 Task: Add an event  with title  Casual Team Building Activity: Outdoor Adventure and Team Bonding Experience, date '2024/04/04' to 2024/04/05  & Select Event type as  Group. Add location for the event as  Valletta, Malta and add a description: Key stakeholders, including shareholders, will have the opportunity to participate actively in the AGM. Questions, comments, and suggestions from the floor will be encouraged, providing a platform for open dialogue and the exchange of ideas. The leadership team and relevant personnel will address these queries, ensuring that stakeholders have a clear understanding of the organization's direction and decision-making processes.Create an event link  http-casualteambuildingactivity:outdooradventureandteambondingexperiencecom & Select the event color as  Electric Lime. , logged in from the account softage.4@softage.netand send the event invitation to softage.2@softage.net and softage.3@softage.net
Action: Mouse pressed left at (656, 127)
Screenshot: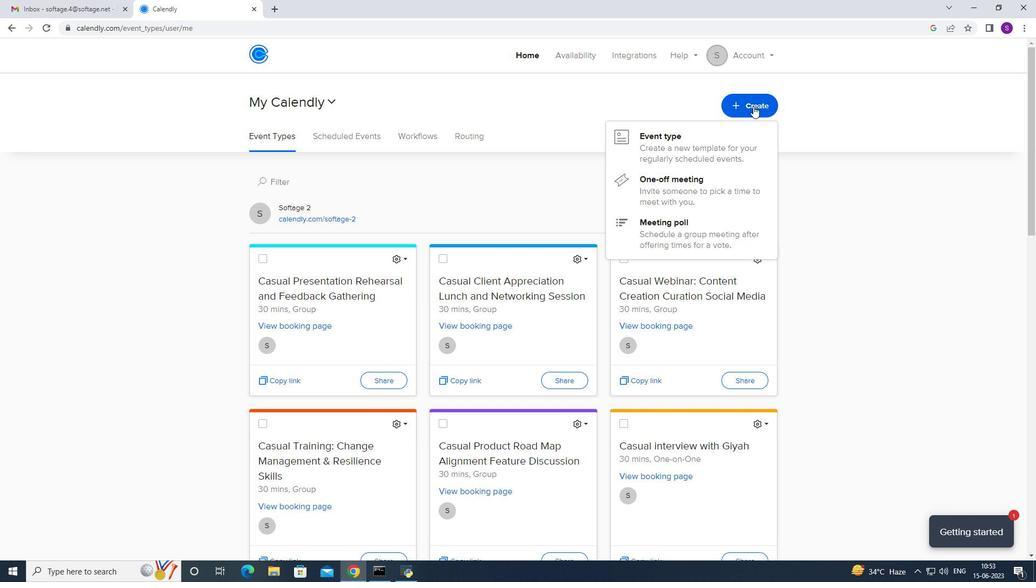 
Action: Mouse moved to (610, 166)
Screenshot: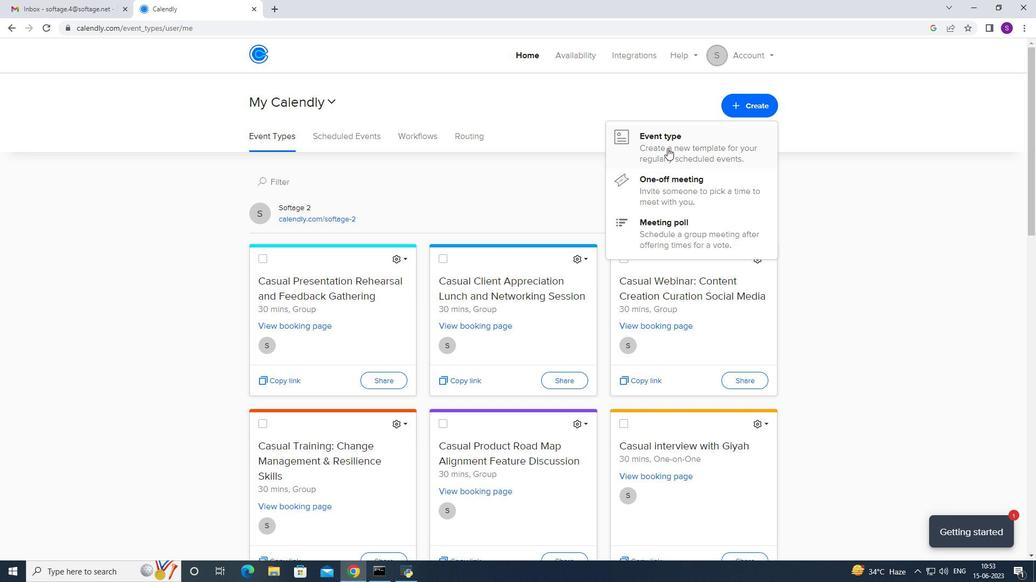 
Action: Mouse pressed left at (610, 166)
Screenshot: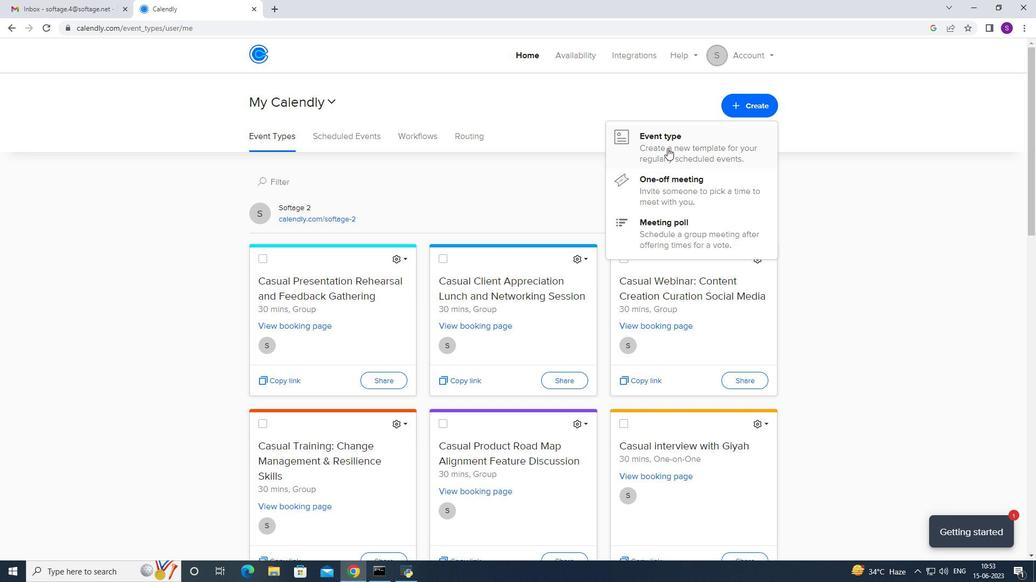 
Action: Mouse moved to (502, 263)
Screenshot: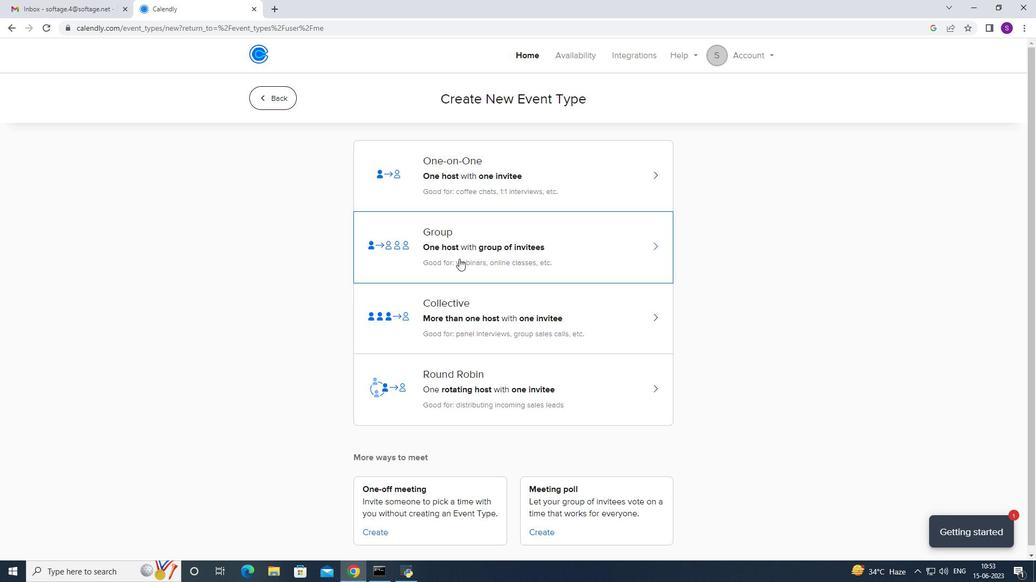 
Action: Mouse pressed left at (502, 263)
Screenshot: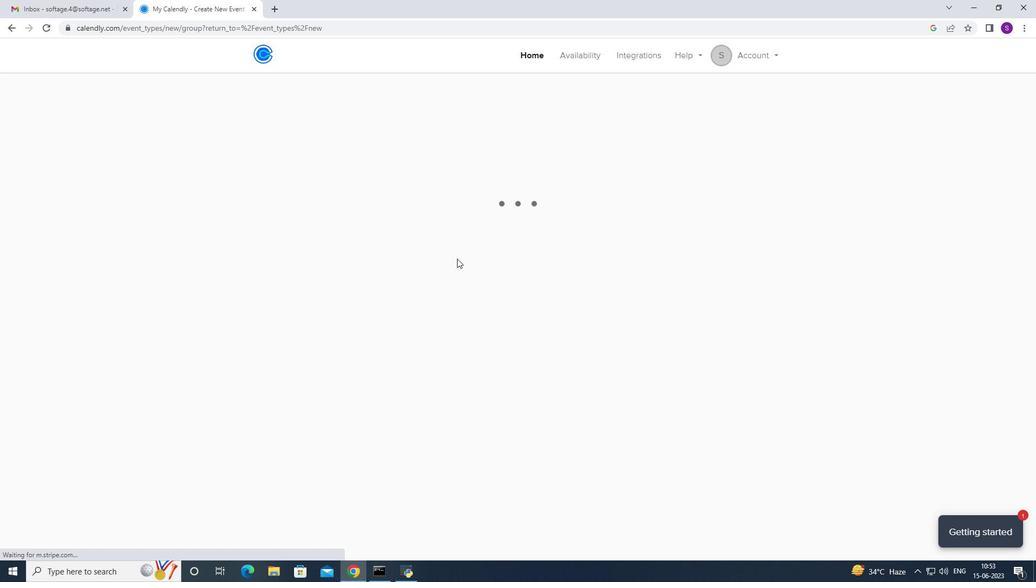 
Action: Mouse moved to (436, 252)
Screenshot: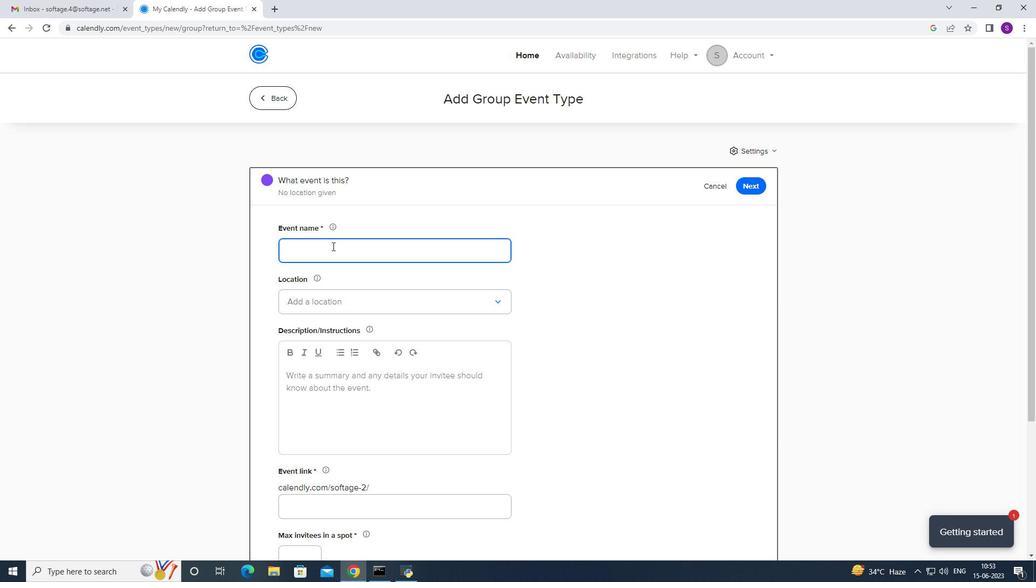
Action: Mouse pressed left at (436, 252)
Screenshot: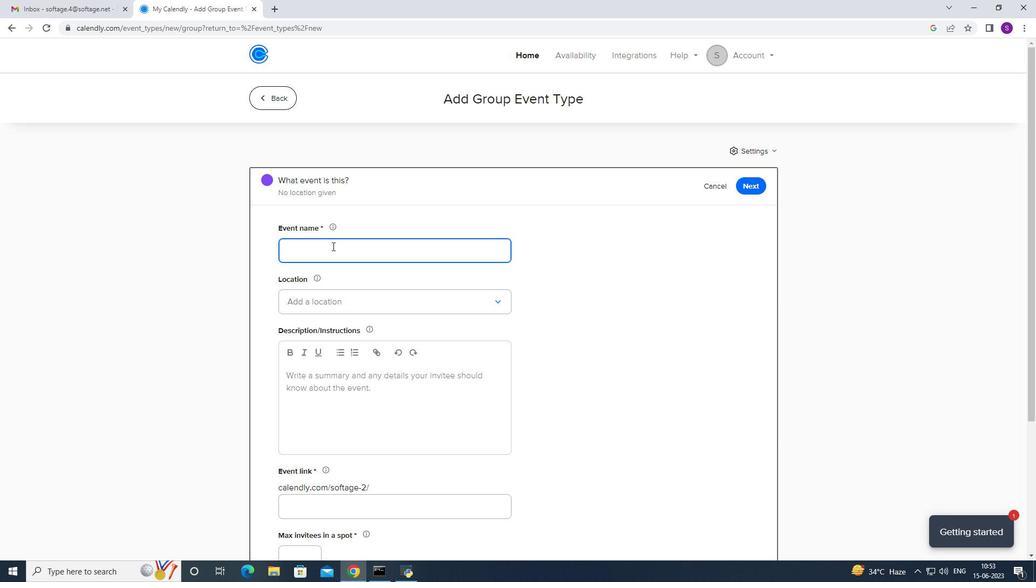 
Action: Mouse moved to (437, 254)
Screenshot: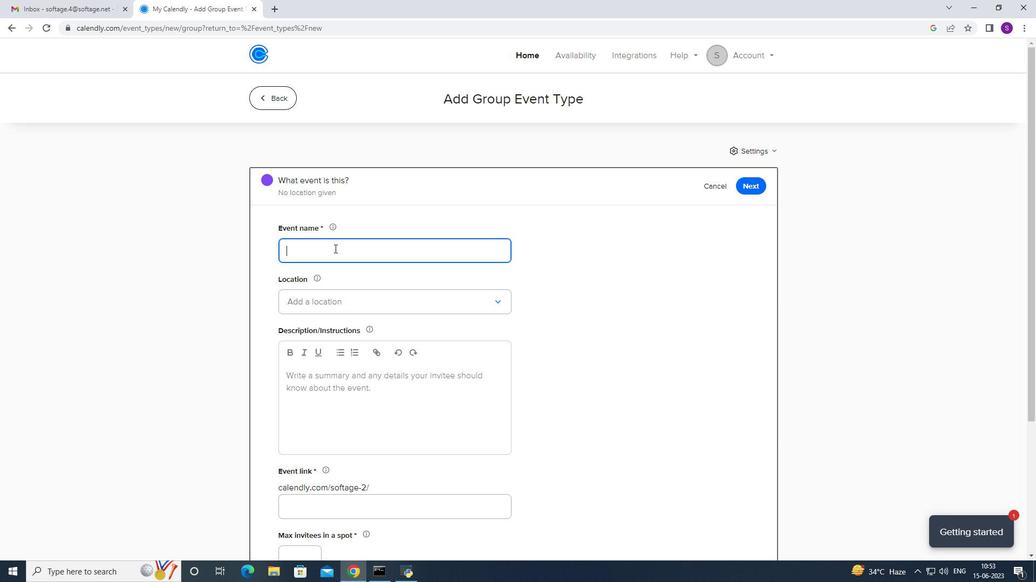 
Action: Key pressed <Key.caps_lock>C<Key.caps_lock>asuaol<Key.space><Key.caps_lock>TEAMN<Key.backspace><Key.backspace><Key.backspace><Key.backspace><Key.backspace><Key.backspace><Key.backspace><Key.backspace><Key.caps_lock>l<Key.space><Key.caps_lock><Key.caps_lock>t<Key.caps_lock>T<Key.caps_lock>=<Key.backspace><Key.backspace><Key.backspace><Key.caps_lock>T<Key.caps_lock>eam<Key.space><Key.caps_lock>B<Key.caps_lock>uilding<Key.shift_r>:<Key.space>
Screenshot: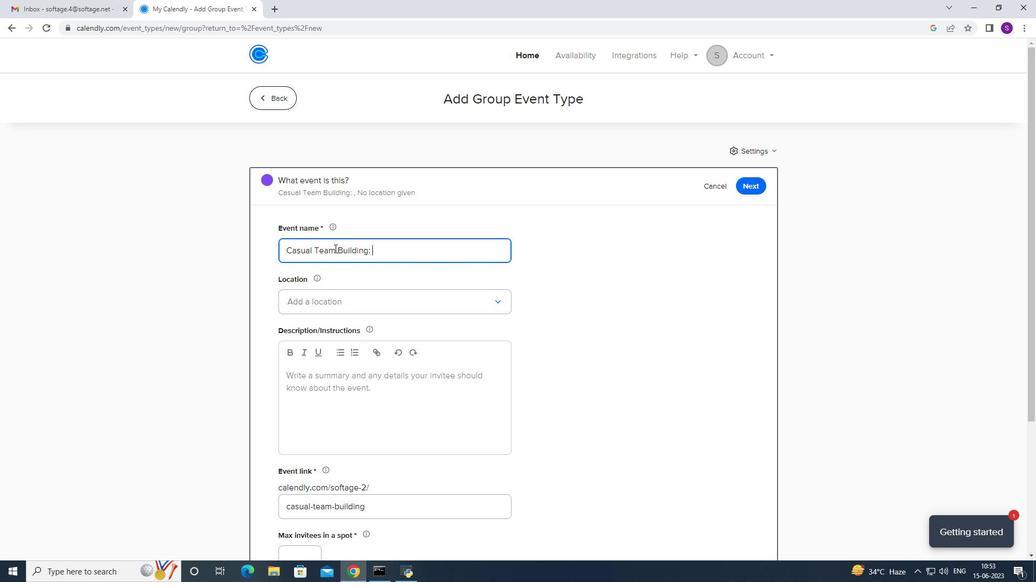 
Action: Mouse moved to (607, 243)
Screenshot: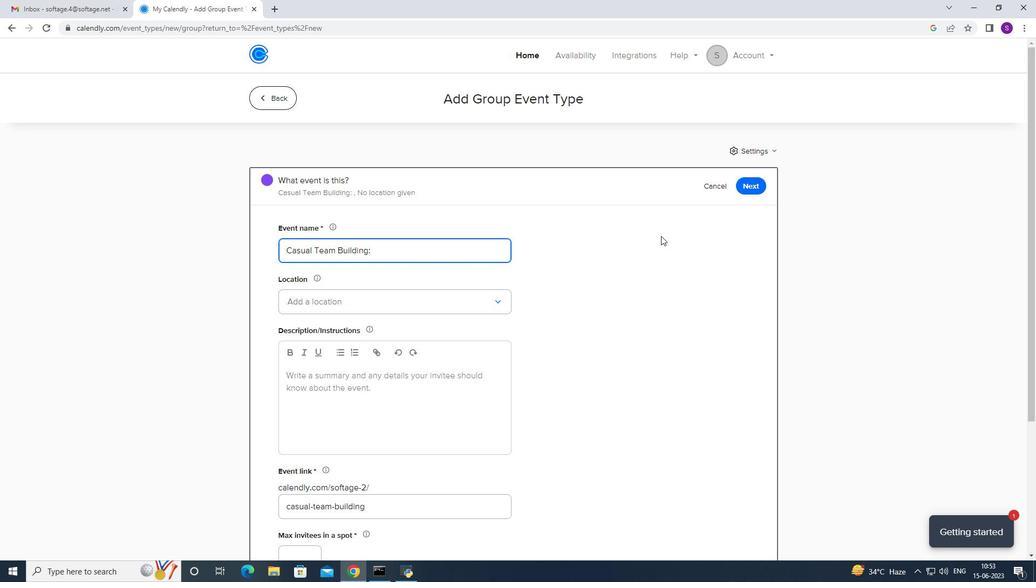 
Action: Key pressed <Key.caps_lock>O<Key.caps_lock>utdsoor<Key.space><Key.caps_lock>A<Key.caps_lock>xcrtivity<Key.space>
Screenshot: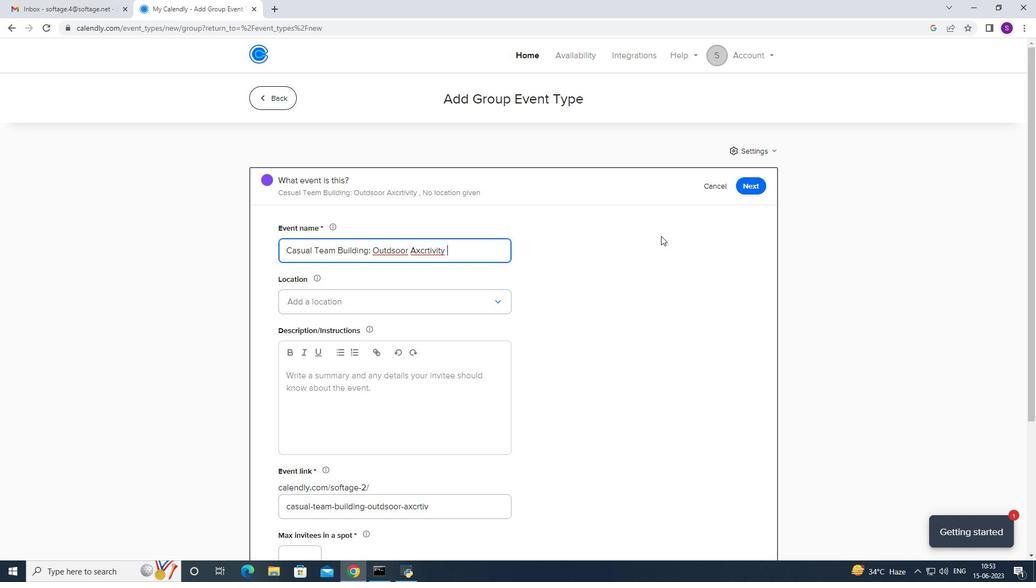 
Action: Mouse moved to (468, 253)
Screenshot: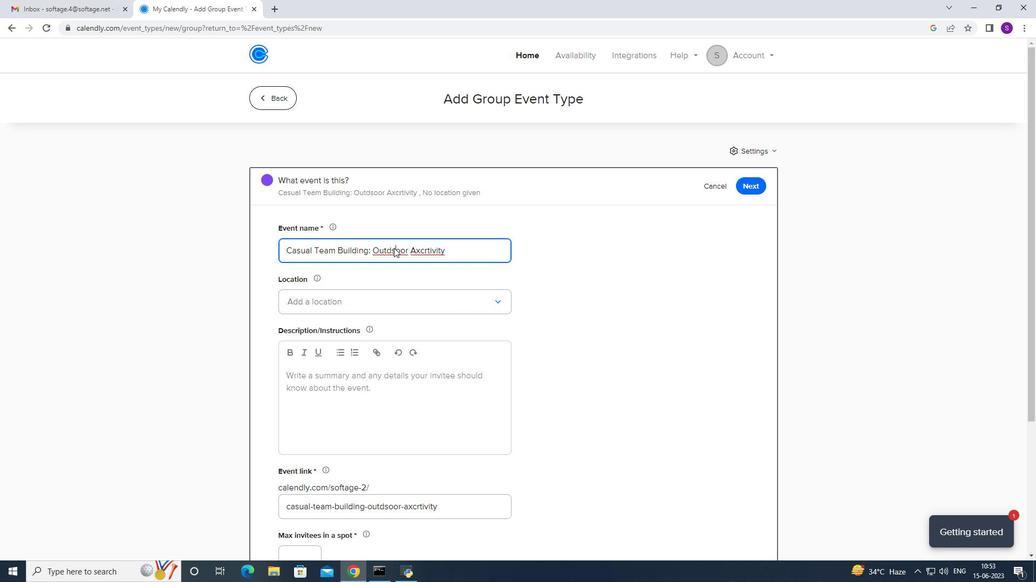 
Action: Mouse pressed right at (468, 253)
Screenshot: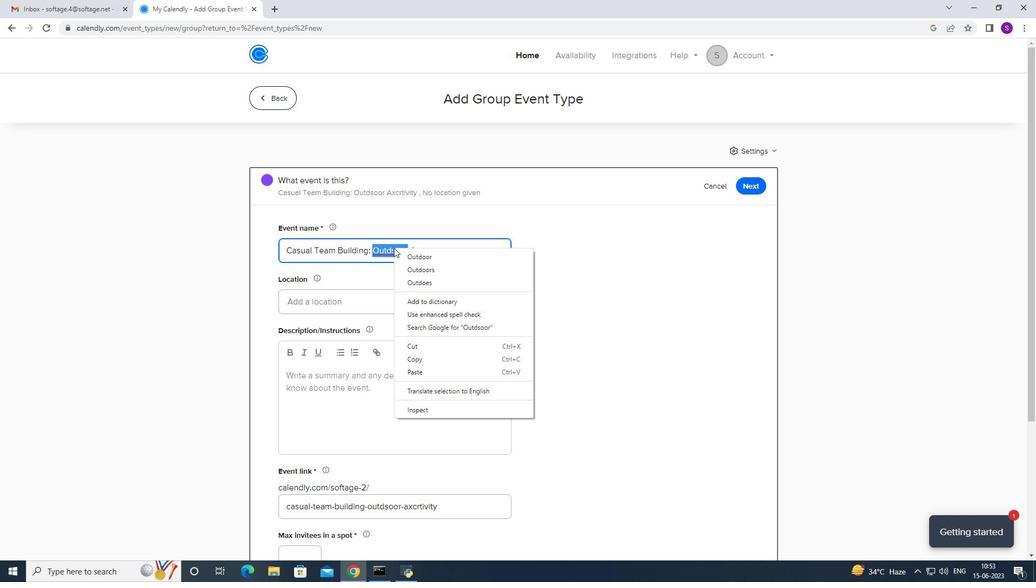 
Action: Mouse moved to (471, 263)
Screenshot: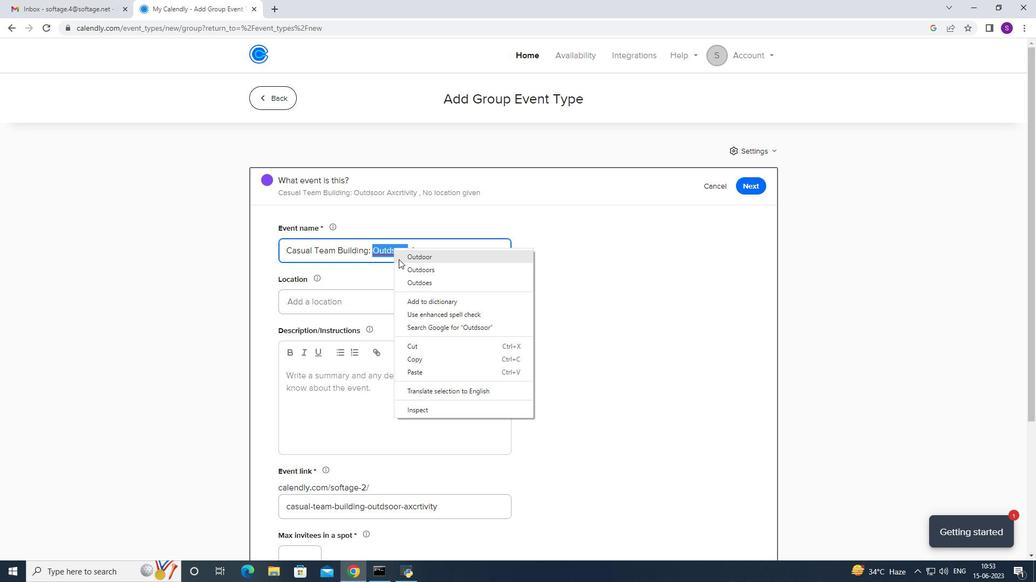
Action: Mouse pressed left at (471, 263)
Screenshot: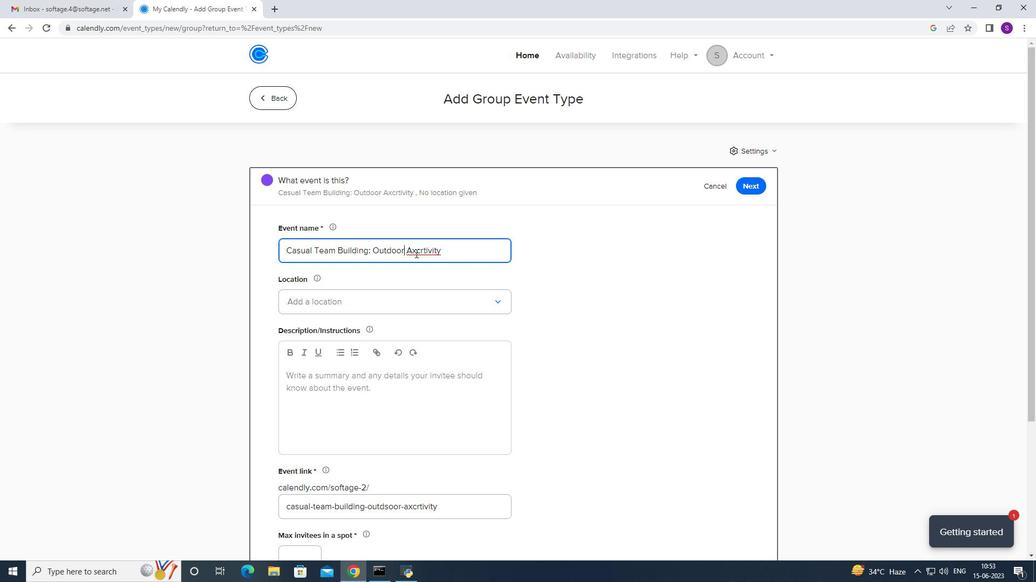 
Action: Mouse moved to (486, 254)
Screenshot: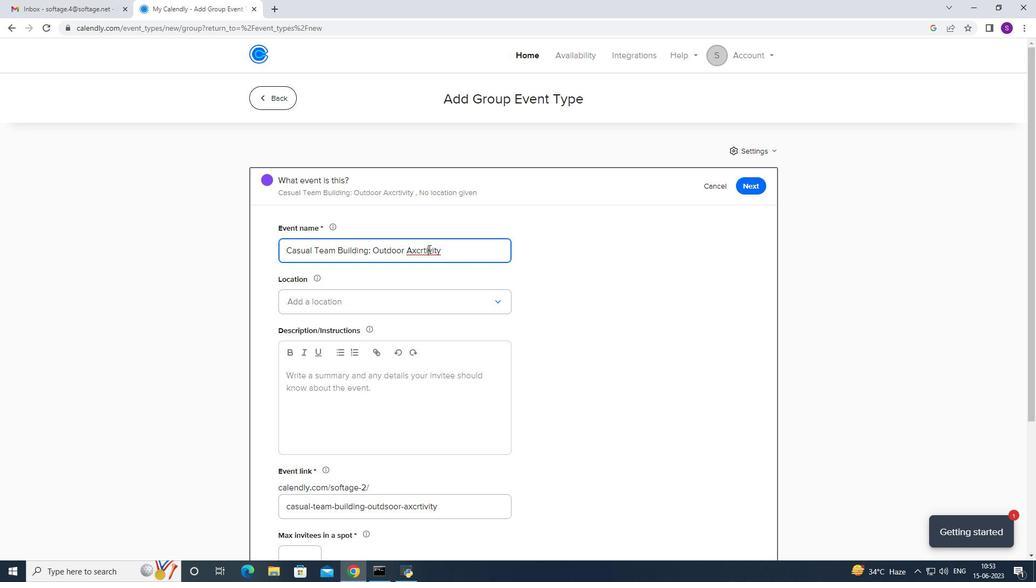 
Action: Mouse pressed right at (486, 254)
Screenshot: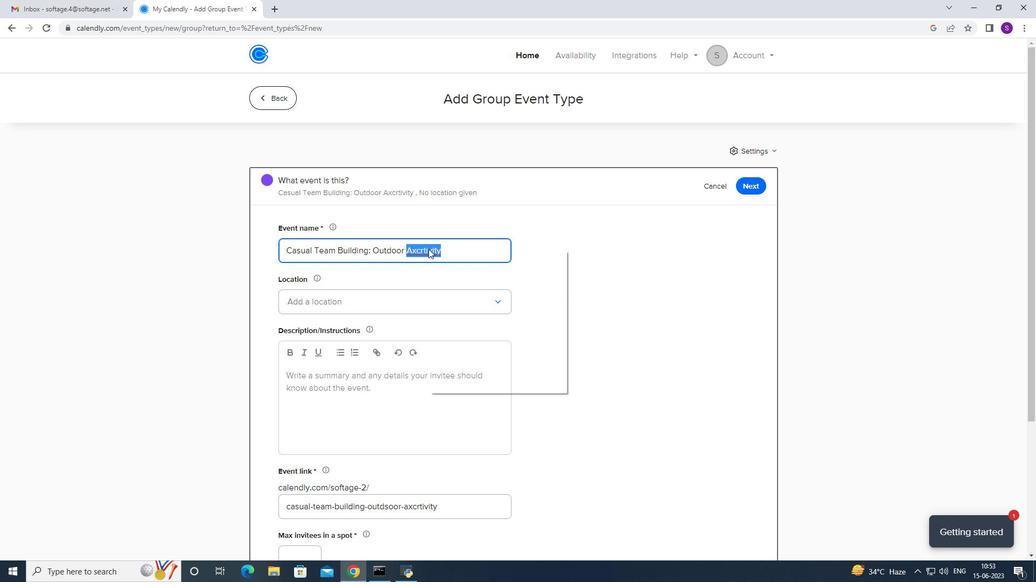 
Action: Mouse moved to (488, 261)
Screenshot: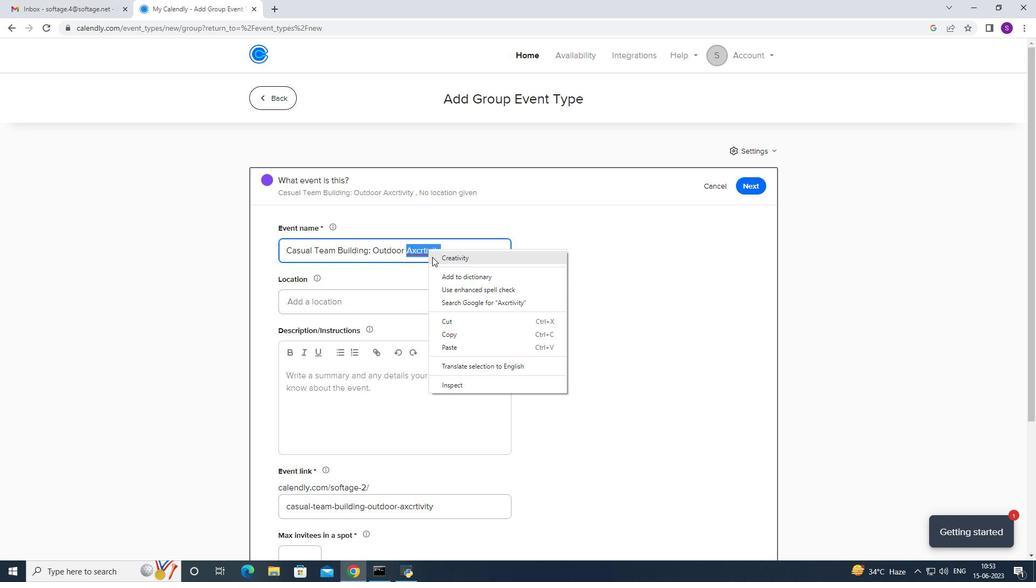 
Action: Mouse pressed left at (488, 261)
Screenshot: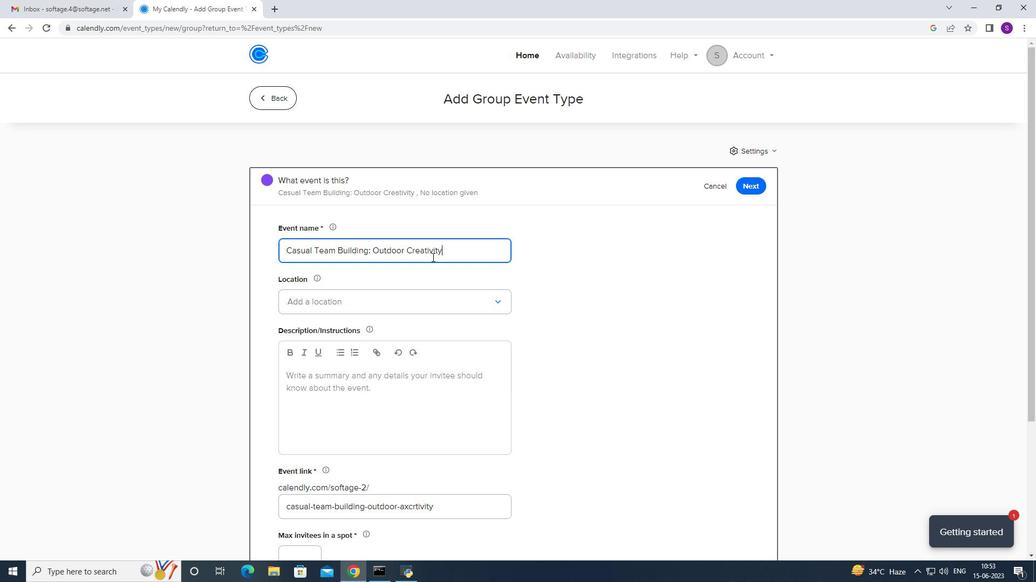 
Action: Mouse moved to (493, 254)
Screenshot: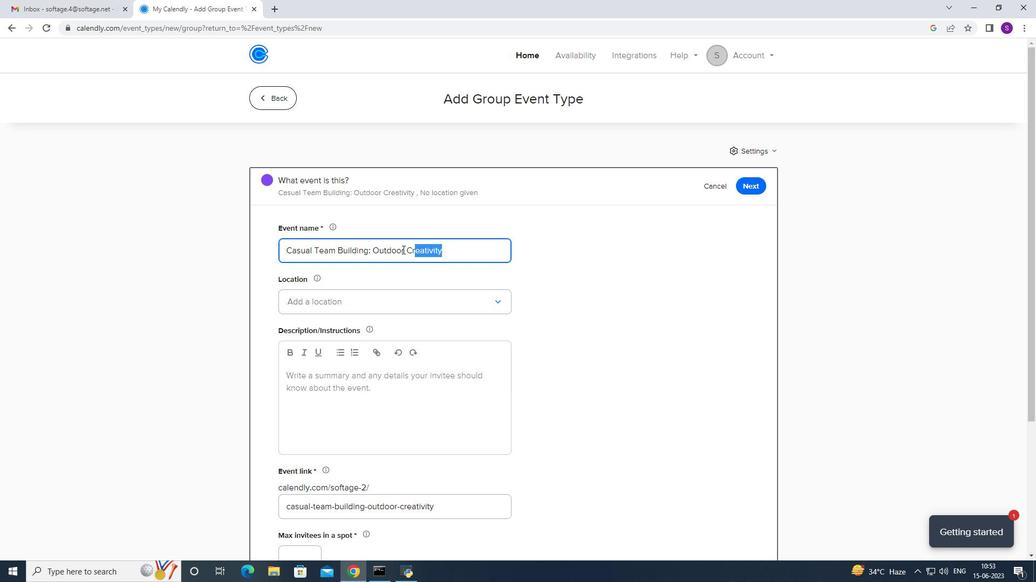 
Action: Mouse pressed left at (493, 254)
Screenshot: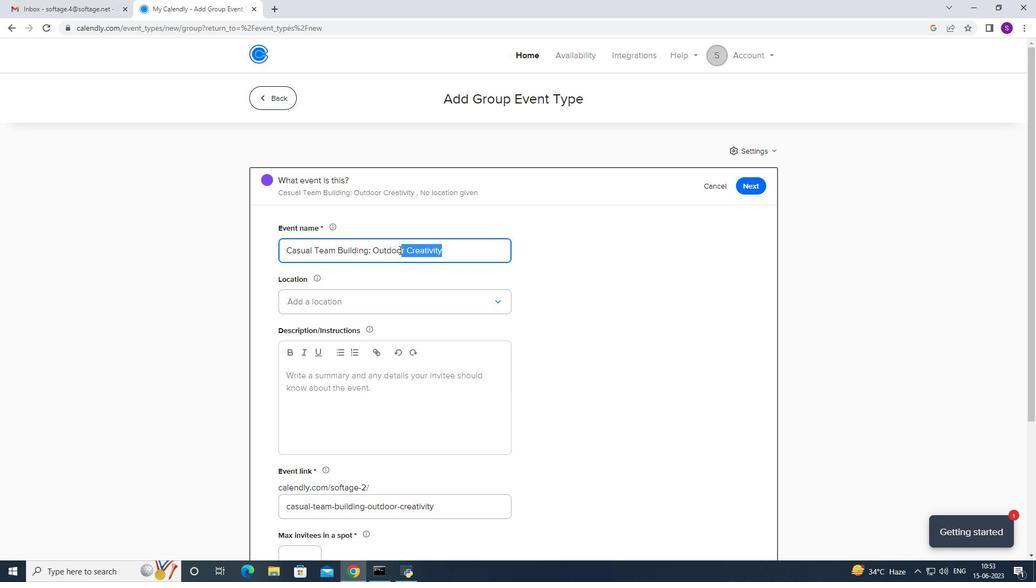
Action: Mouse moved to (499, 260)
Screenshot: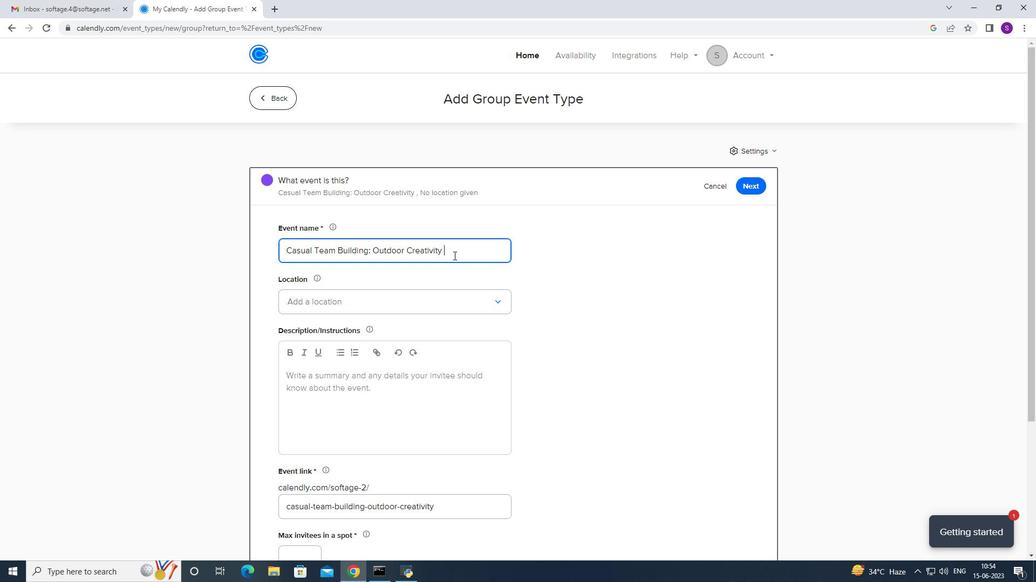 
Action: Mouse pressed left at (499, 260)
Screenshot: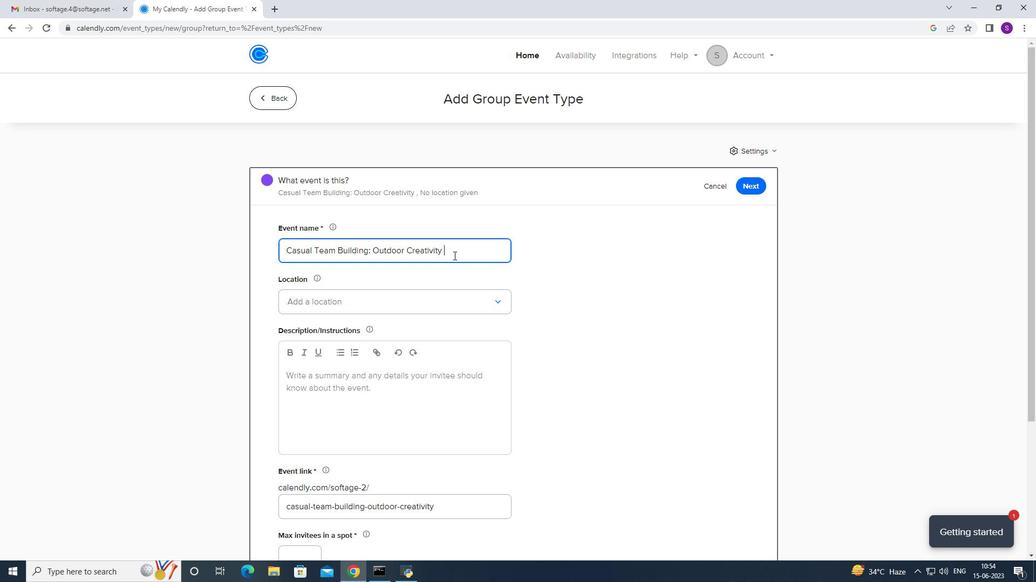 
Action: Mouse pressed left at (499, 260)
Screenshot: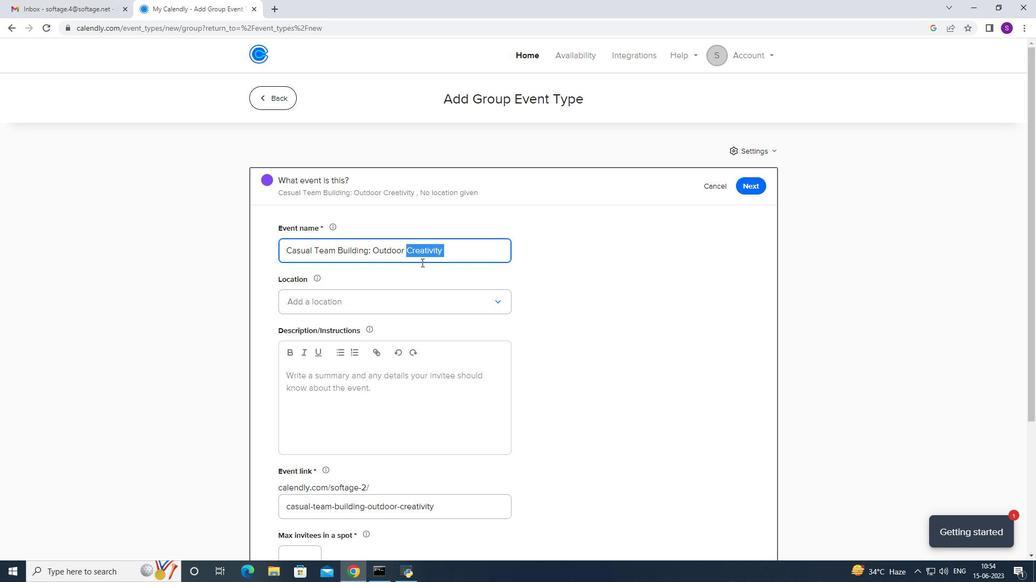 
Action: Mouse moved to (480, 265)
Screenshot: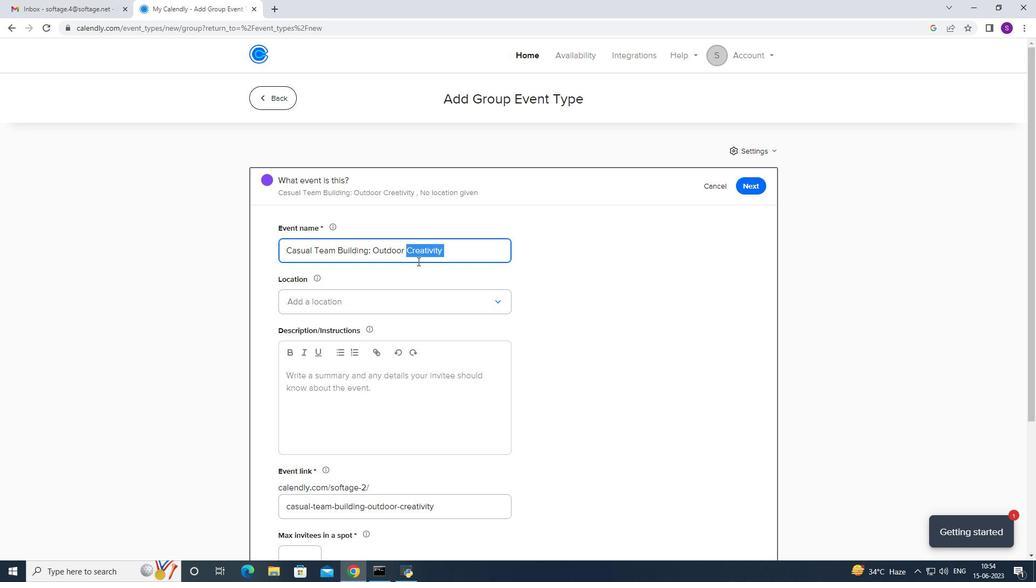 
Action: Key pressed <Key.backspace><Key.caps_lock>A<Key.caps_lock>ctivcity<Key.space>
Screenshot: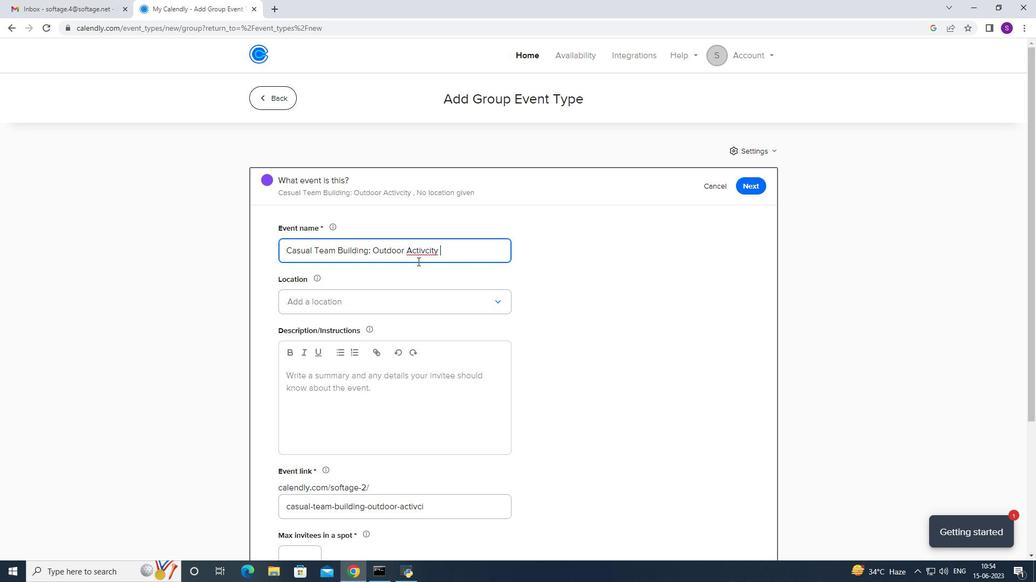 
Action: Mouse moved to (484, 256)
Screenshot: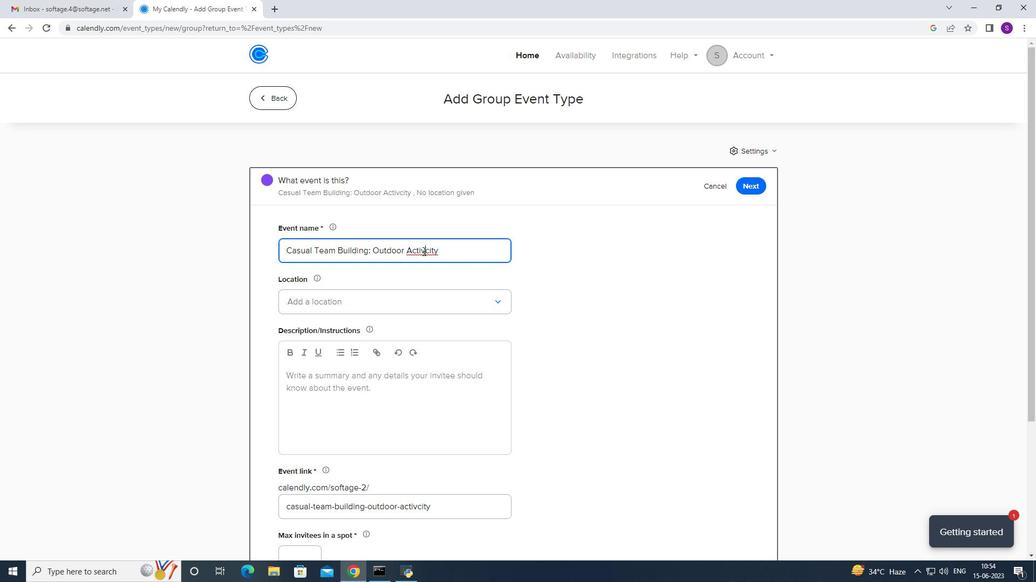 
Action: Mouse pressed right at (484, 256)
Screenshot: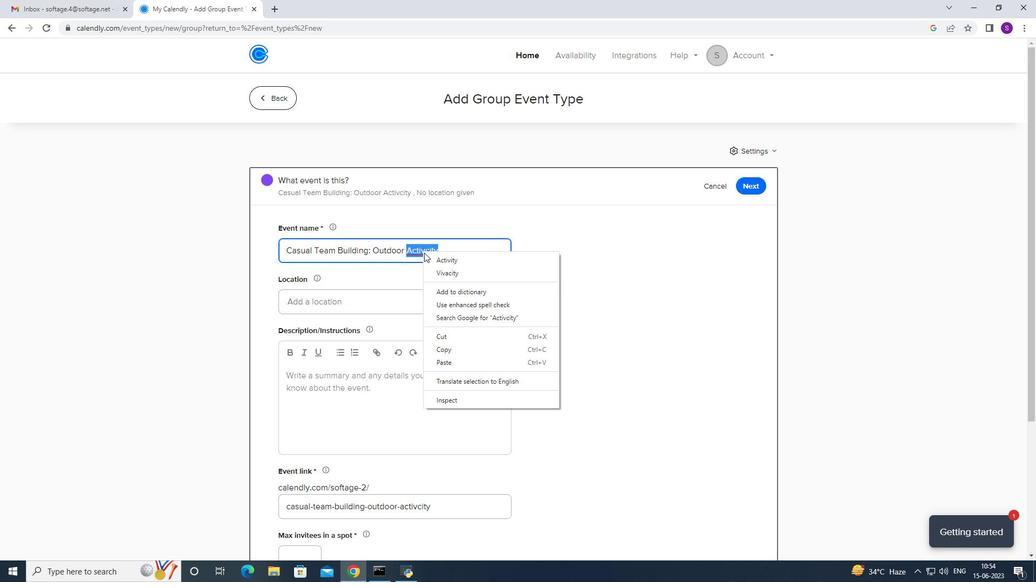 
Action: Mouse moved to (490, 261)
Screenshot: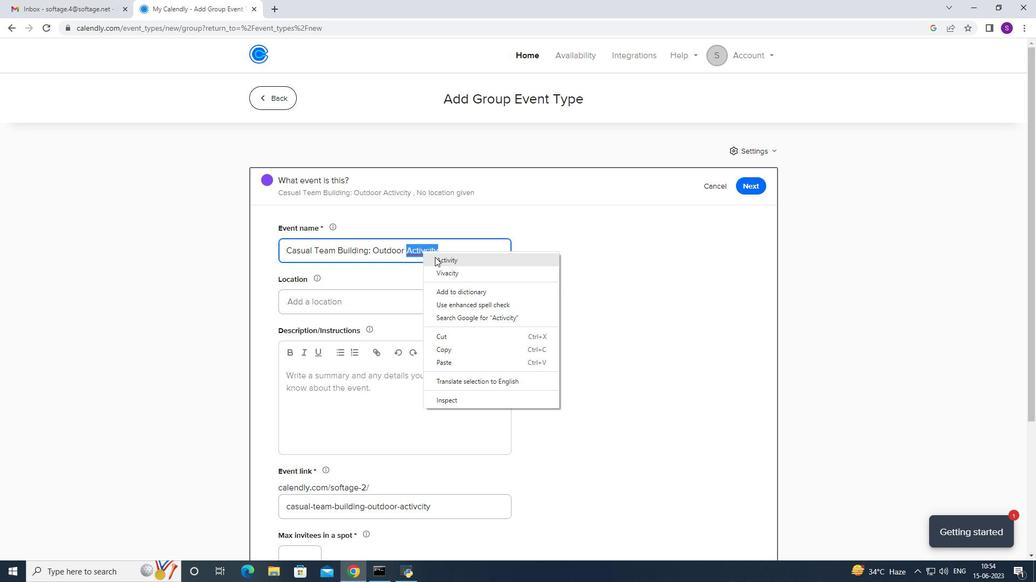 
Action: Mouse pressed left at (490, 261)
Screenshot: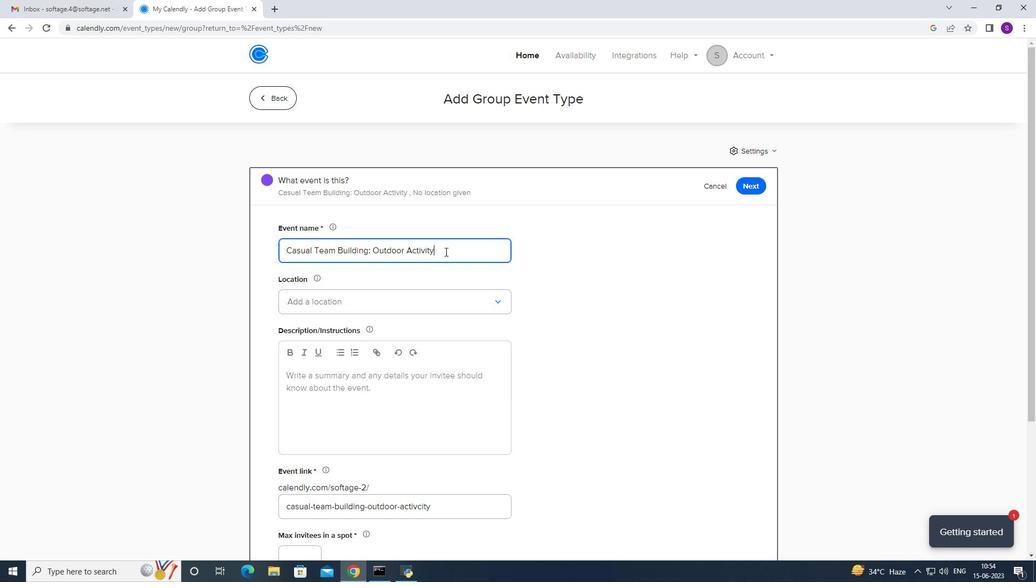 
Action: Mouse moved to (495, 256)
Screenshot: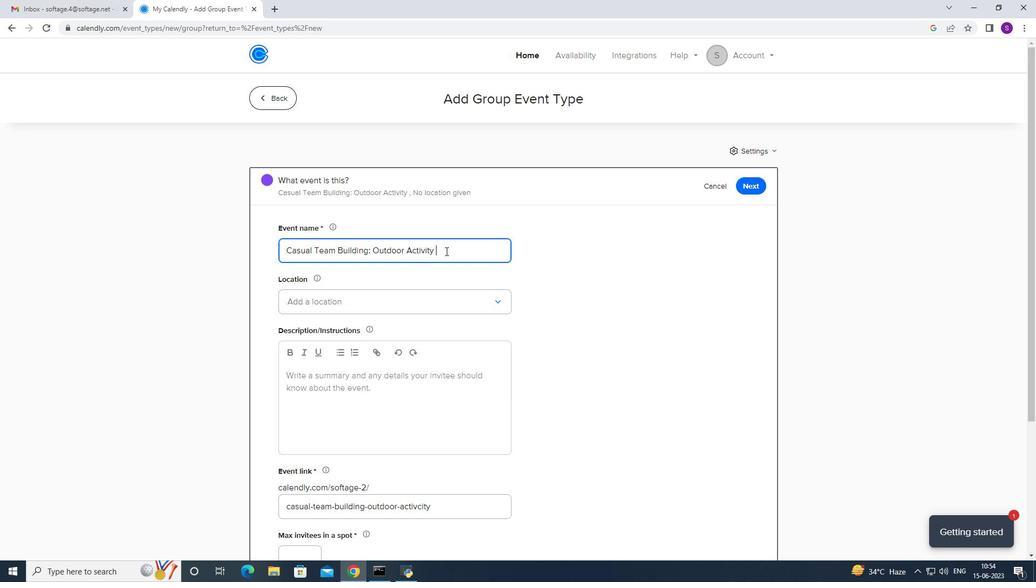 
Action: Mouse pressed left at (495, 256)
Screenshot: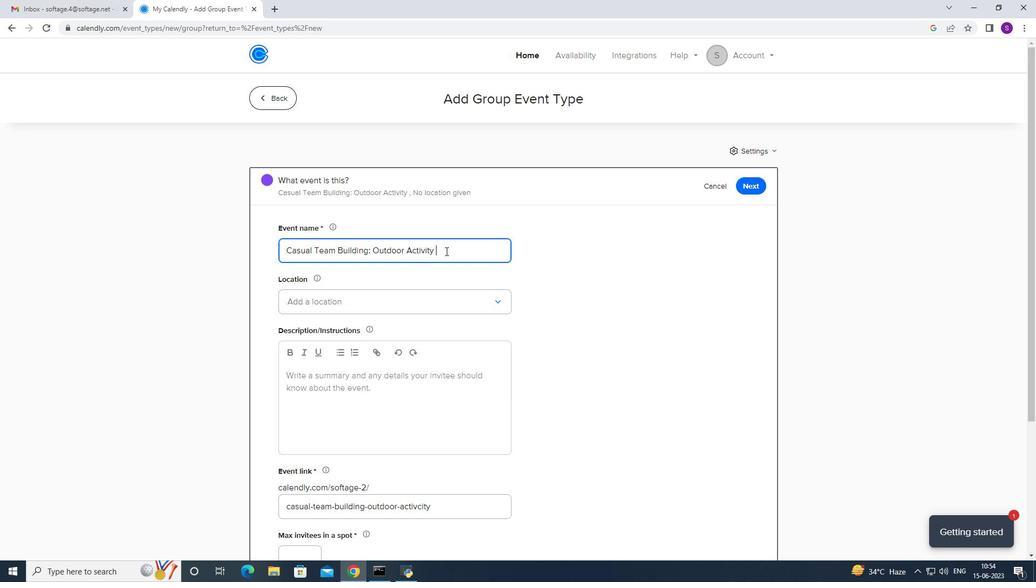 
Action: Mouse moved to (491, 256)
Screenshot: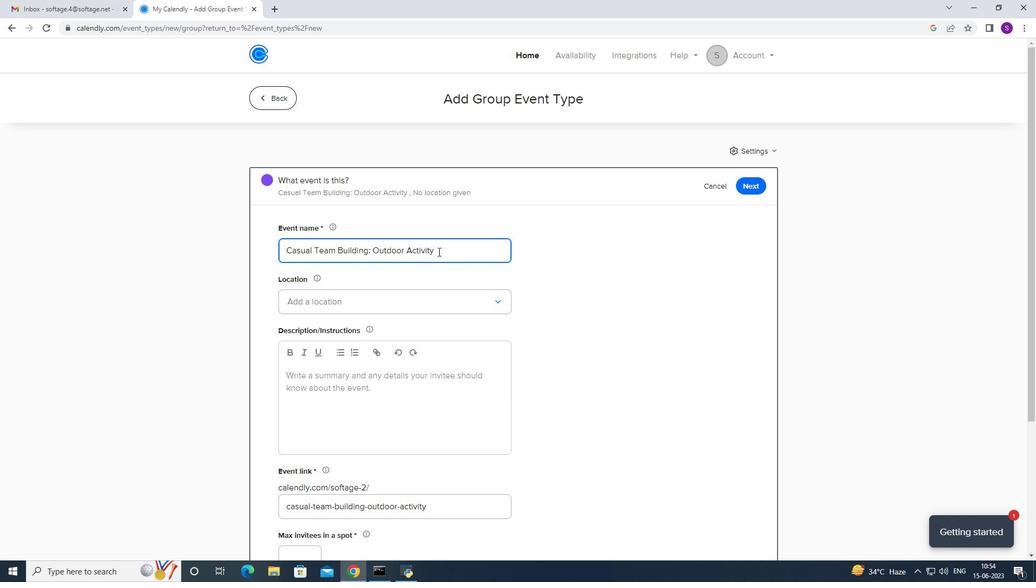 
Action: Key pressed andf=<Key.backspace><Key.backspace><Key.backspace><Key.backspace><Key.backspace><Key.shift_r><Key.shift_r><Key.shift_r>&<Key.space><Key.caps_lock>T<Key.caps_lock>eam<Key.space><Key.caps_lock>B<Key.caps_lock>onding
Screenshot: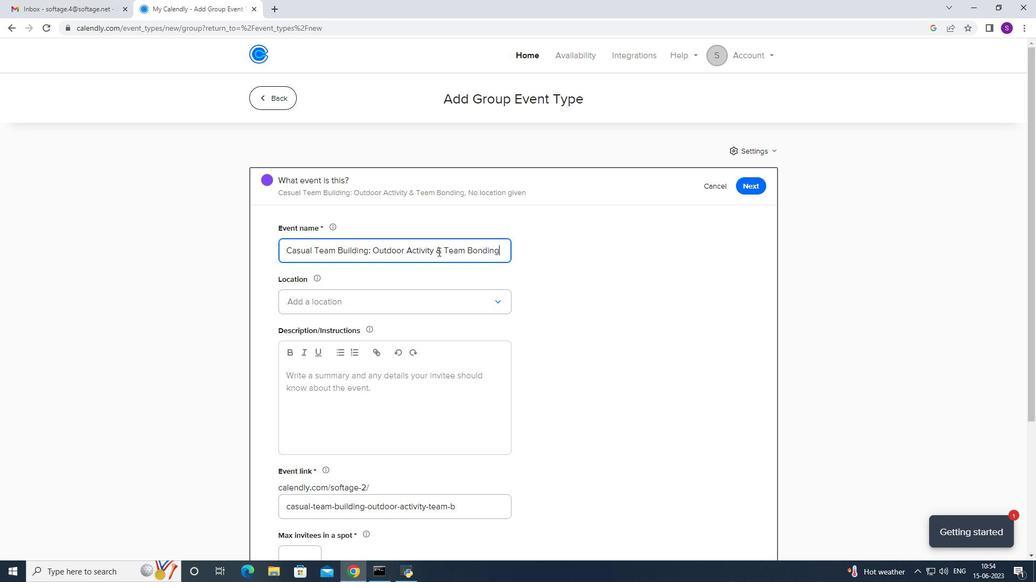 
Action: Mouse moved to (455, 298)
Screenshot: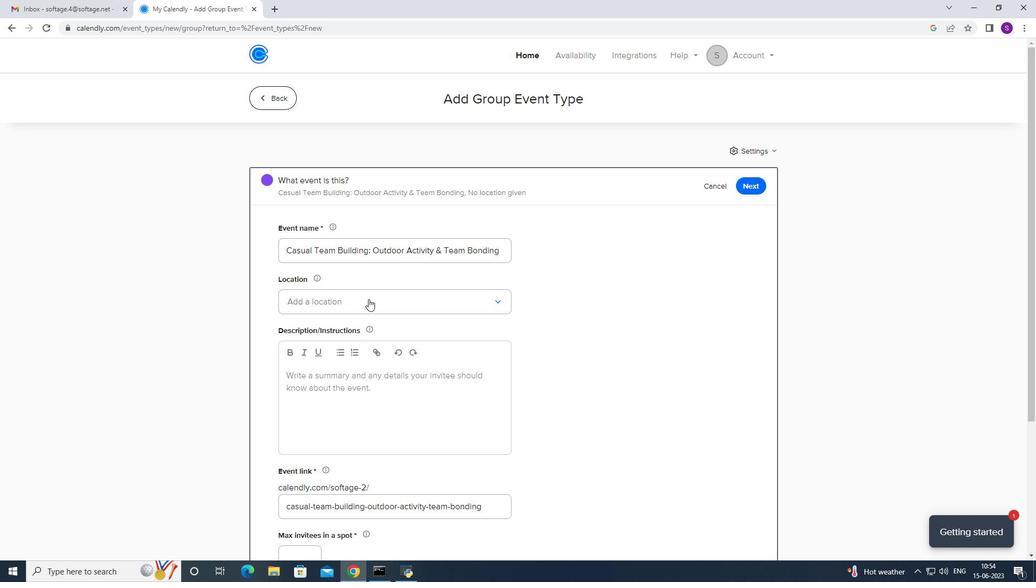 
Action: Mouse pressed left at (455, 298)
Screenshot: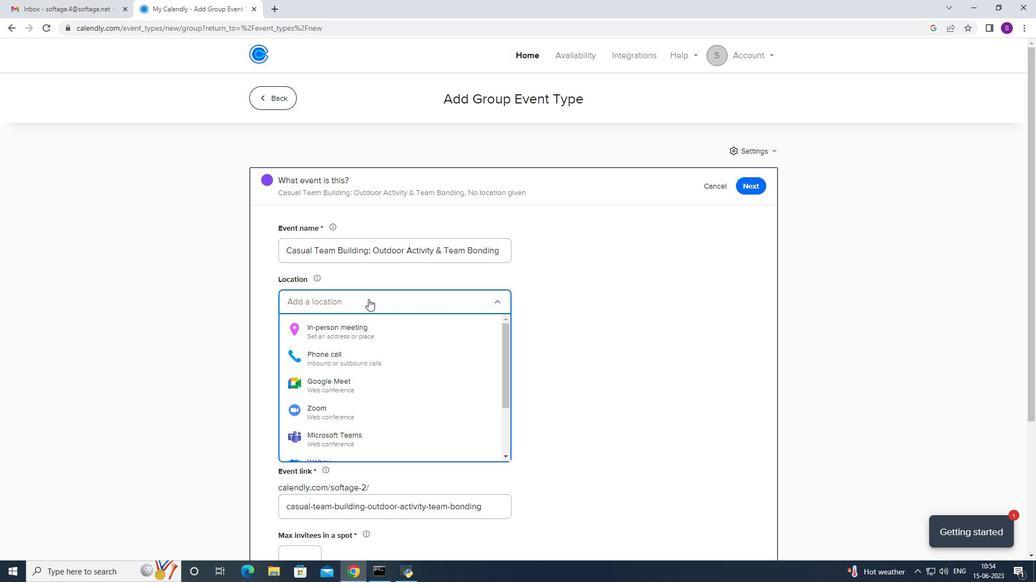 
Action: Mouse moved to (455, 316)
Screenshot: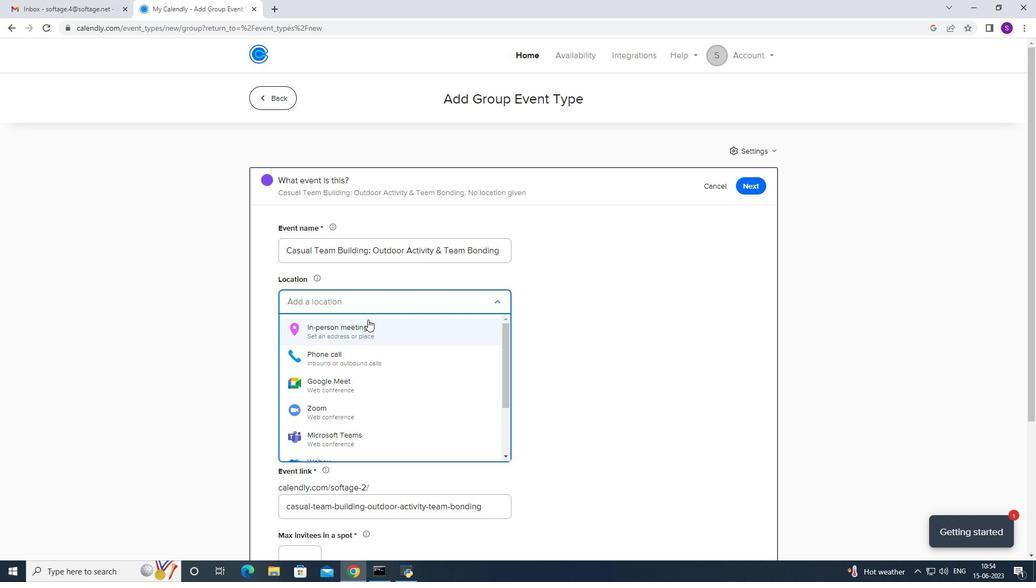 
Action: Mouse pressed left at (455, 316)
Screenshot: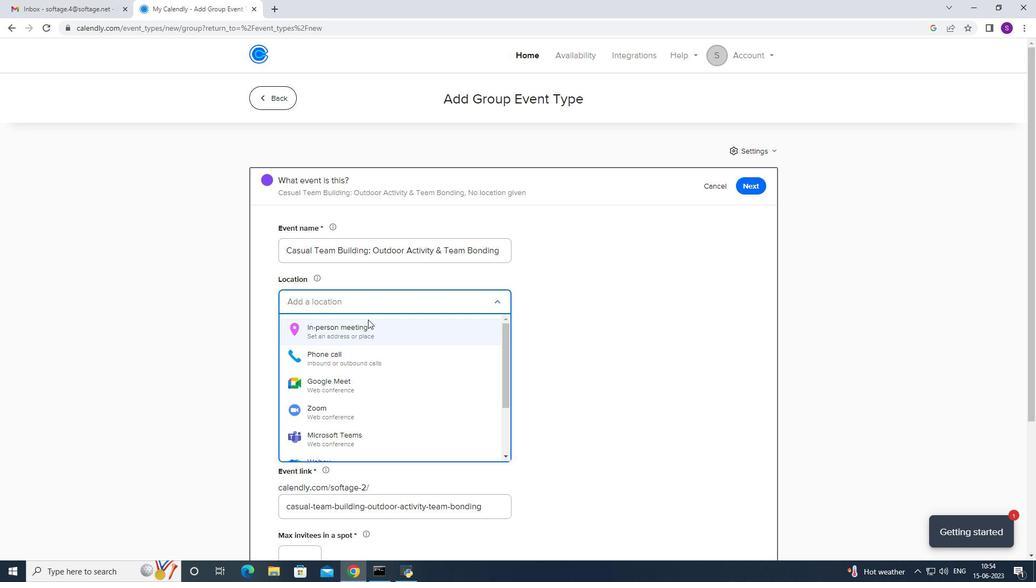 
Action: Mouse moved to (501, 186)
Screenshot: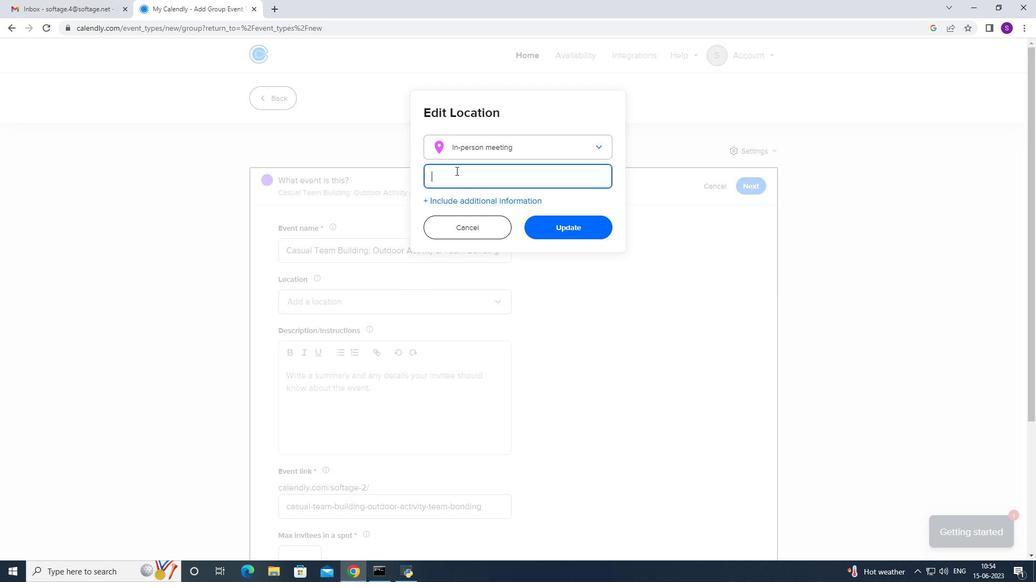 
Action: Mouse pressed left at (501, 186)
Screenshot: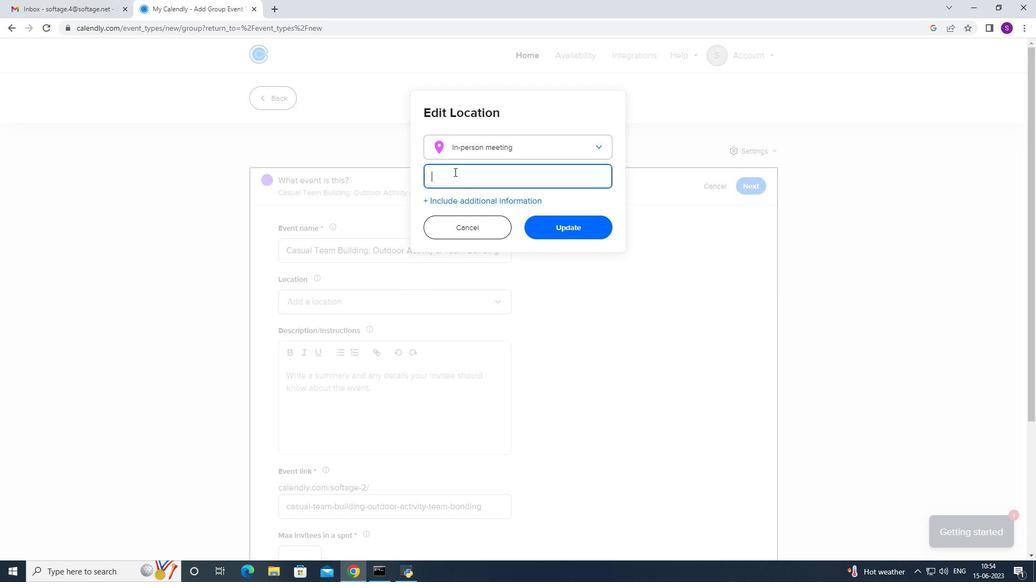 
Action: Mouse moved to (499, 187)
Screenshot: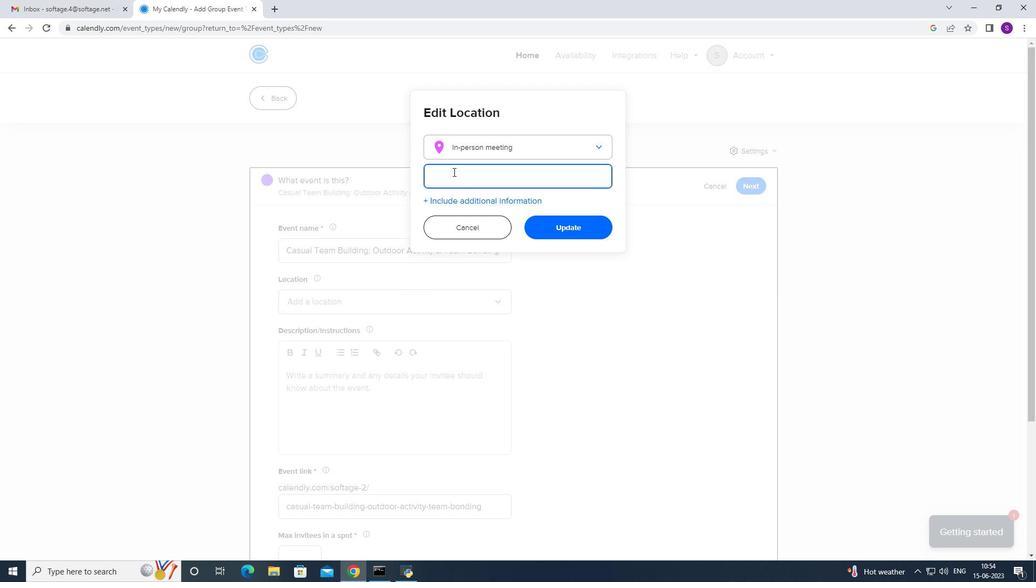 
Action: Key pressed <Key.caps_lock>V<Key.caps_lock>alleta,<Key.space><Key.caps_lock>M<Key.caps_lock>alta
Screenshot: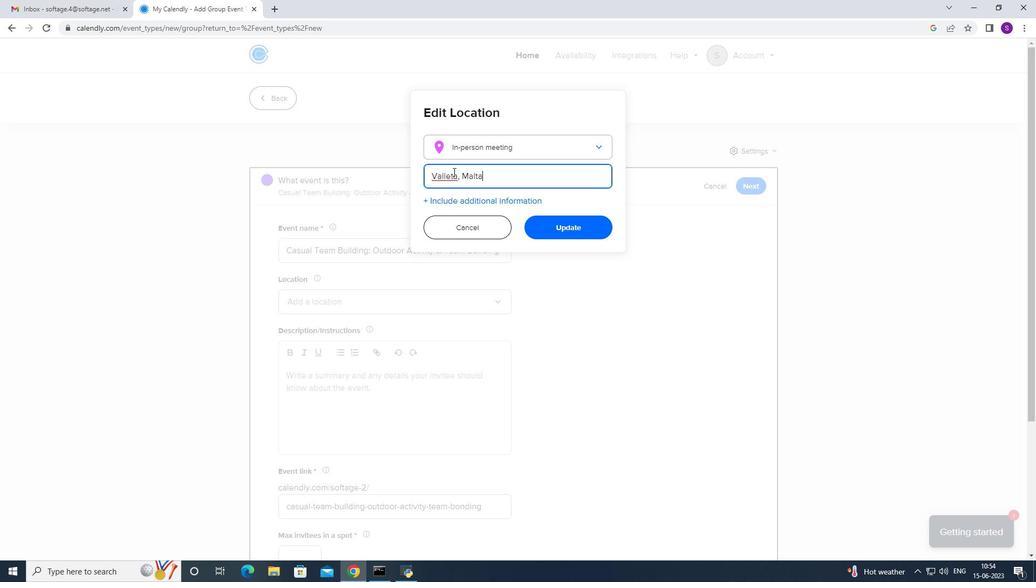 
Action: Mouse moved to (493, 191)
Screenshot: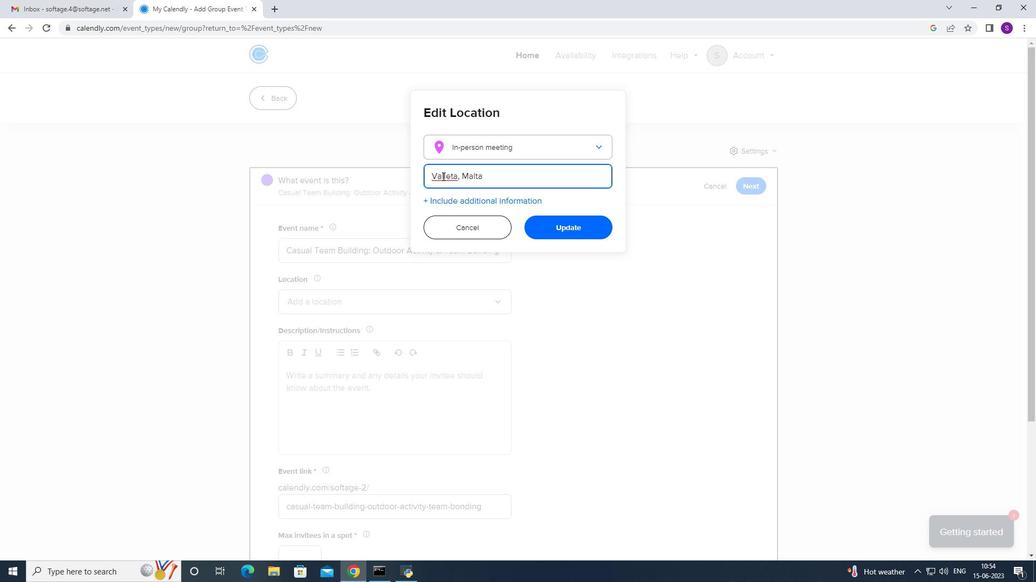 
Action: Mouse pressed right at (493, 191)
Screenshot: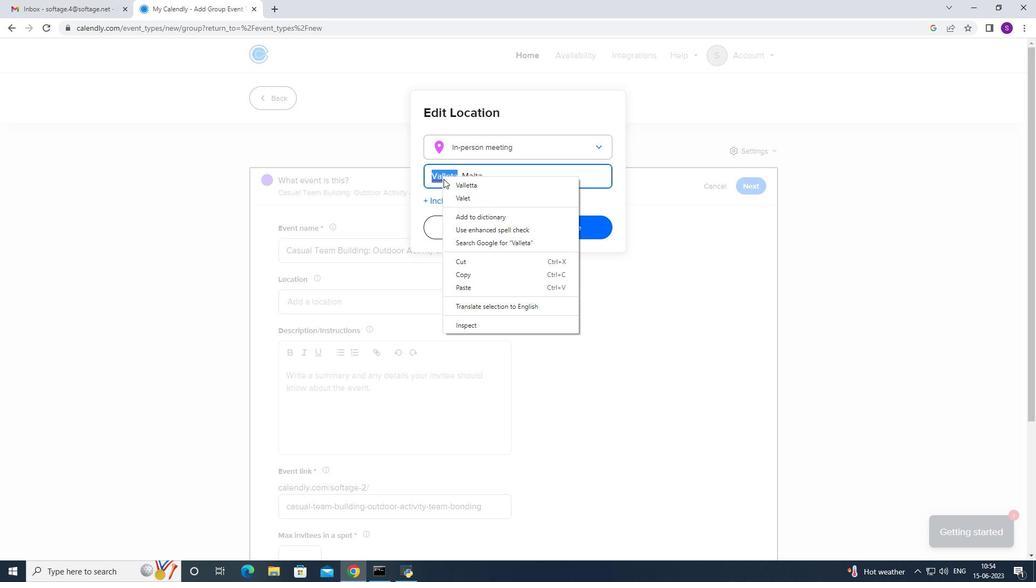 
Action: Mouse moved to (497, 198)
Screenshot: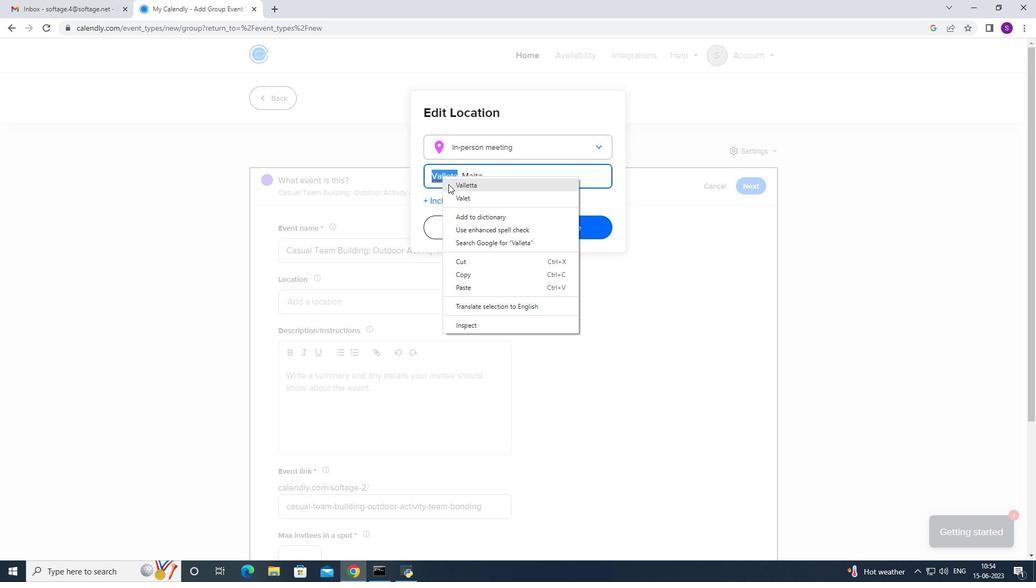 
Action: Mouse pressed left at (497, 198)
Screenshot: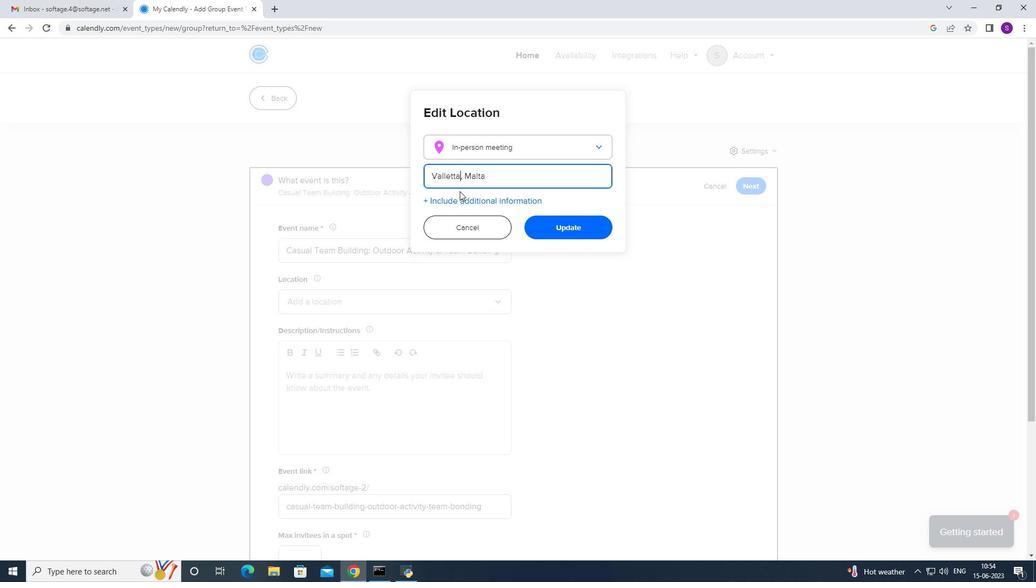 
Action: Mouse moved to (544, 231)
Screenshot: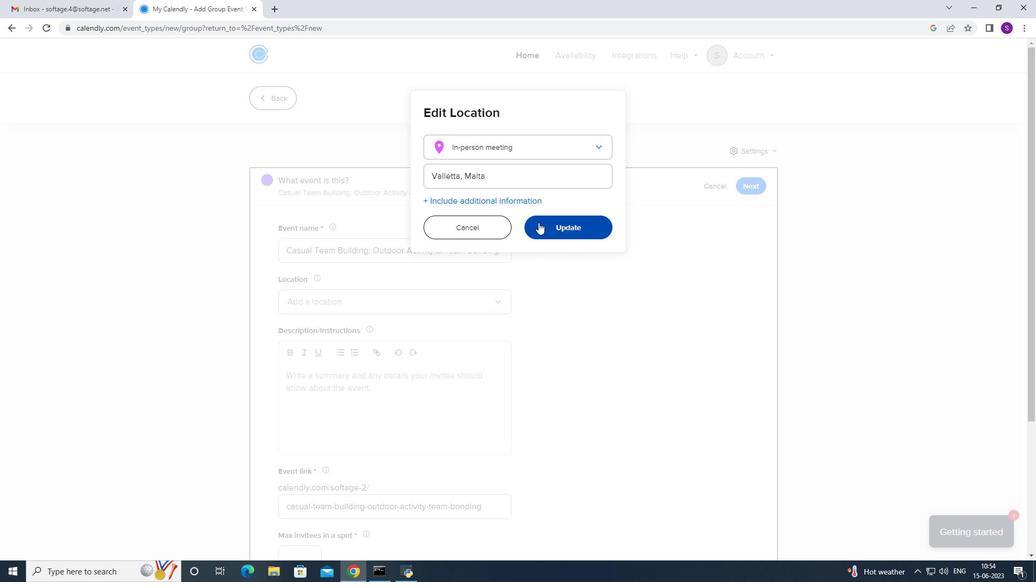 
Action: Mouse pressed left at (544, 231)
Screenshot: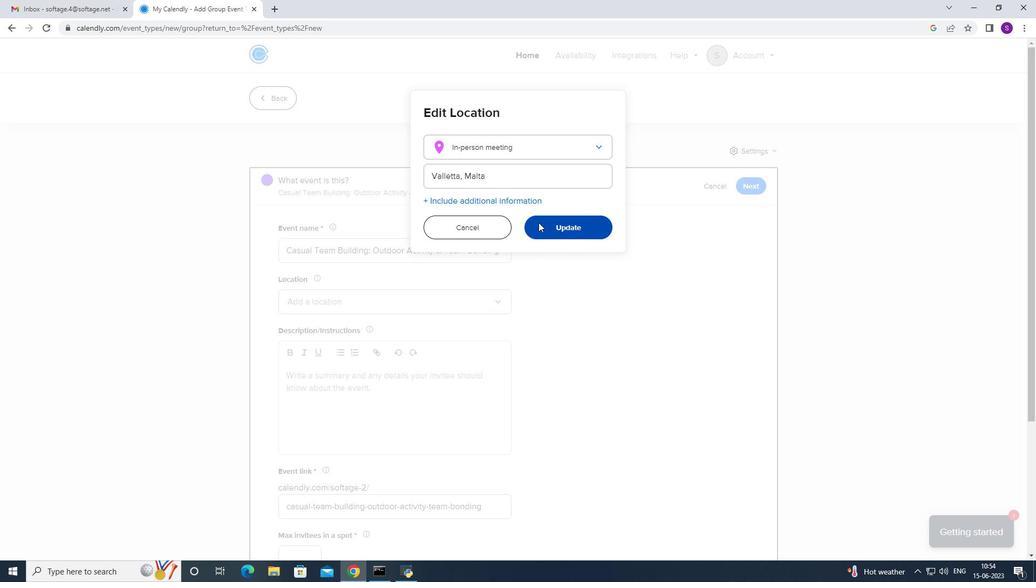 
Action: Mouse moved to (481, 332)
Screenshot: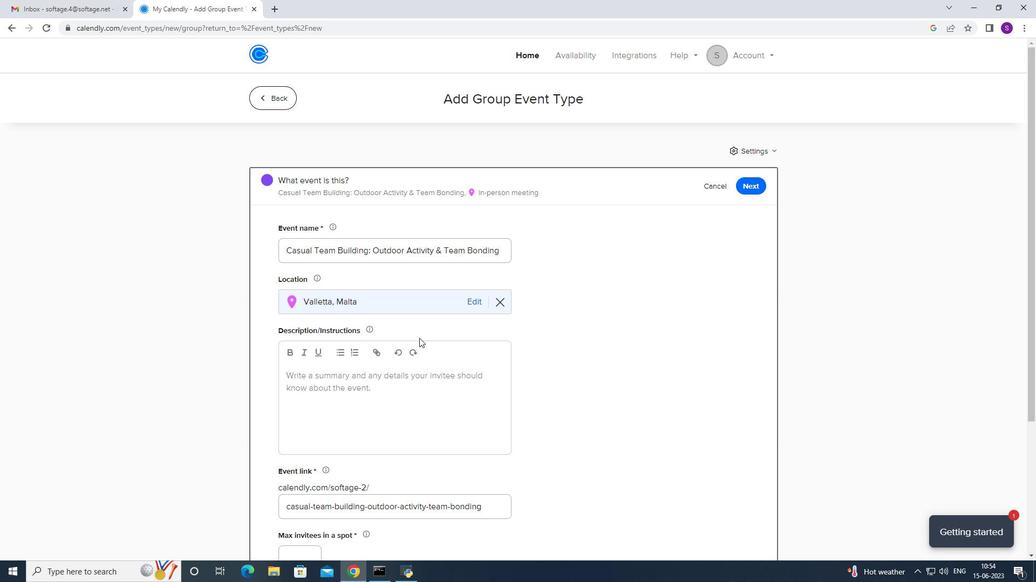 
Action: Mouse scrolled (481, 331) with delta (0, 0)
Screenshot: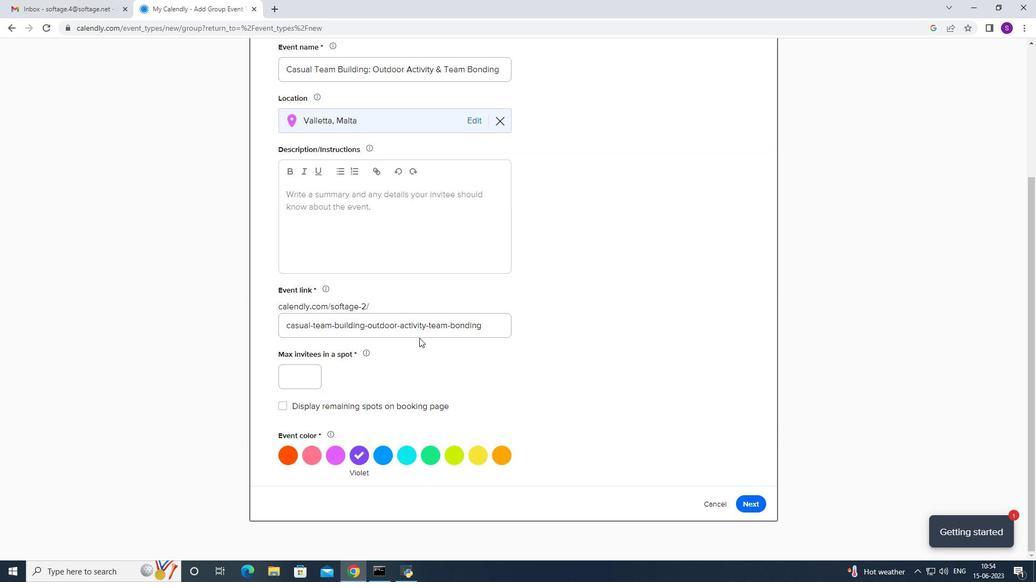 
Action: Mouse scrolled (481, 331) with delta (0, 0)
Screenshot: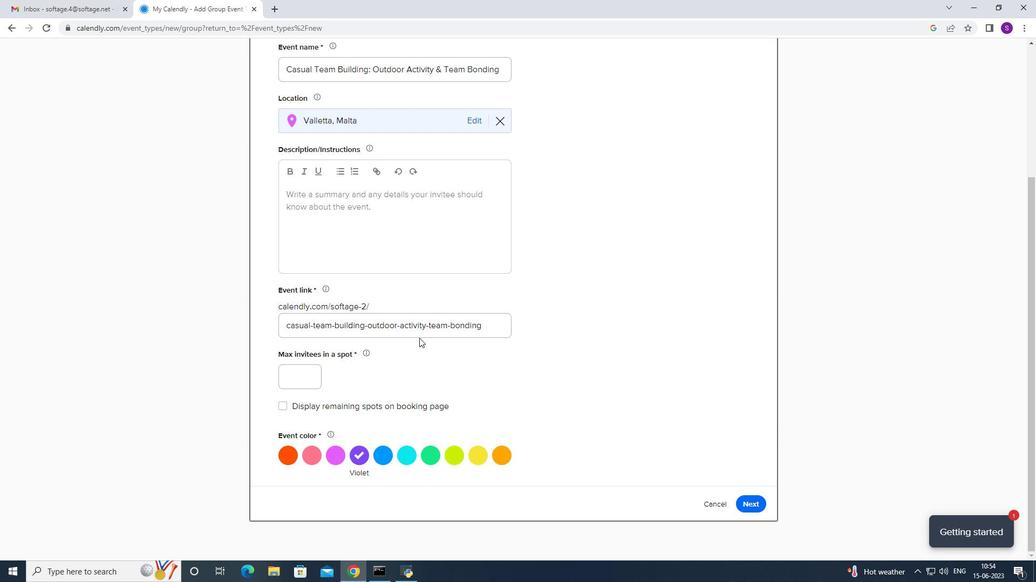 
Action: Mouse scrolled (481, 331) with delta (0, 0)
Screenshot: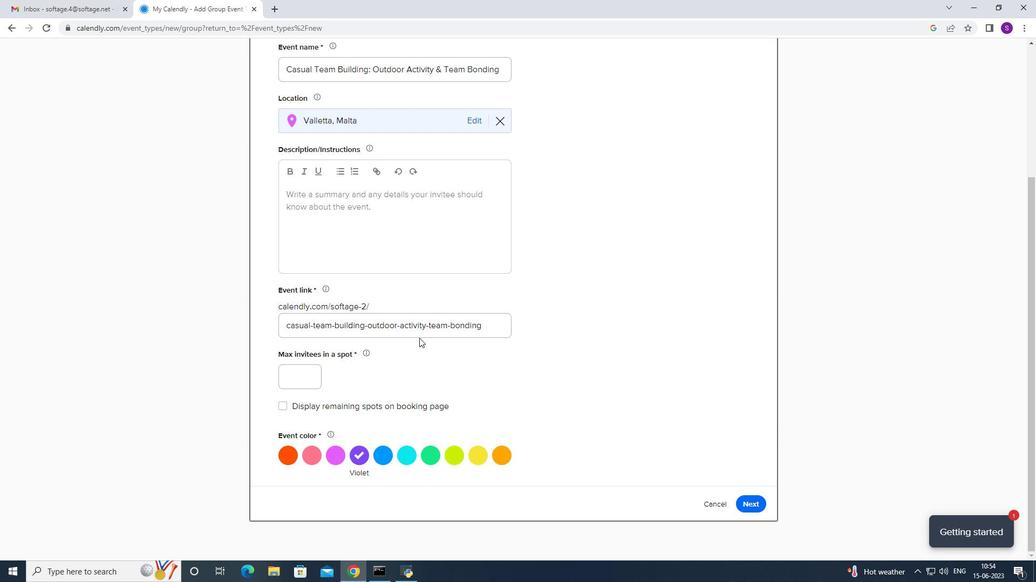 
Action: Mouse scrolled (481, 331) with delta (0, 0)
Screenshot: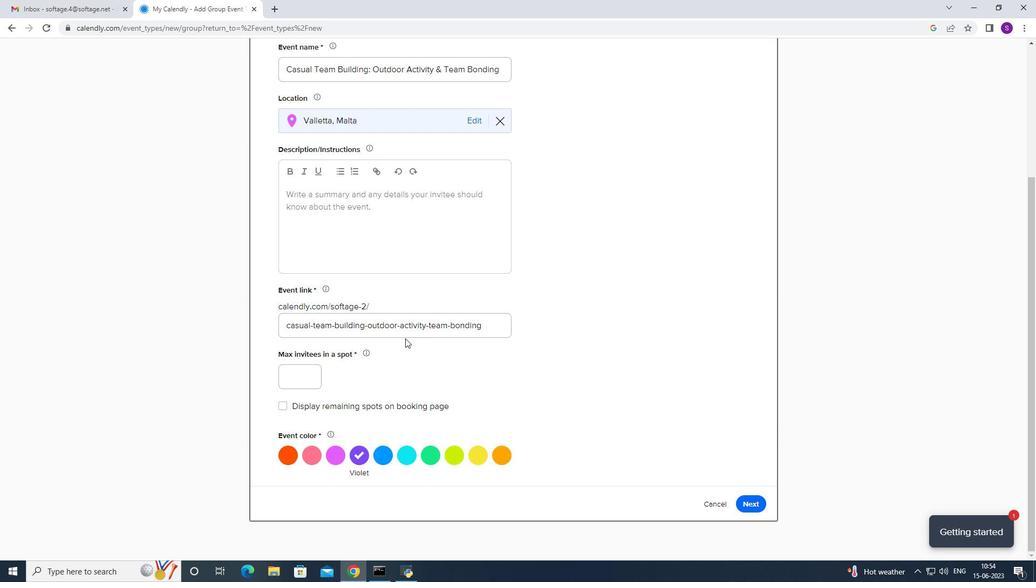 
Action: Mouse scrolled (481, 331) with delta (0, 0)
Screenshot: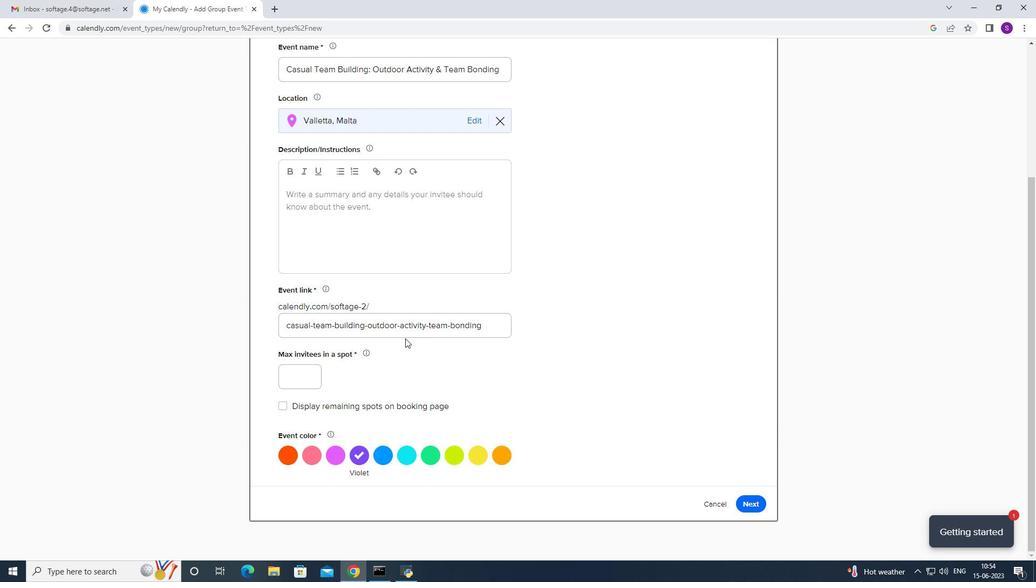 
Action: Mouse moved to (499, 436)
Screenshot: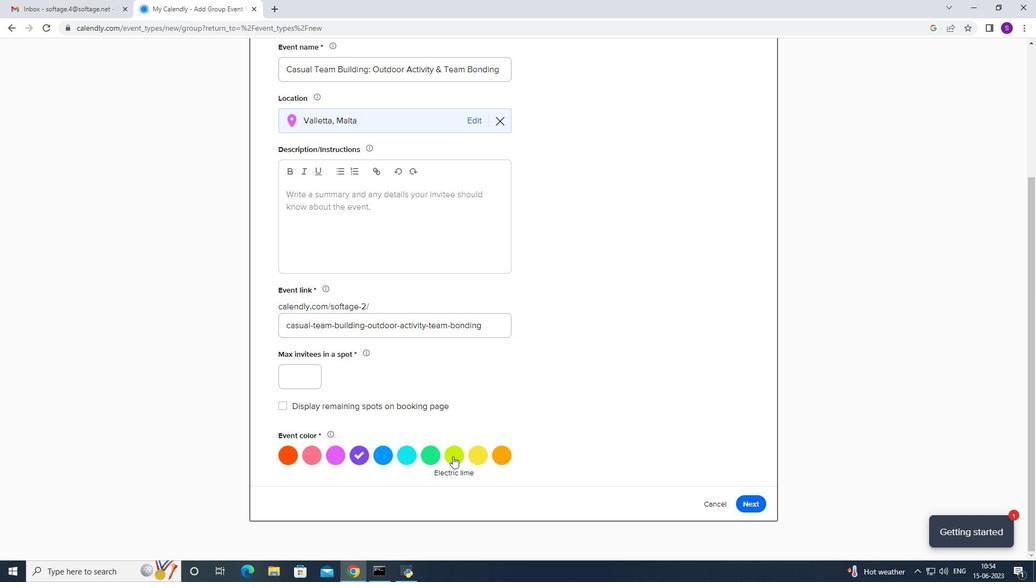 
Action: Mouse pressed left at (499, 436)
Screenshot: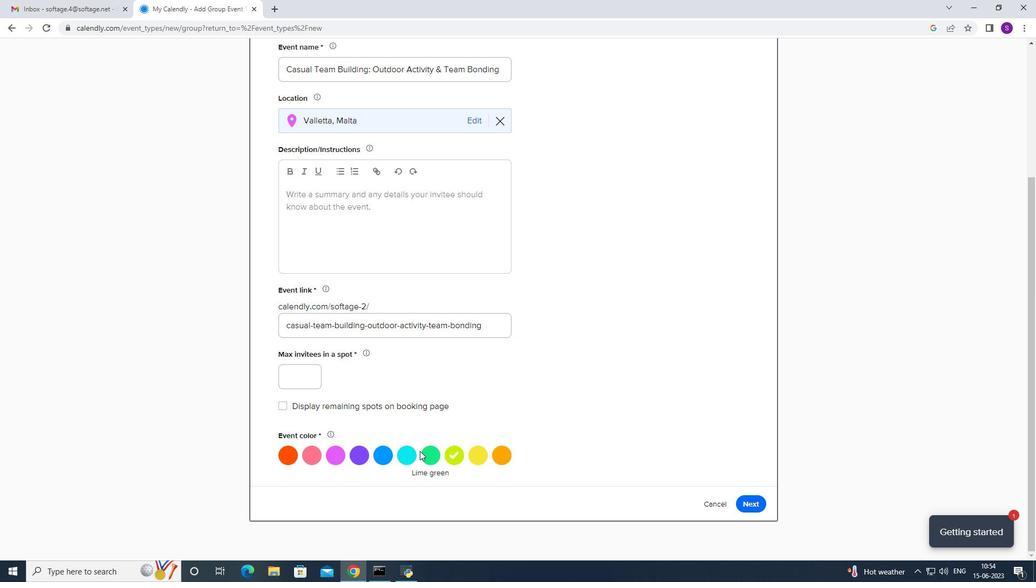 
Action: Mouse moved to (412, 363)
Screenshot: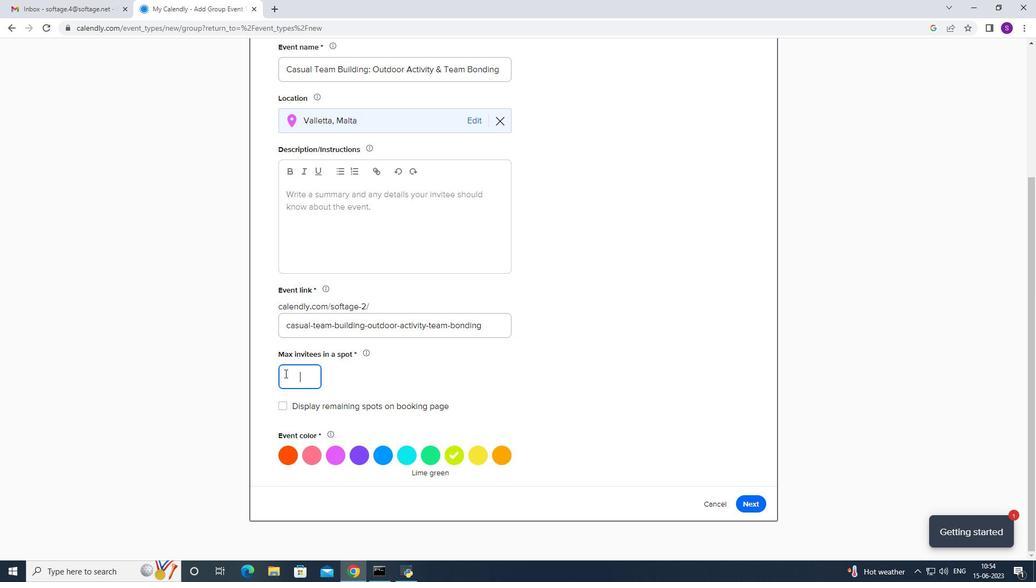 
Action: Mouse pressed left at (412, 363)
Screenshot: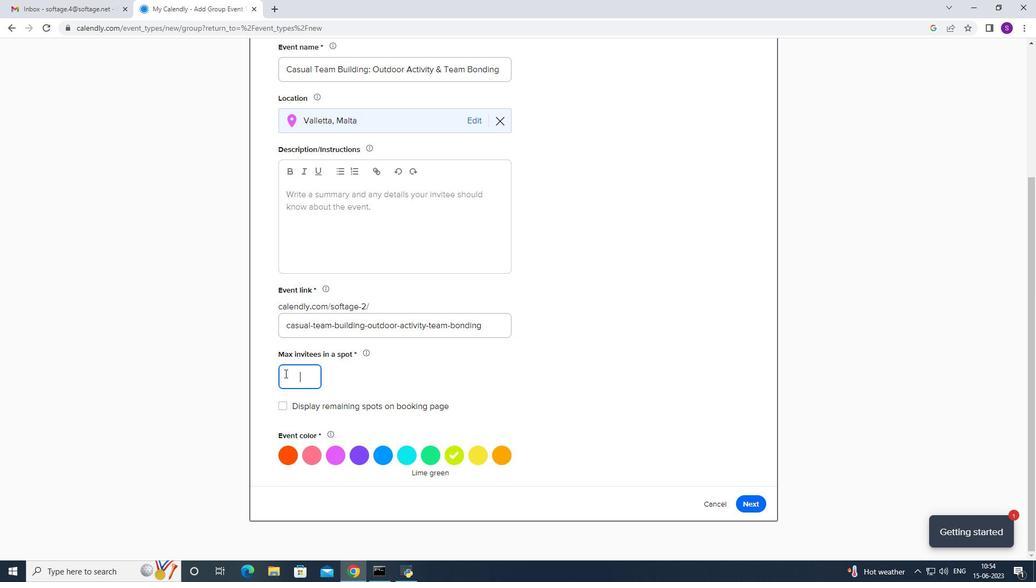 
Action: Key pressed 2
Screenshot: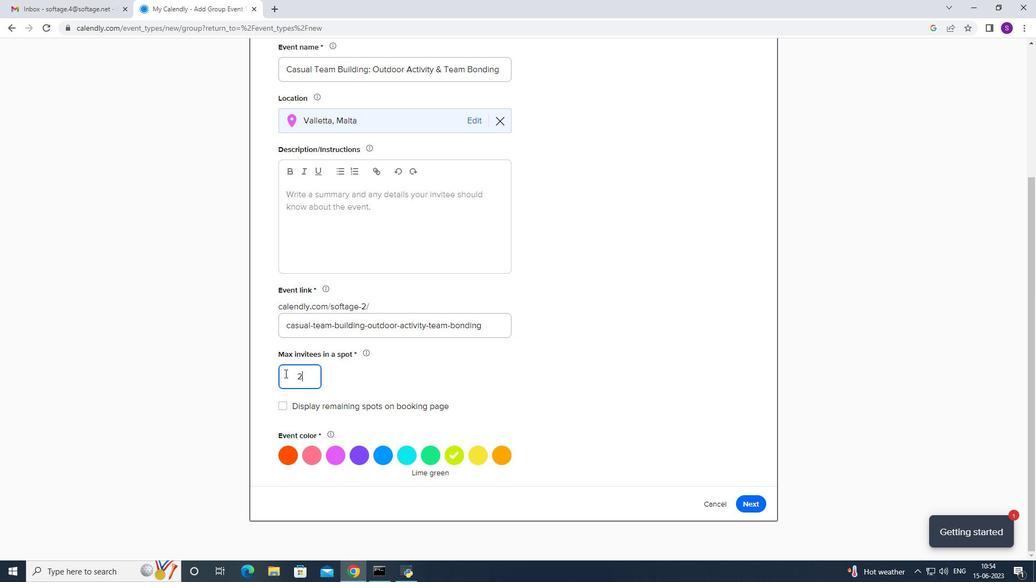 
Action: Mouse moved to (448, 262)
Screenshot: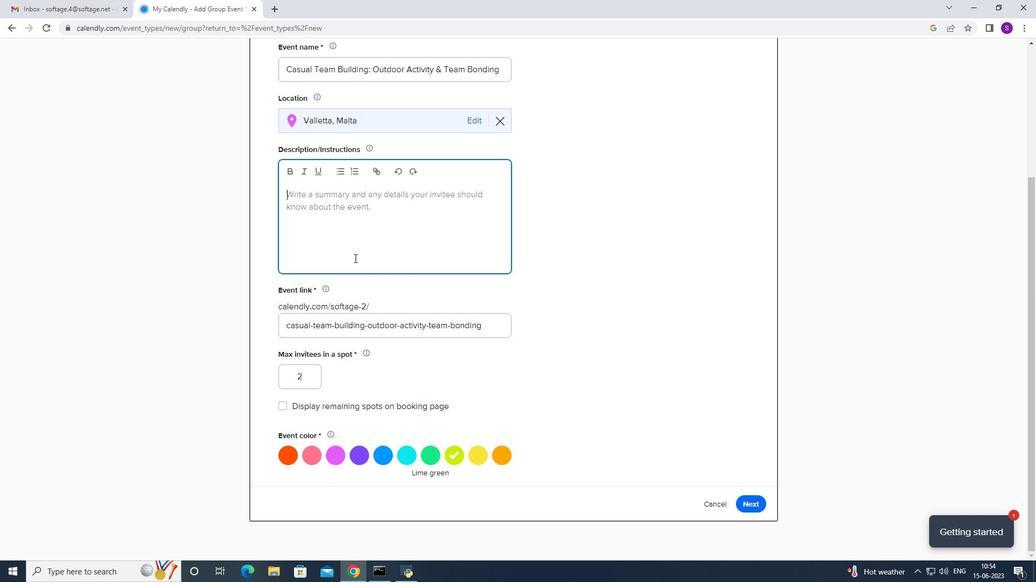 
Action: Mouse pressed left at (448, 262)
Screenshot: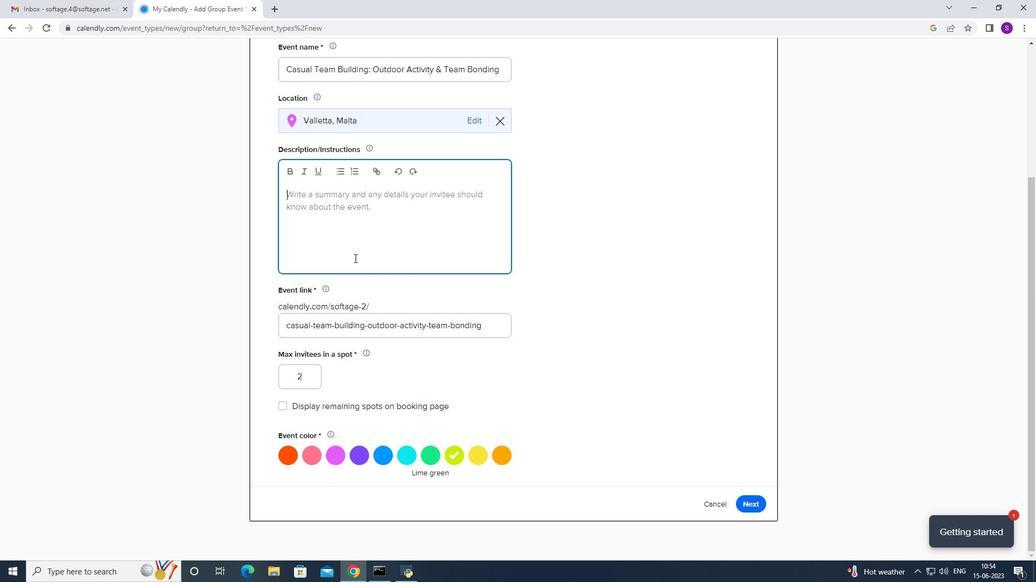 
Action: Mouse moved to (577, 198)
Screenshot: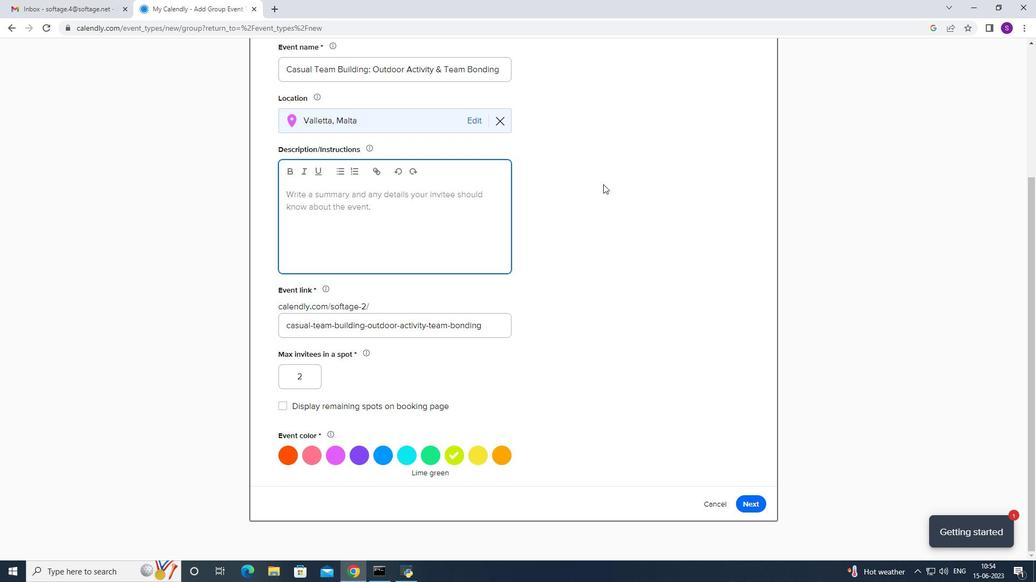 
Action: Key pressed <Key.caps_lock>K<Key.caps_lock>ey<Key.space>stakeholders,inc
Screenshot: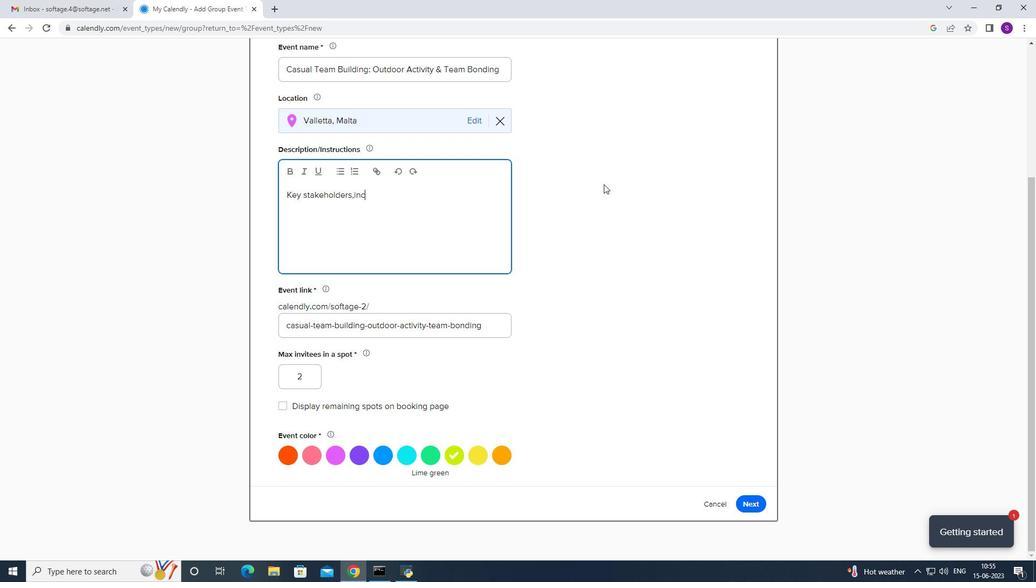 
Action: Mouse moved to (577, 198)
Screenshot: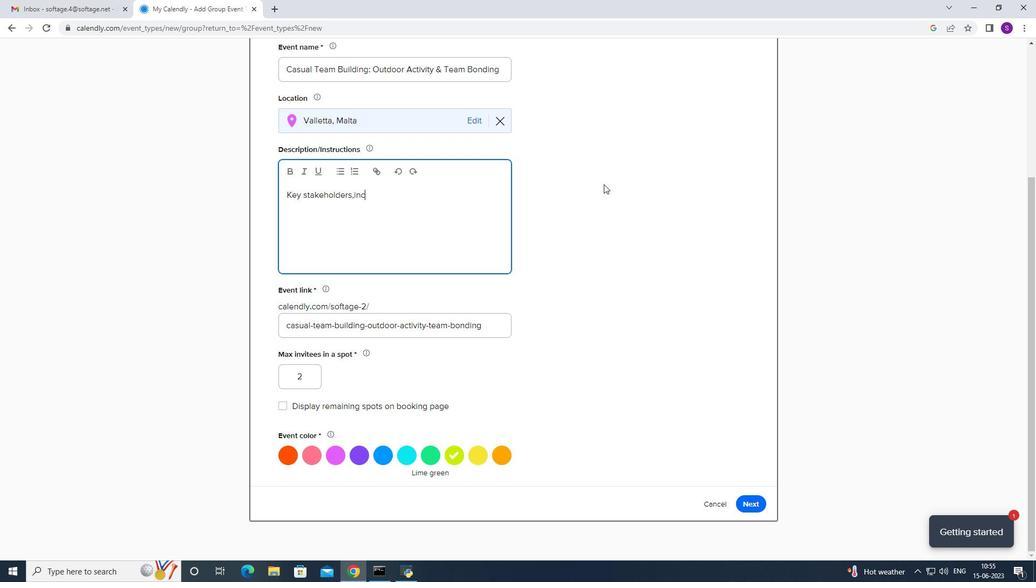 
Action: Key pressed luding<Key.space>shareholdes<Key.space>will<Key.space>have<Key.space>the<Key.space>opportunity<Key.space>to<Key.space>participate<Key.space>activekl<Key.backspace>=<Key.backspace><Key.backspace>ly<Key.space>in<Key.space>the<Key.space><Key.caps_lock>AGM<Key.space><Key.caps_lock>
Screenshot: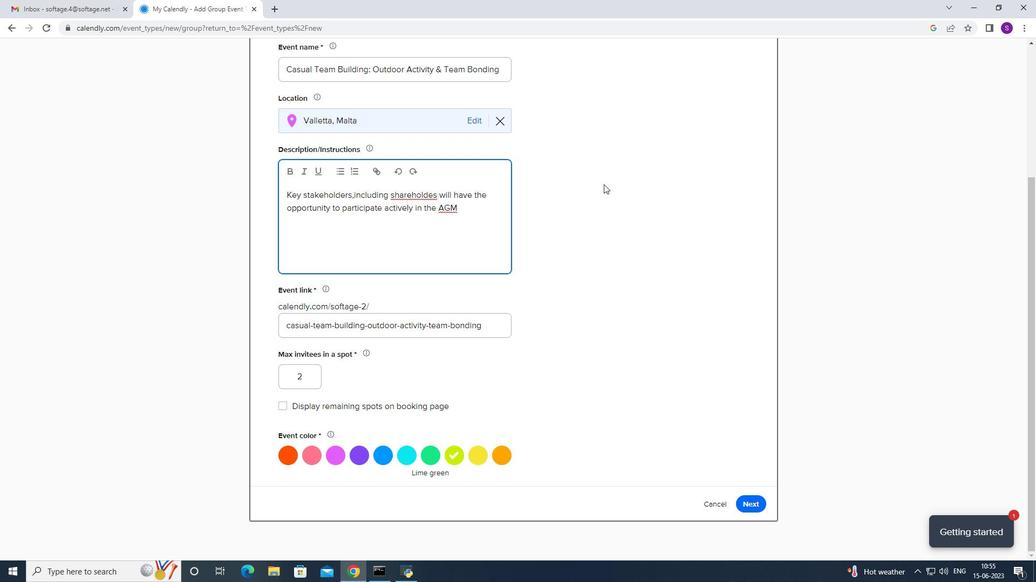 
Action: Mouse moved to (490, 205)
Screenshot: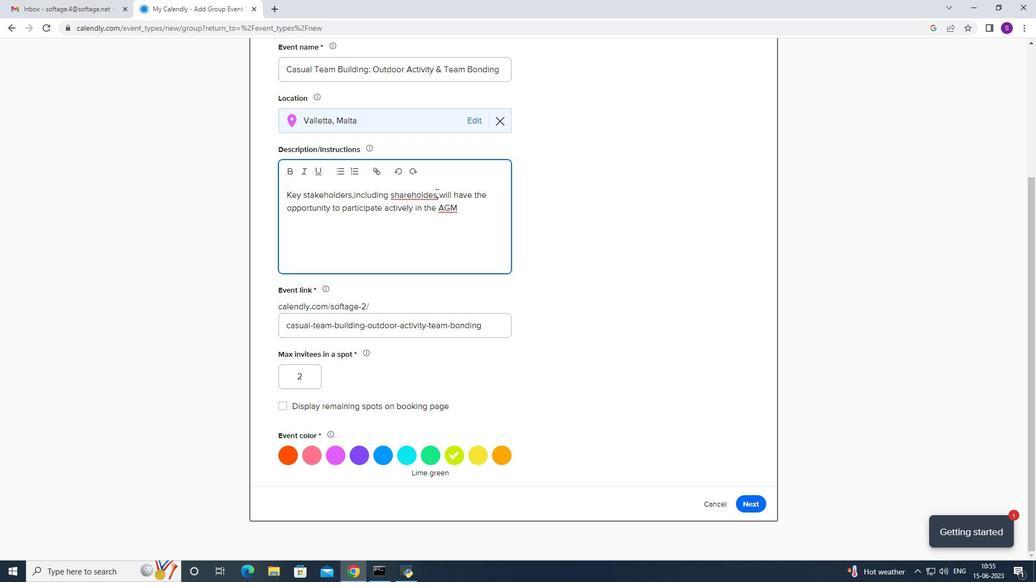 
Action: Mouse pressed left at (490, 205)
Screenshot: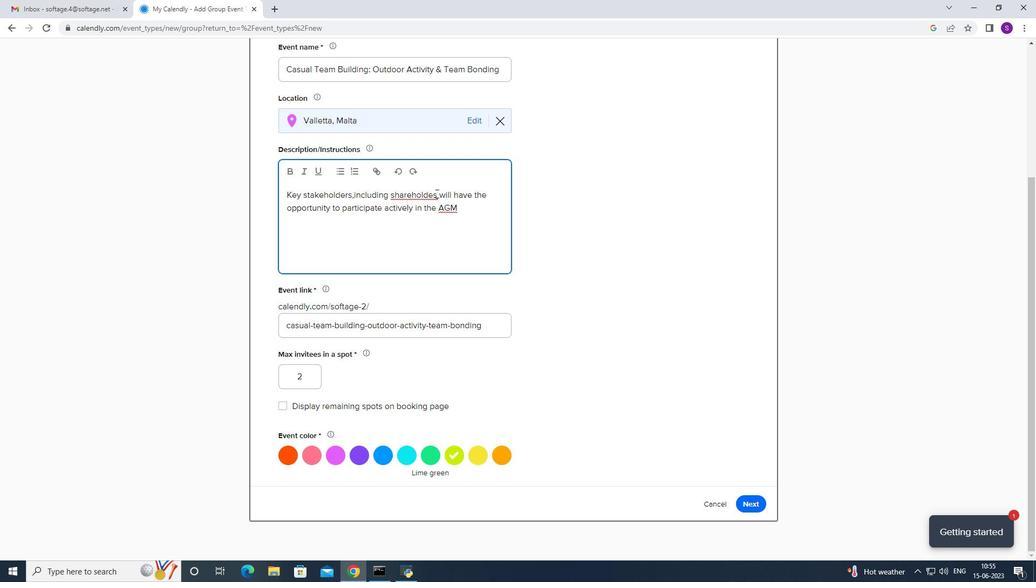 
Action: Mouse moved to (490, 206)
Screenshot: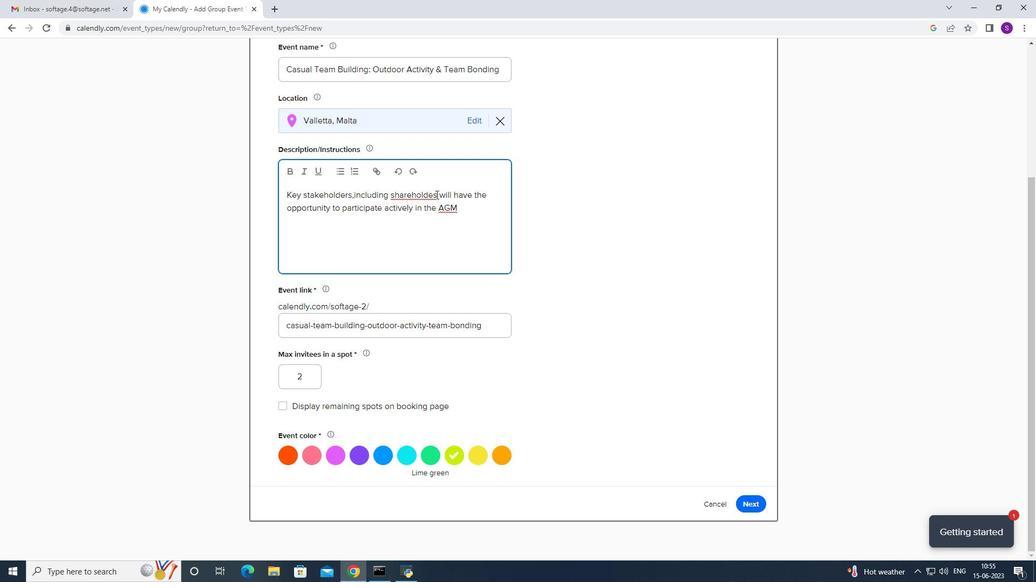 
Action: Key pressed \<Key.backspace>r
Screenshot: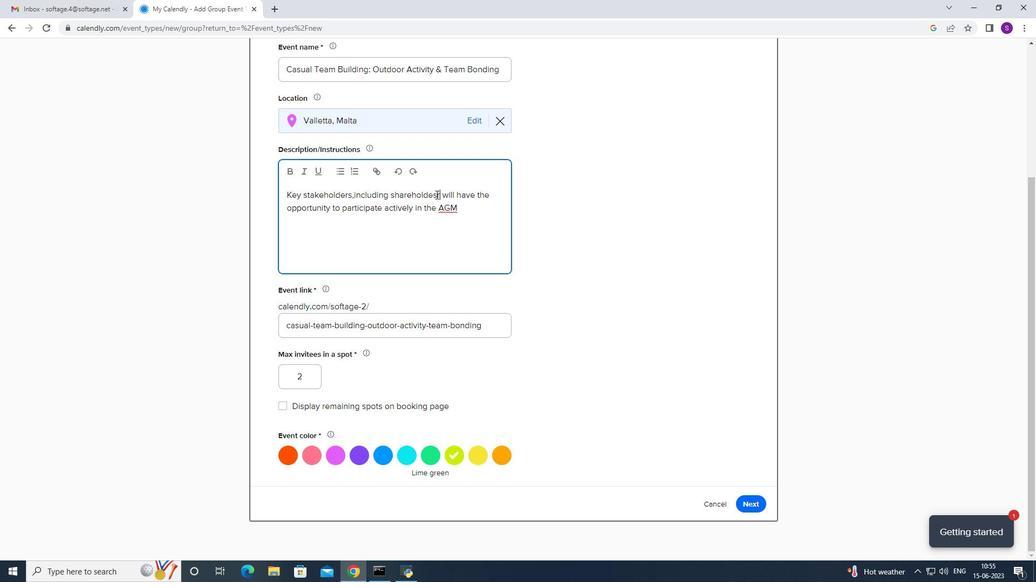 
Action: Mouse moved to (520, 217)
Screenshot: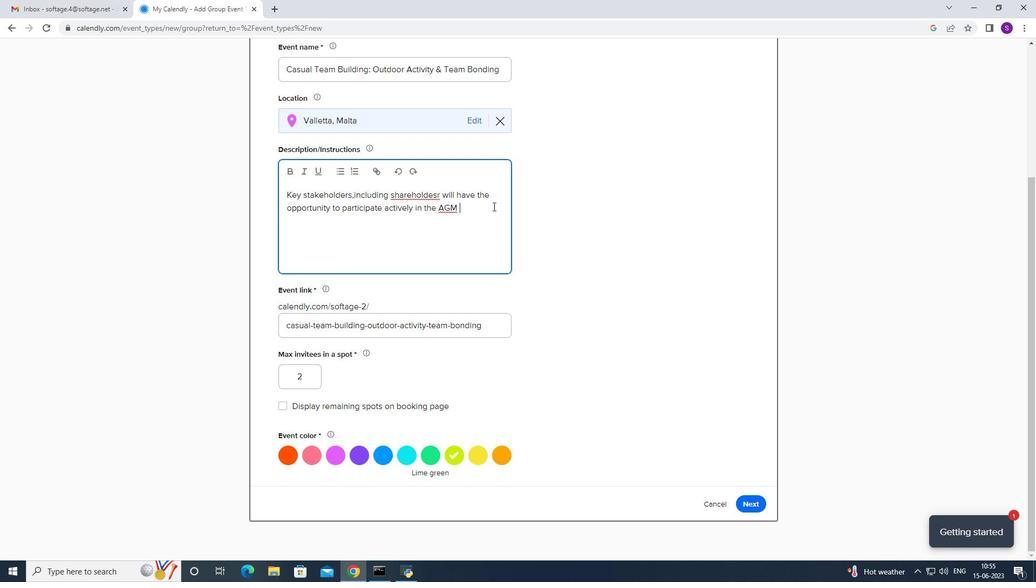 
Action: Mouse pressed left at (520, 217)
Screenshot: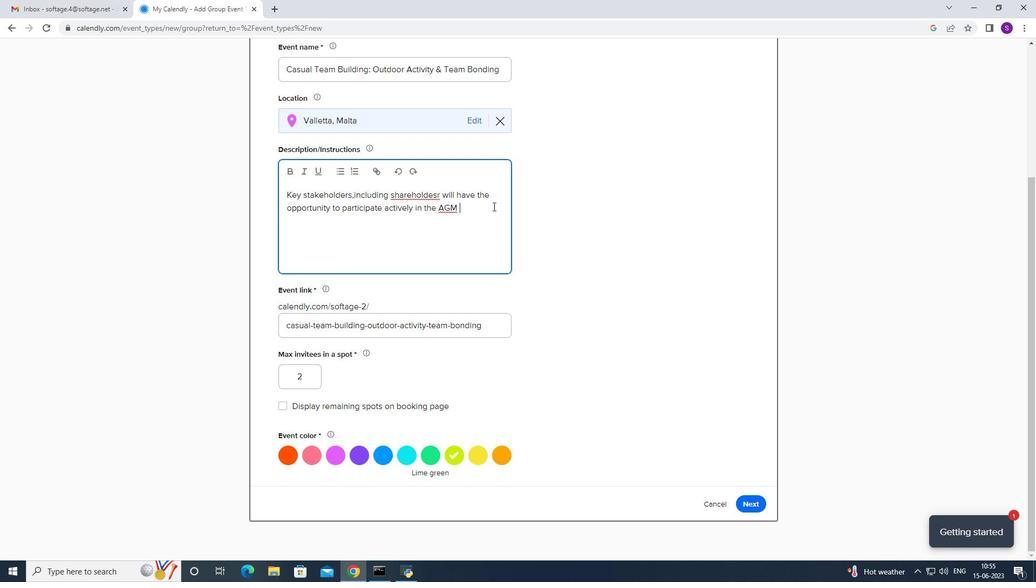 
Action: Mouse moved to (490, 207)
Screenshot: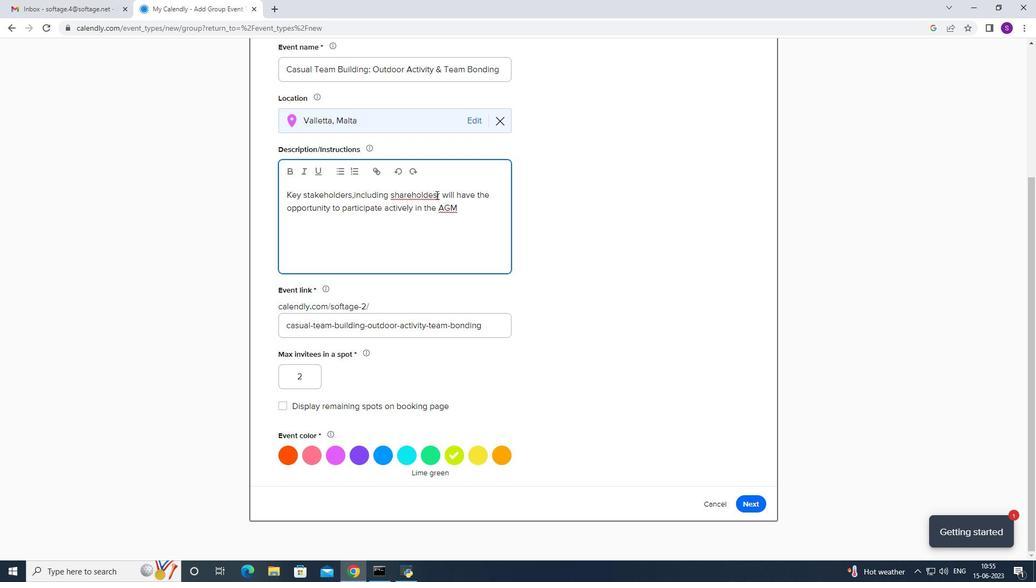 
Action: Mouse pressed left at (490, 207)
Screenshot: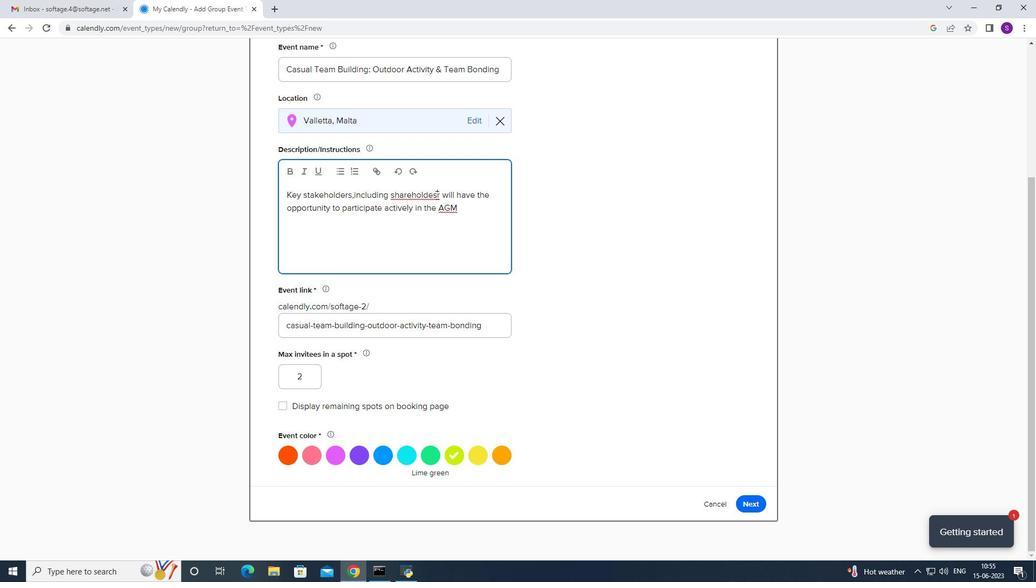 
Action: Key pressed <Key.backspace>
Screenshot: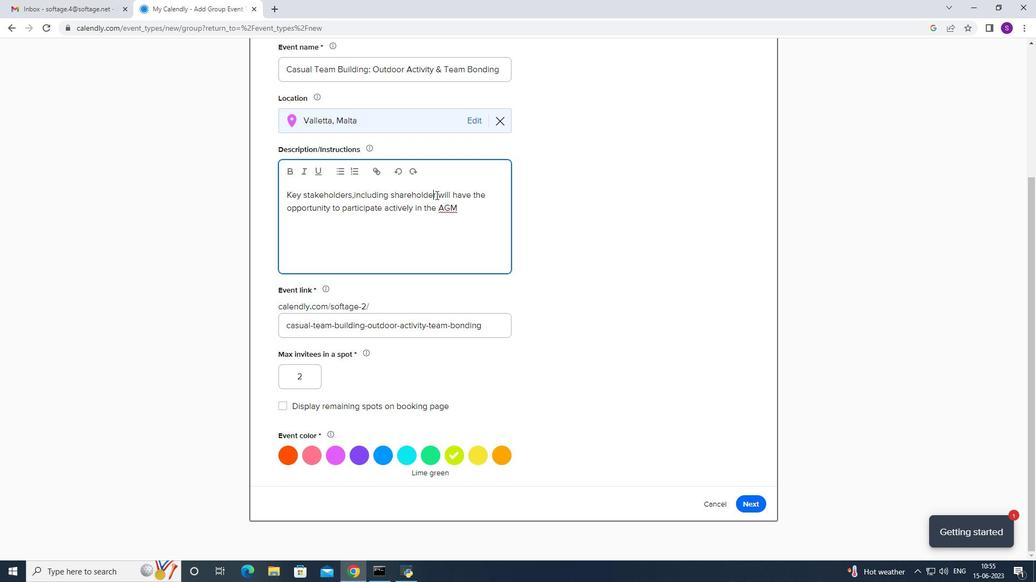 
Action: Mouse moved to (522, 238)
Screenshot: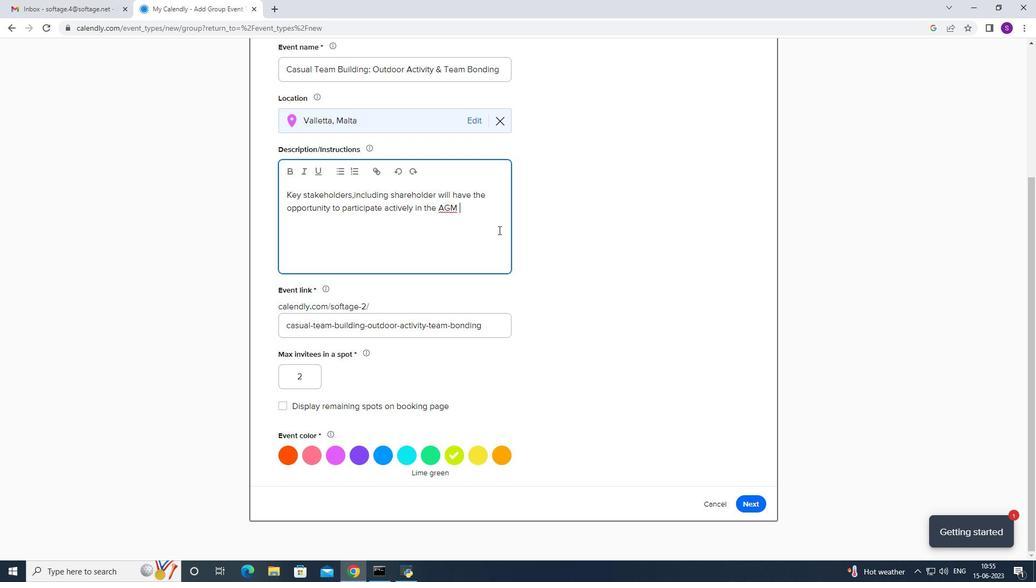 
Action: Mouse pressed left at (522, 238)
Screenshot: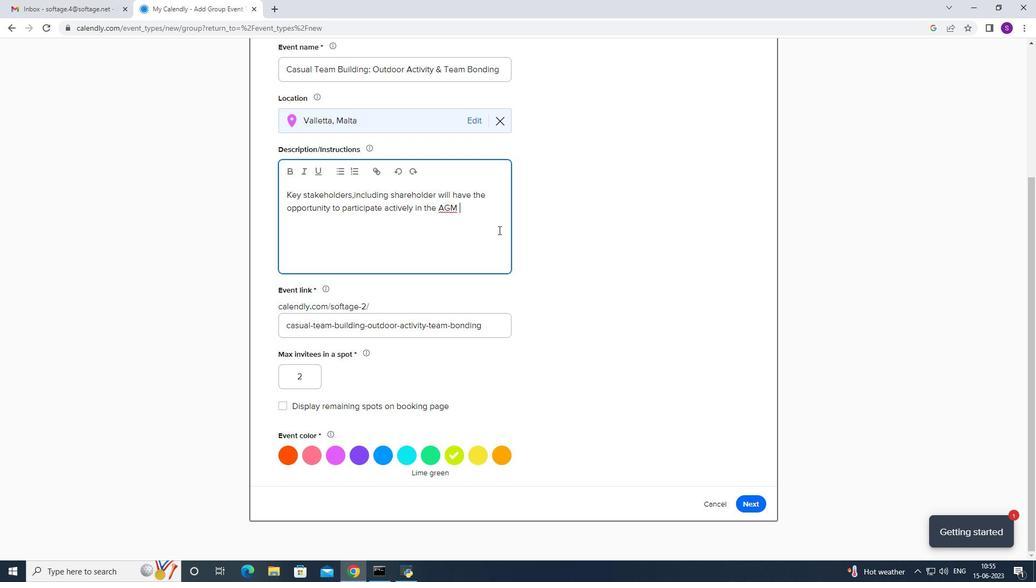 
Action: Mouse moved to (523, 238)
Screenshot: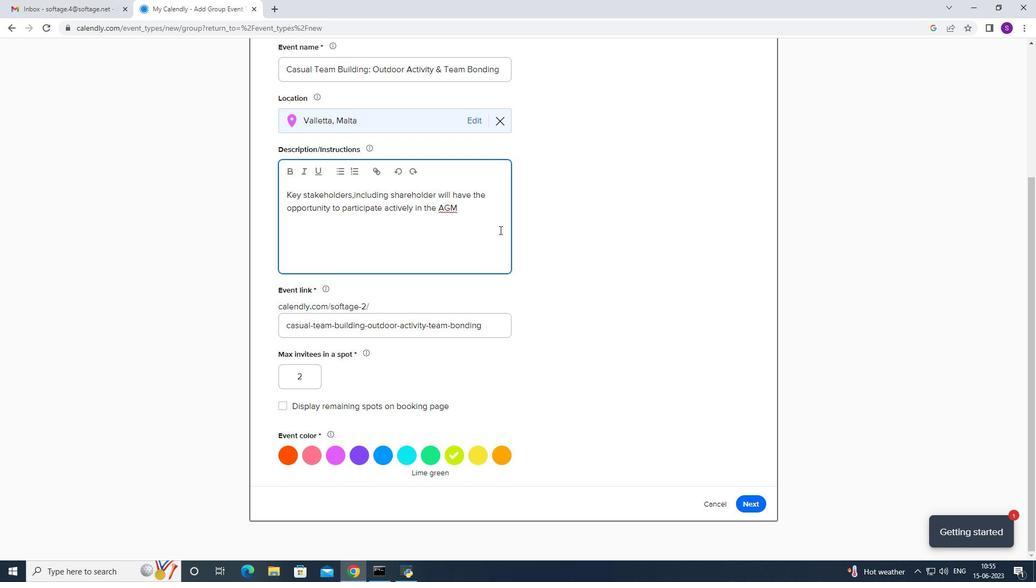 
Action: Key pressed <Key.caps_lock>Q<Key.caps_lock>usestionsa<Key.space>
Screenshot: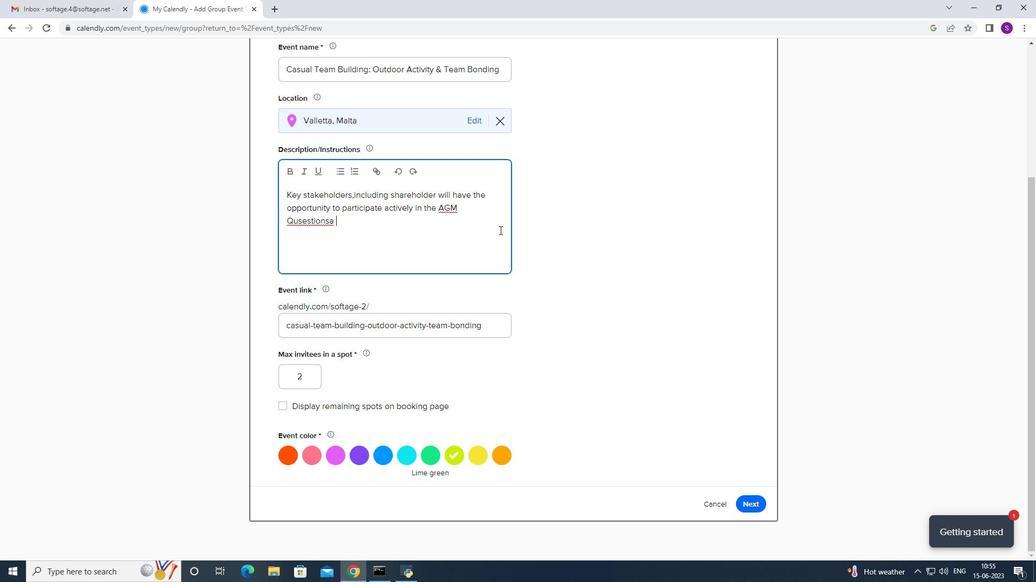 
Action: Mouse moved to (518, 221)
Screenshot: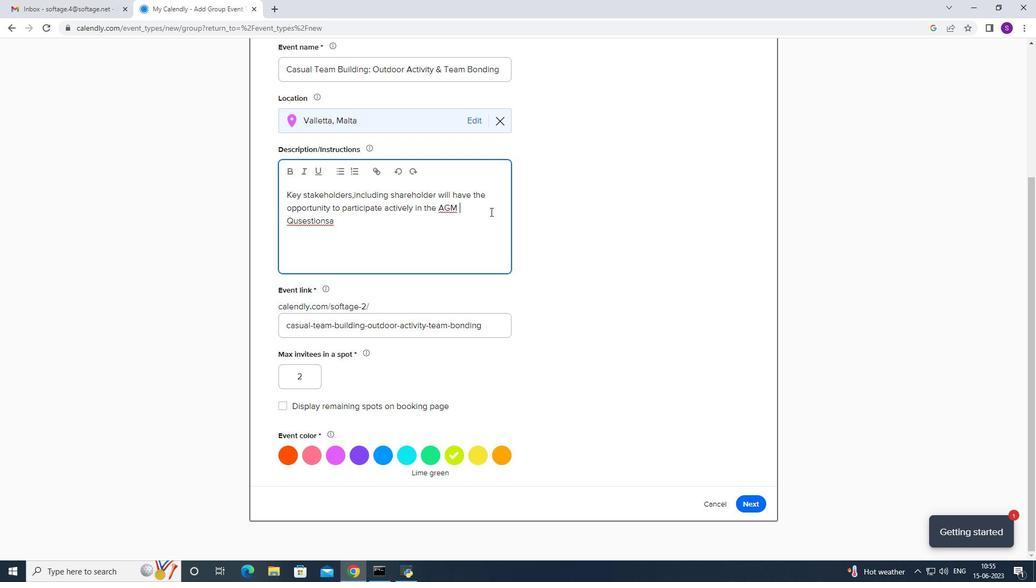 
Action: Mouse pressed left at (518, 221)
Screenshot: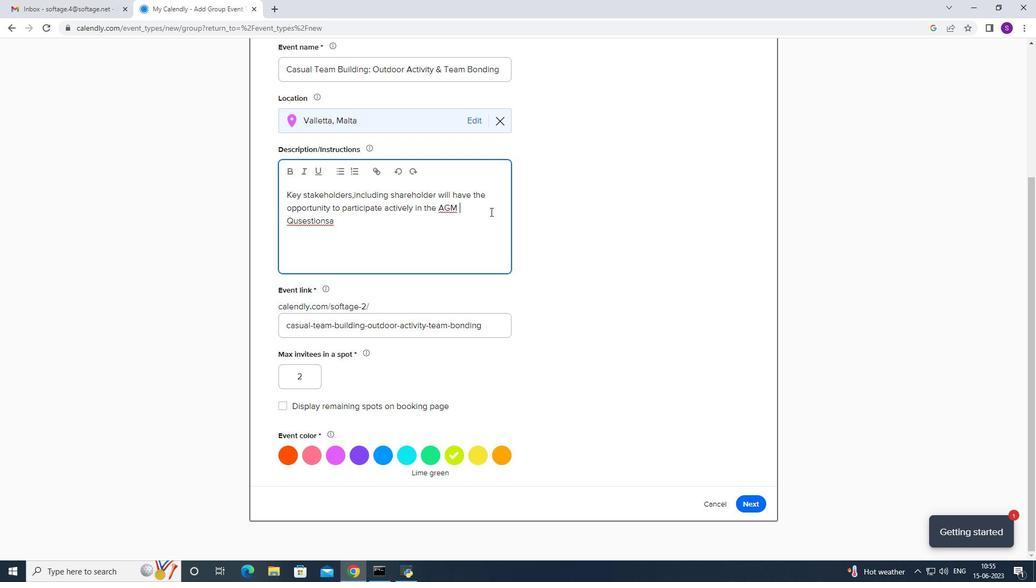 
Action: Key pressed .
Screenshot: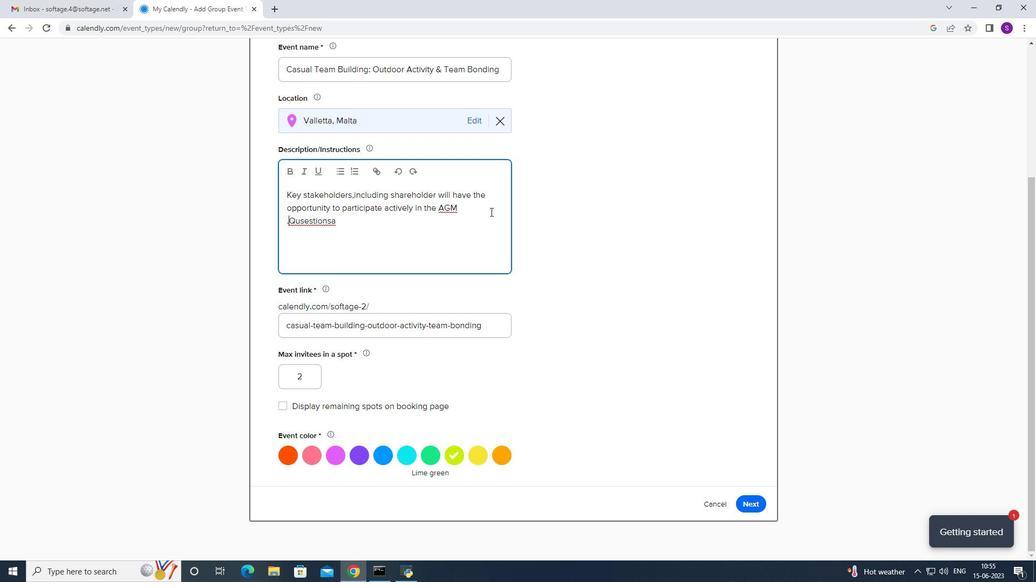 
Action: Mouse moved to (470, 234)
Screenshot: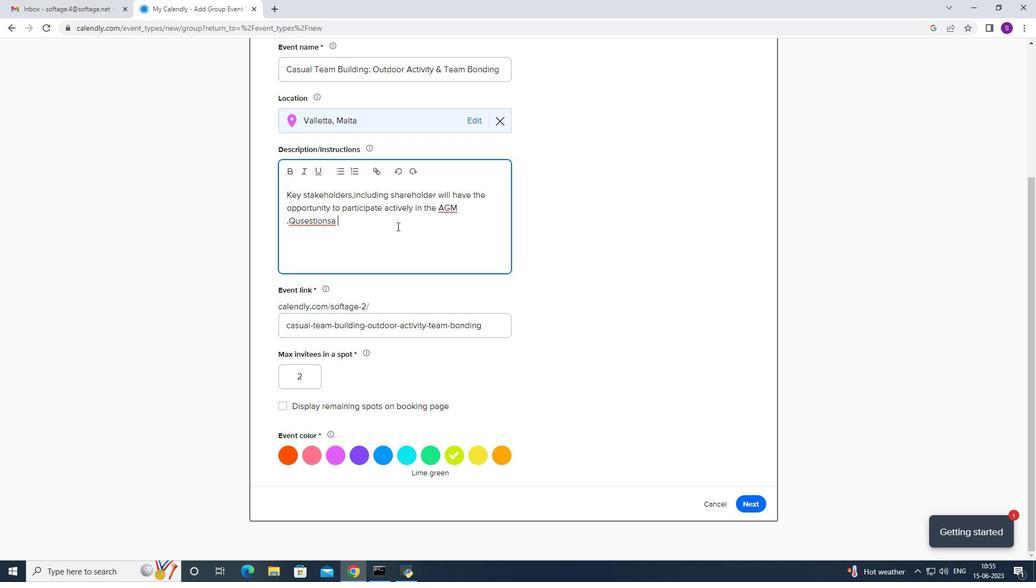 
Action: Mouse pressed left at (470, 234)
Screenshot: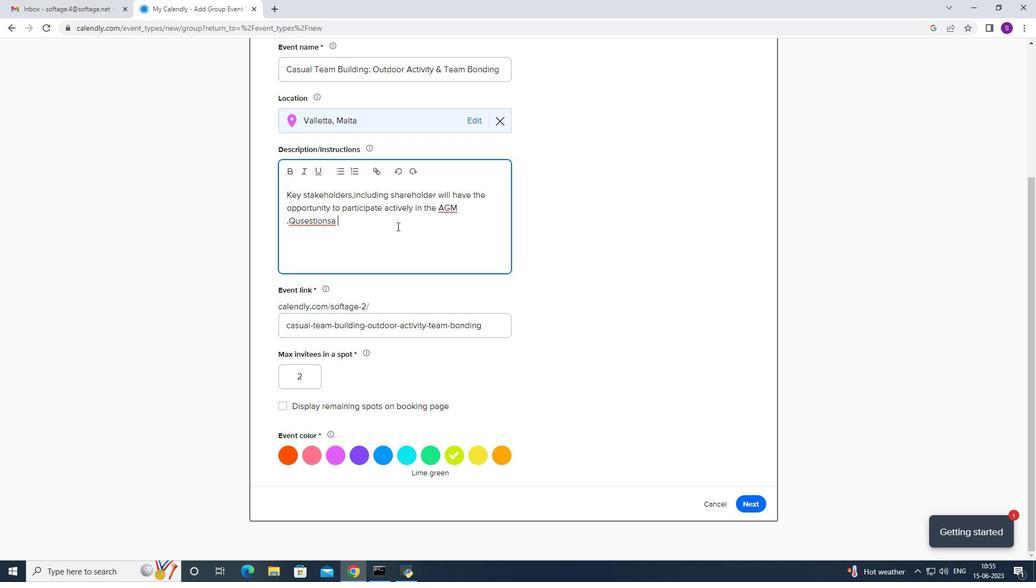 
Action: Key pressed <Key.backspace><Key.backspace>,<Key.space><Key.caps_lock>C<Key.caps_lock>om<Key.backspace><Key.backspace><Key.backspace><Key.backspace><Key.backspace><Key.backspace><Key.backspace><Key.backspace><Key.backspace><Key.backspace><Key.backspace><Key.backspace><Key.backspace>estions,<Key.space>comments,<Key.space>and<Key.space>suugestions<Key.space>from<Key.space>the<Key.space>floor<Key.space>will<Key.space>be<Key.space>encouraged.<Key.space>
Screenshot: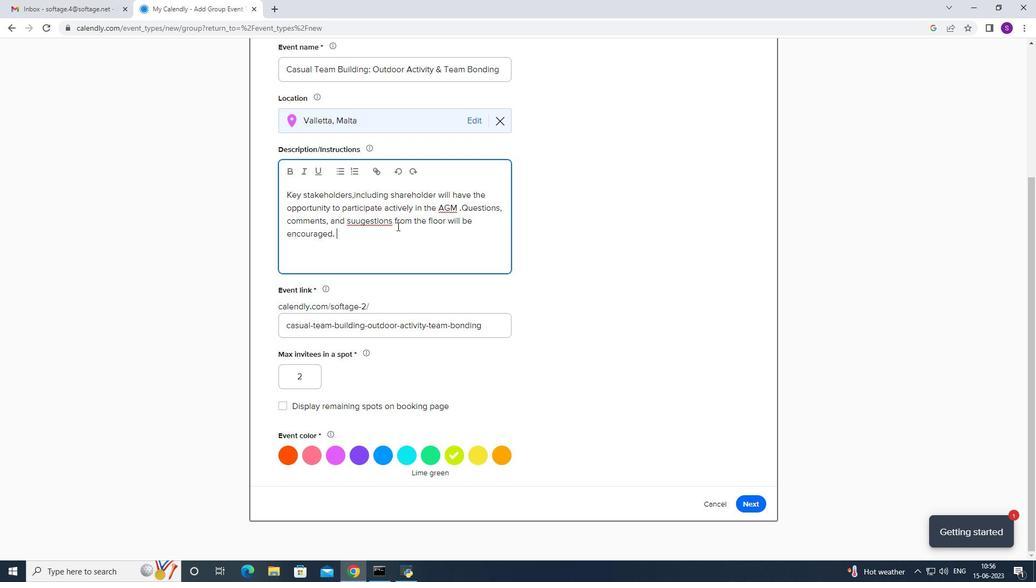 
Action: Mouse moved to (463, 233)
Screenshot: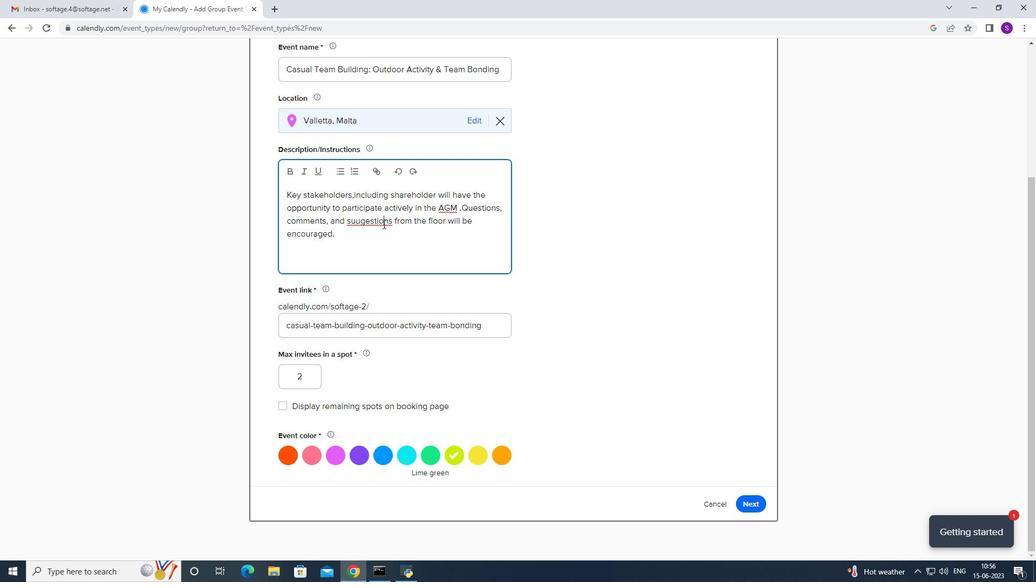 
Action: Mouse pressed left at (463, 233)
Screenshot: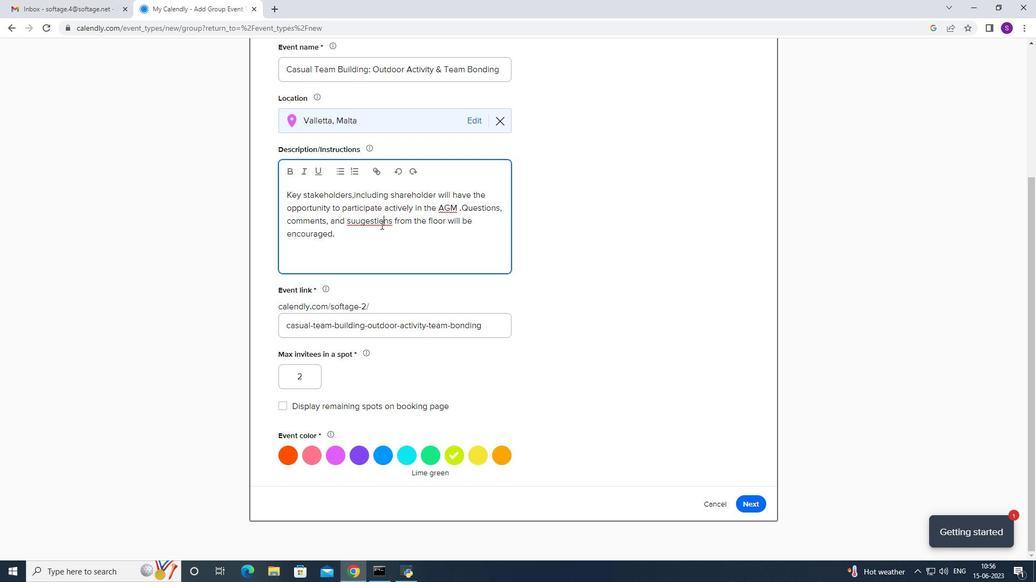 
Action: Mouse moved to (474, 258)
Screenshot: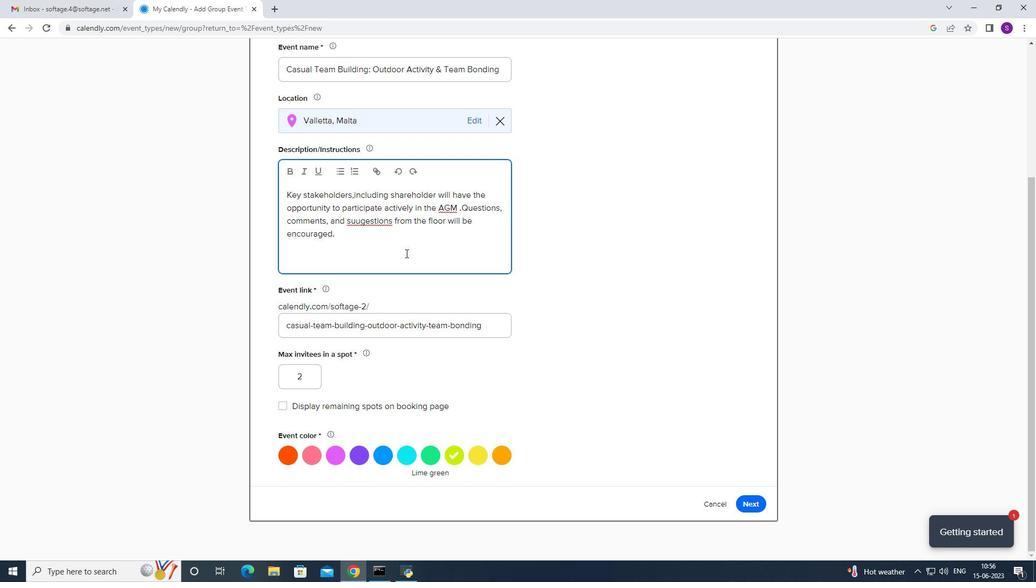 
Action: Key pressed <Key.left><Key.left><Key.left><Key.left><Key.left><Key.left><Key.left><Key.left><Key.right><Key.right><Key.right><Key.backspace><Key.backspace>gg
Screenshot: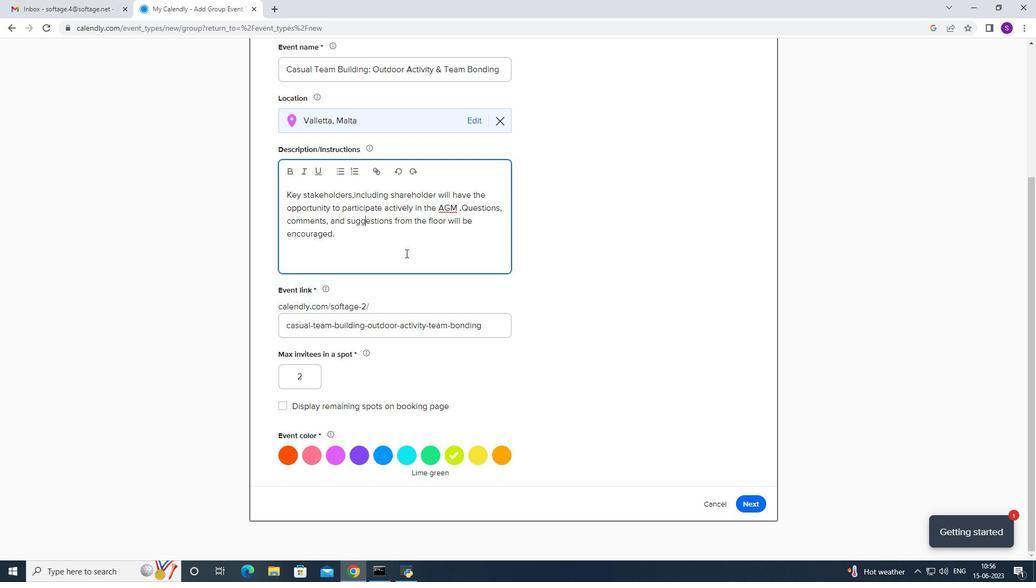 
Action: Mouse moved to (499, 249)
Screenshot: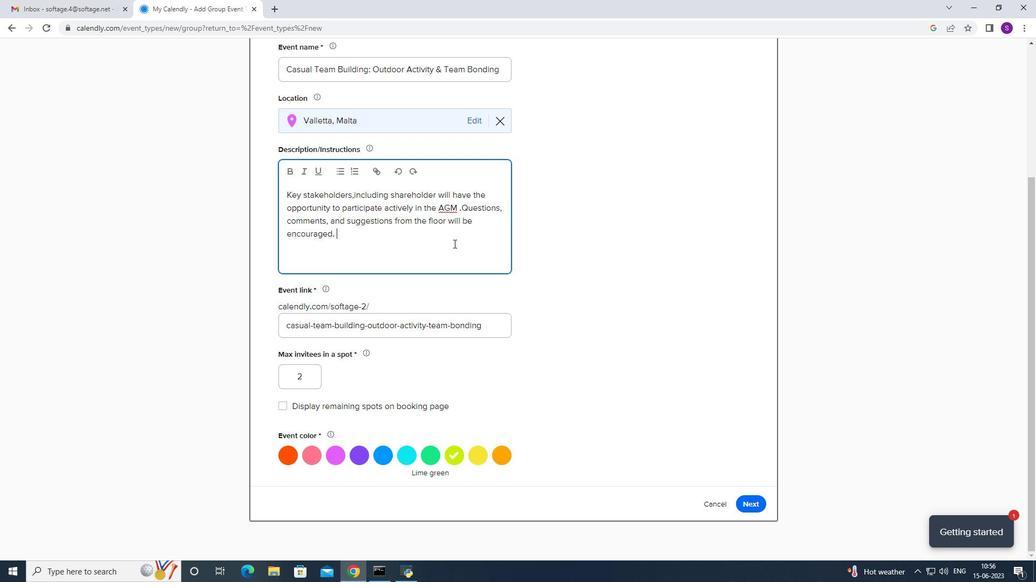 
Action: Mouse pressed left at (499, 249)
Screenshot: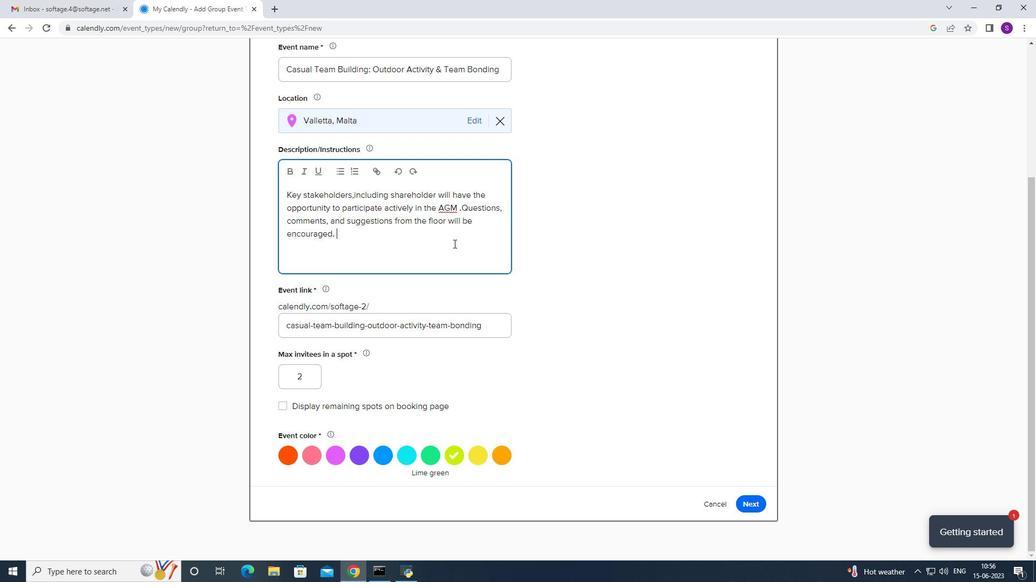 
Action: Key pressed proi<Key.backspace><Key.backspace>oviding<Key.space>a<Key.space>platform<Key.space>for<Key.space>open<Key.space>dialogue<Key.space>abnd<Key.space>exchange<Key.space>of<Key.space>ideas.
Screenshot: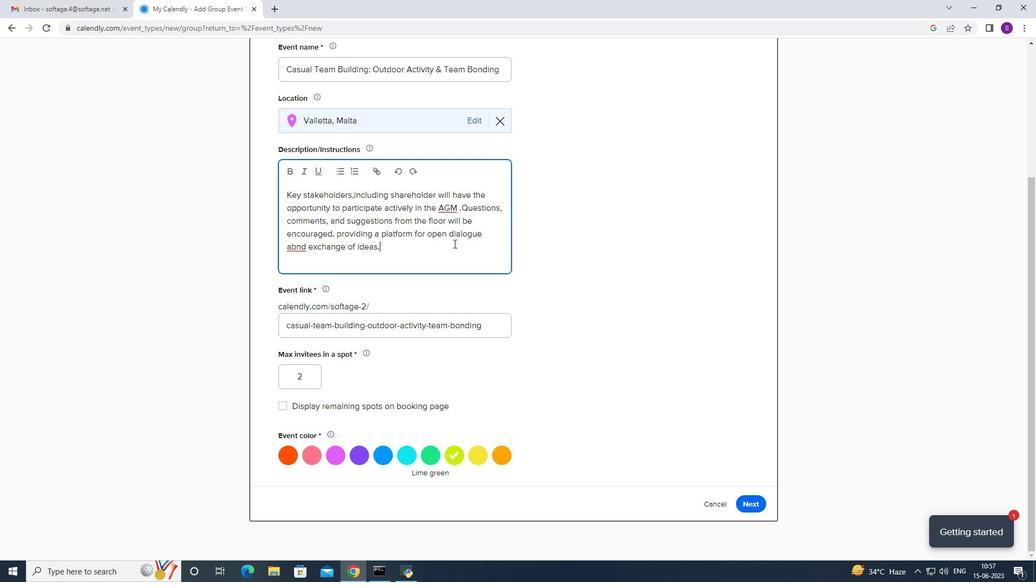 
Action: Mouse moved to (419, 253)
Screenshot: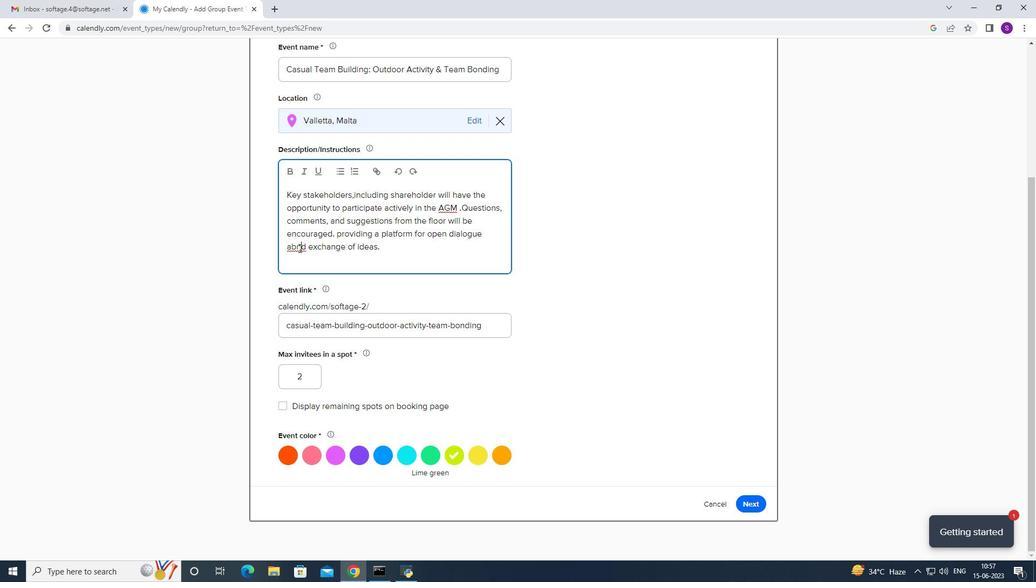 
Action: Mouse pressed left at (419, 253)
Screenshot: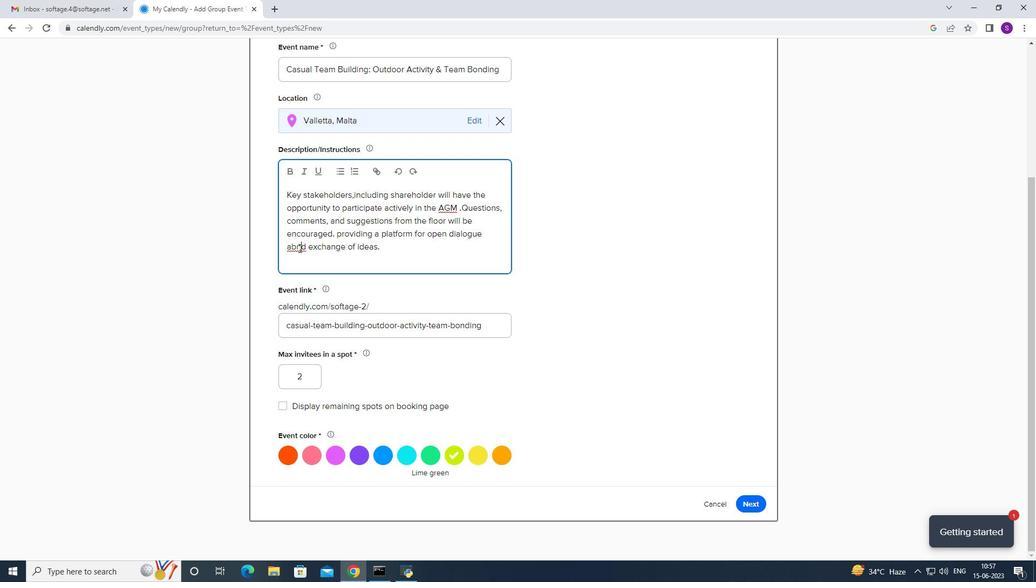 
Action: Mouse moved to (419, 253)
Screenshot: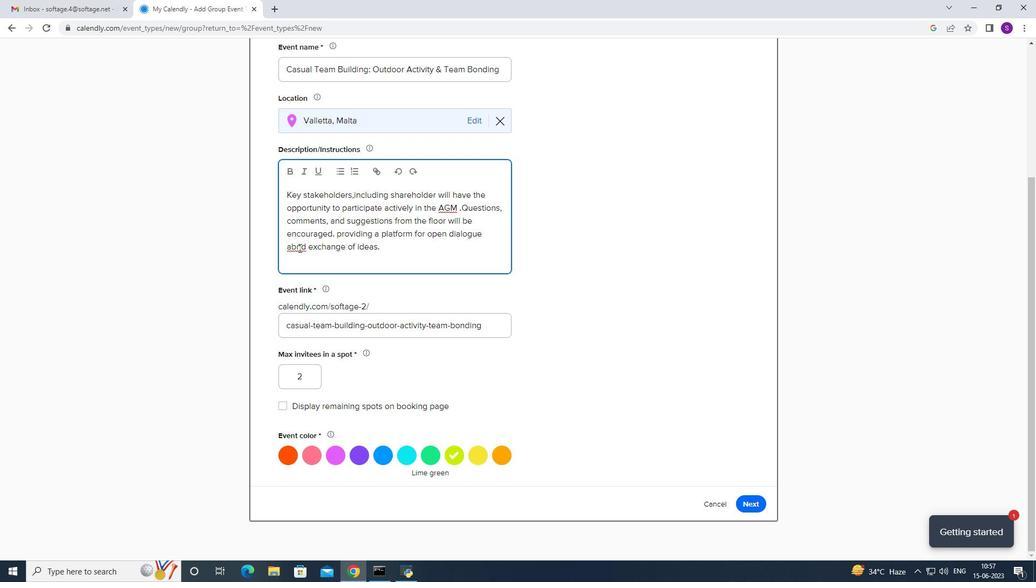 
Action: Mouse pressed left at (419, 253)
Screenshot: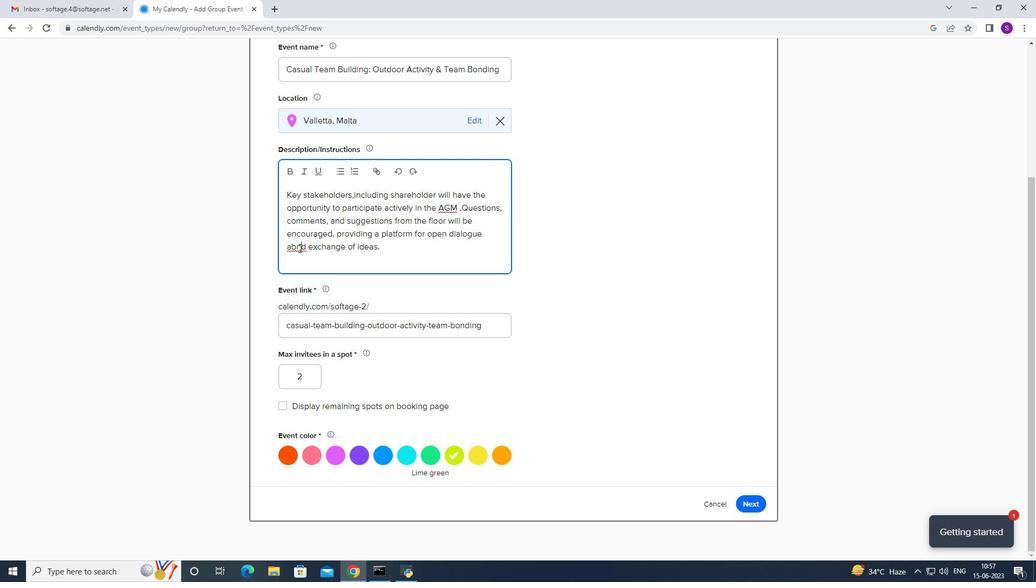 
Action: Mouse moved to (418, 253)
Screenshot: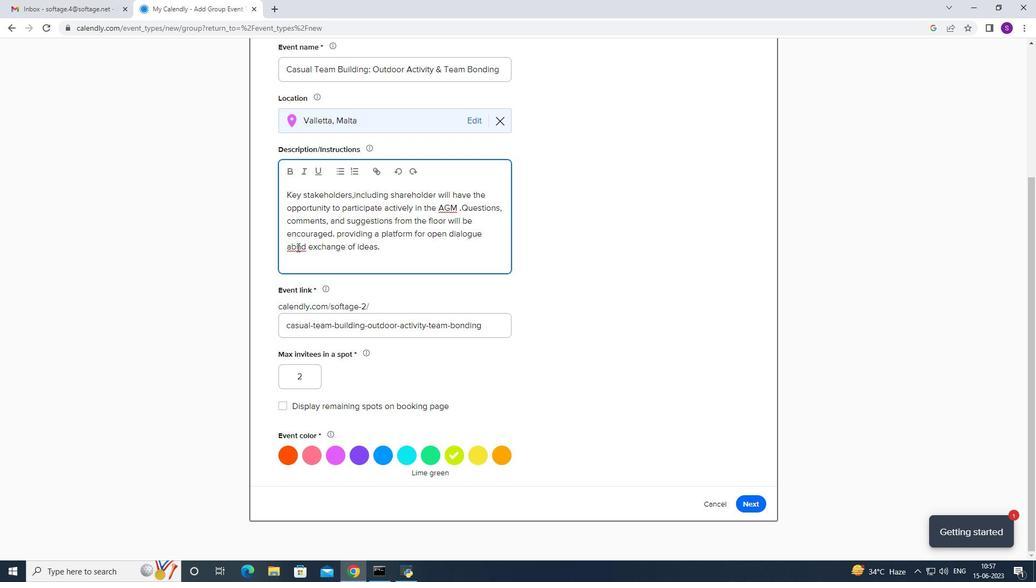 
Action: Mouse pressed left at (418, 253)
Screenshot: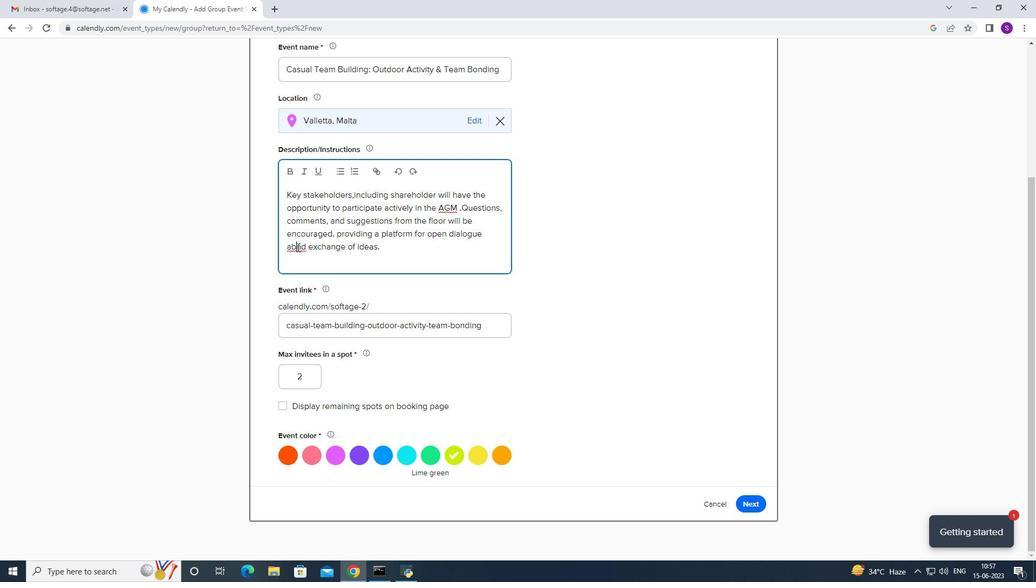 
Action: Mouse moved to (417, 252)
Screenshot: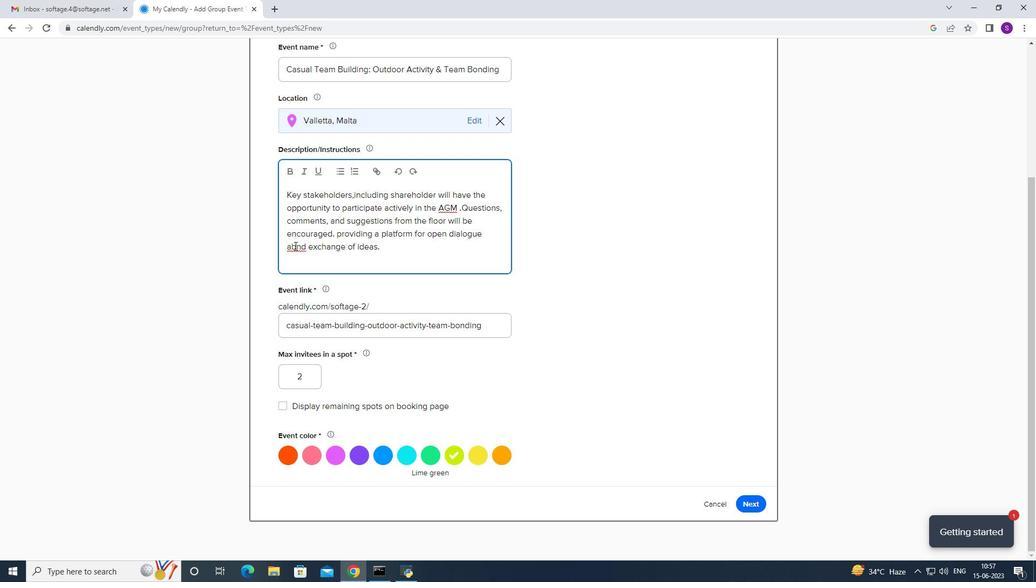 
Action: Key pressed <Key.backspace>
Screenshot: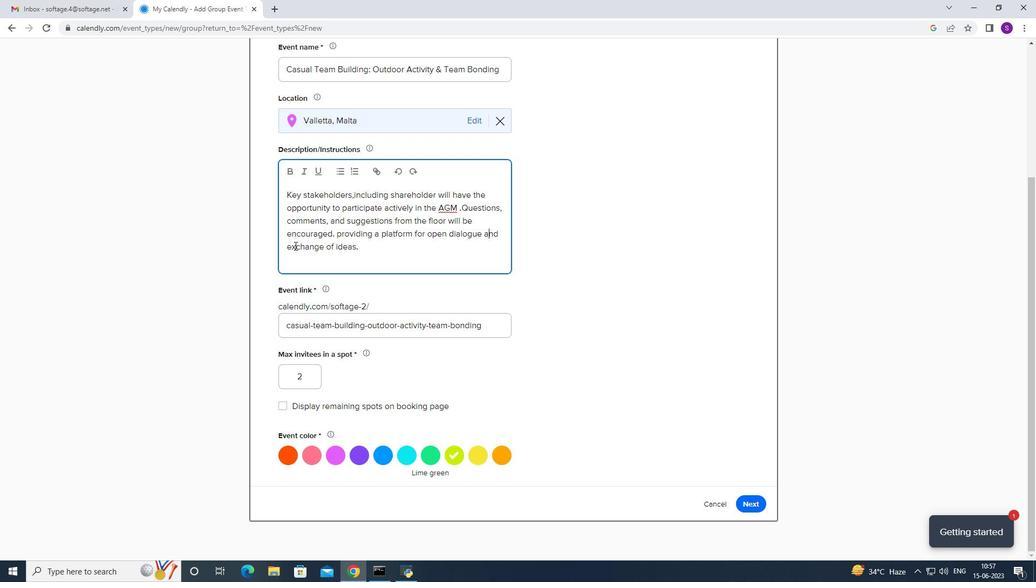 
Action: Mouse moved to (460, 264)
Screenshot: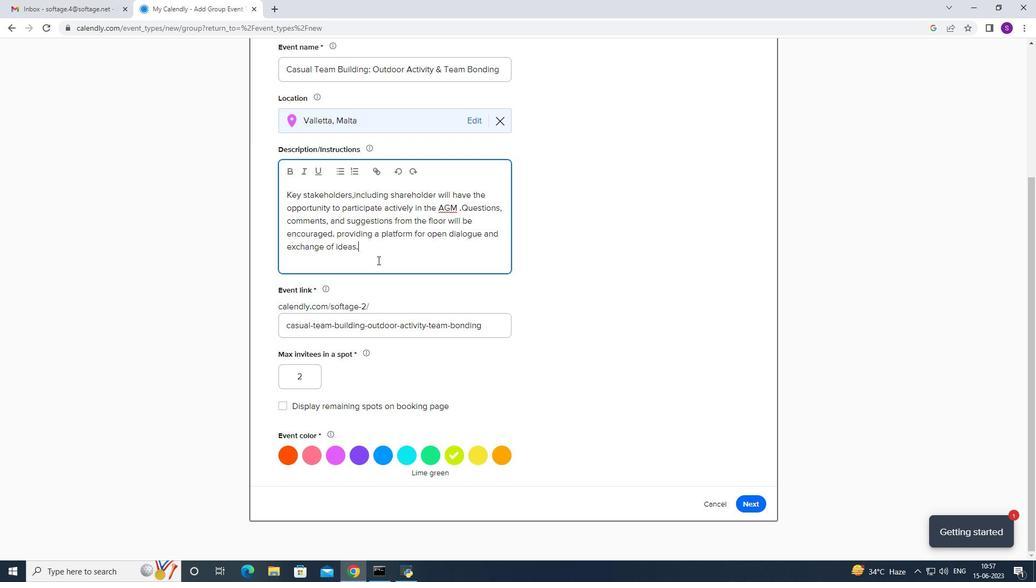 
Action: Mouse pressed left at (460, 264)
Screenshot: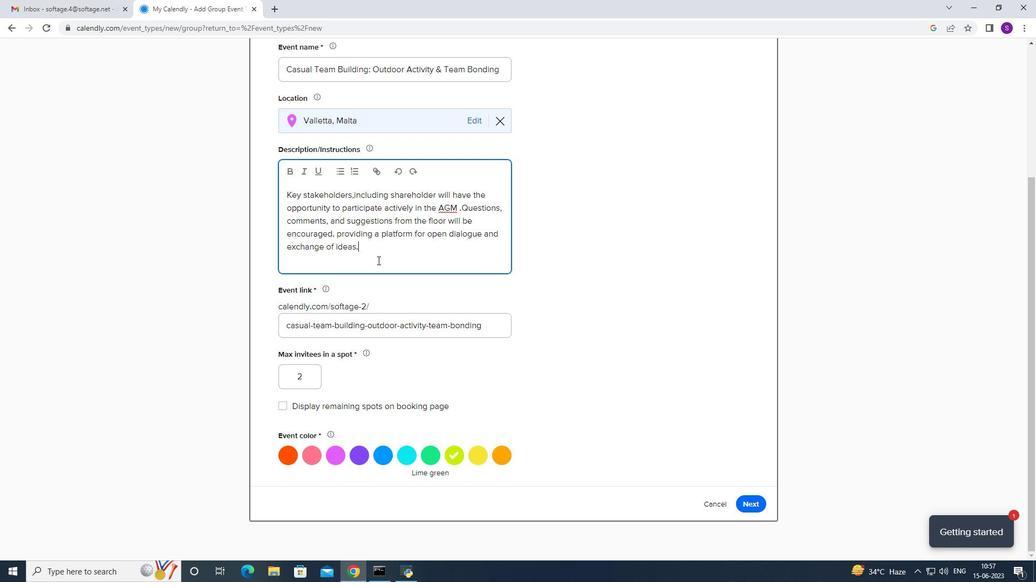 
Action: Mouse moved to (454, 262)
Screenshot: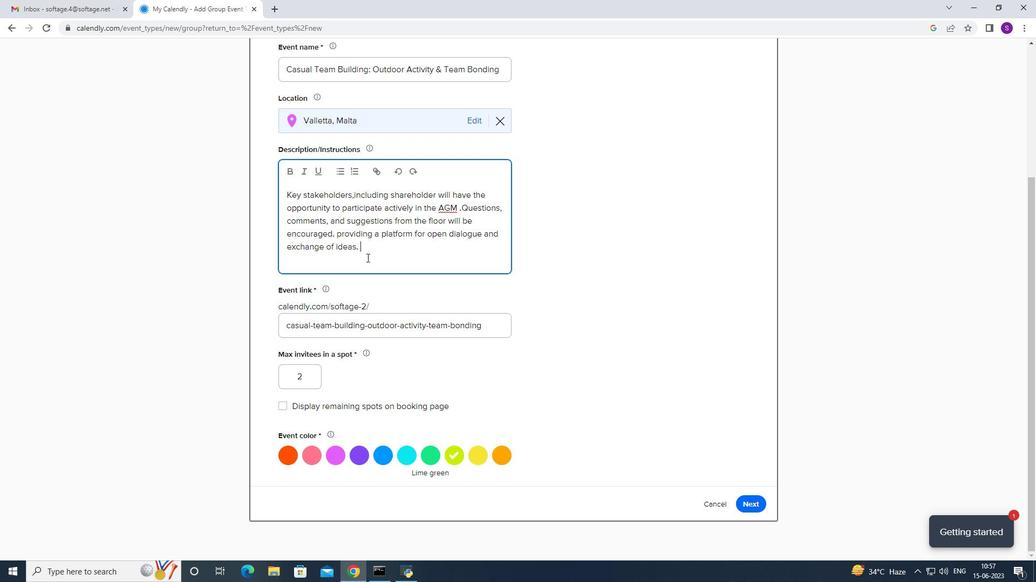 
Action: Key pressed <Key.space><Key.caps_lock>T<Key.caps_lock>he<Key.space>leadership<Key.space>team<Key.space>will<Key.space><Key.backspace><Key.backspace><Key.backspace><Key.backspace><Key.backspace>rele<Key.backspace><Key.backspace><Key.backspace>=<Key.backspace><Key.backspace>and<Key.space>relevant<Key.space>personnel<Key.space>will<Key.space>address<Key.space>these<Key.space>queries,m<Key.space>e<Key.backspace><Key.backspace><Key.backspace>ensuring<Key.space>that<Key.space>stakeholders<Key.space>have<Key.space>a<Key.space>clear<Key.space>understanding<Key.space>of<Key.space>the<Key.space>organizations<Key.space>direction<Key.space>and<Key.space>des<Key.backspace>=<Key.backspace>cision<Key.space>making<Key.space>processes.
Screenshot: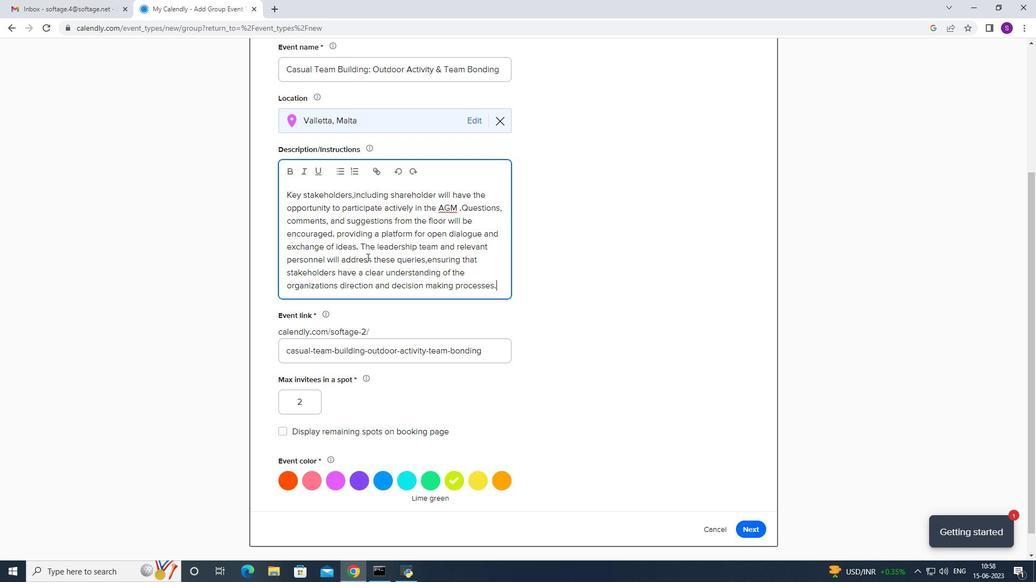 
Action: Mouse moved to (653, 501)
Screenshot: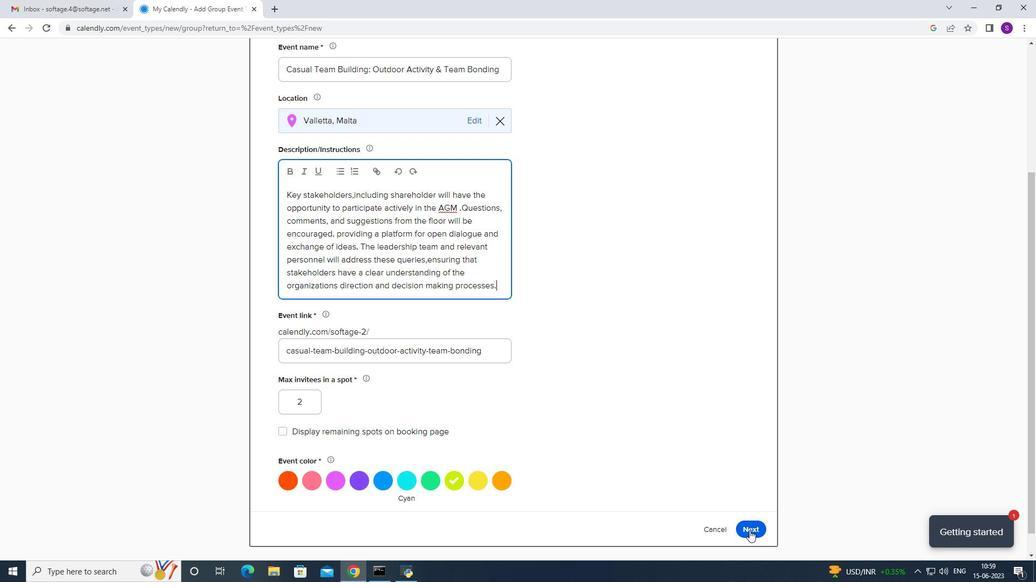 
Action: Mouse pressed left at (653, 501)
Screenshot: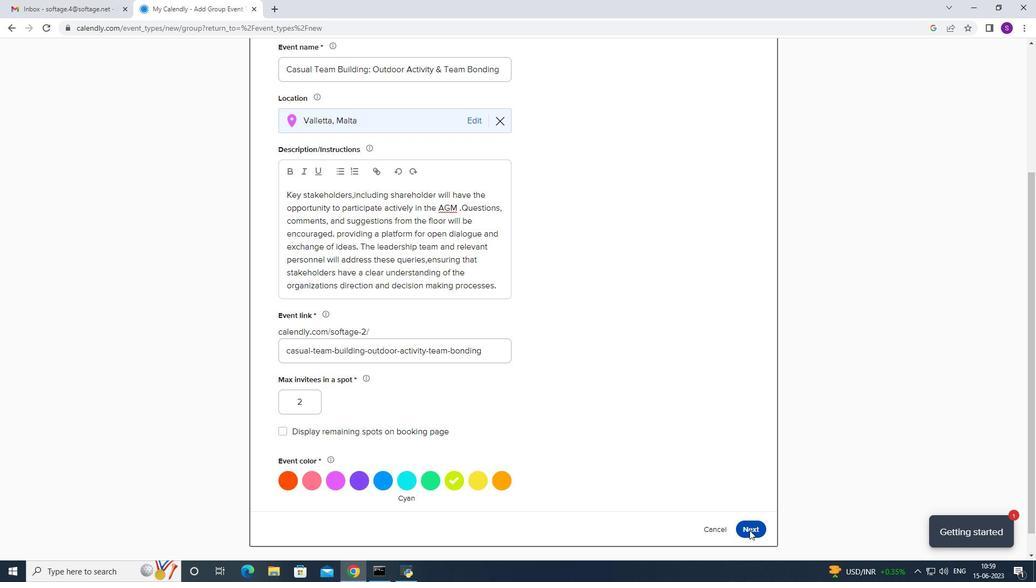 
Action: Mouse moved to (457, 396)
Screenshot: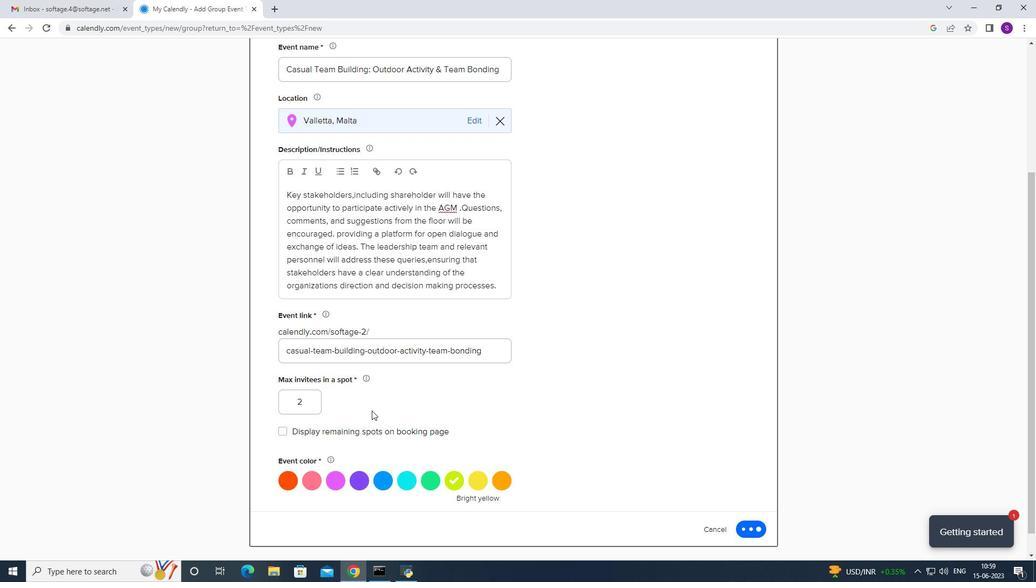 
Action: Mouse scrolled (457, 396) with delta (0, 0)
Screenshot: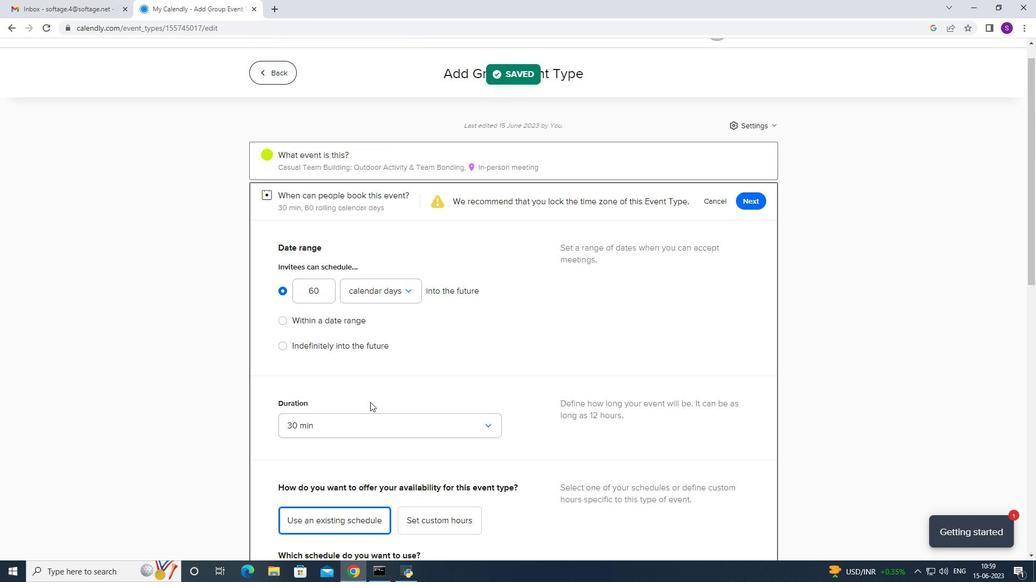 
Action: Mouse scrolled (457, 396) with delta (0, 0)
Screenshot: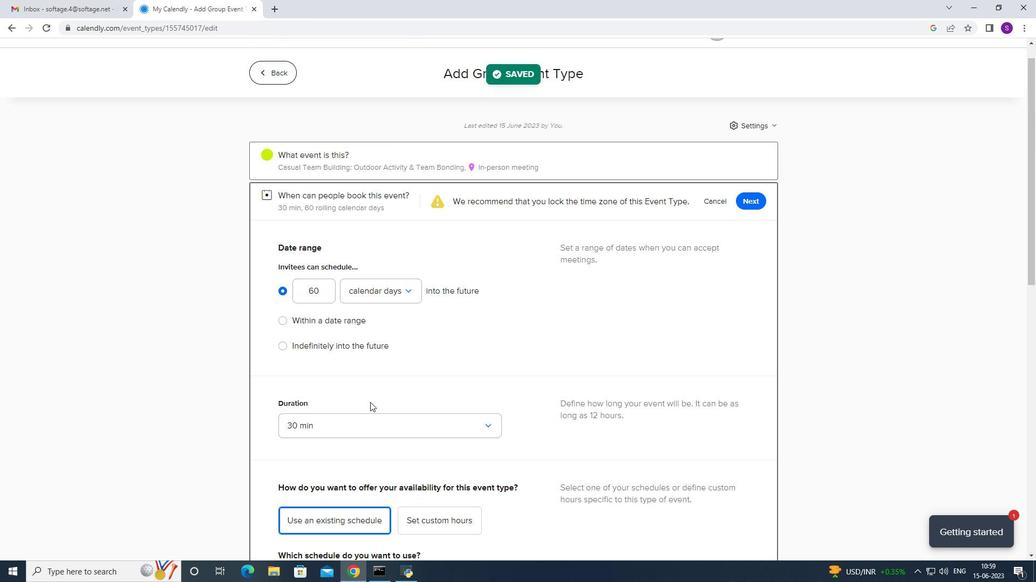 
Action: Mouse scrolled (457, 396) with delta (0, 0)
Screenshot: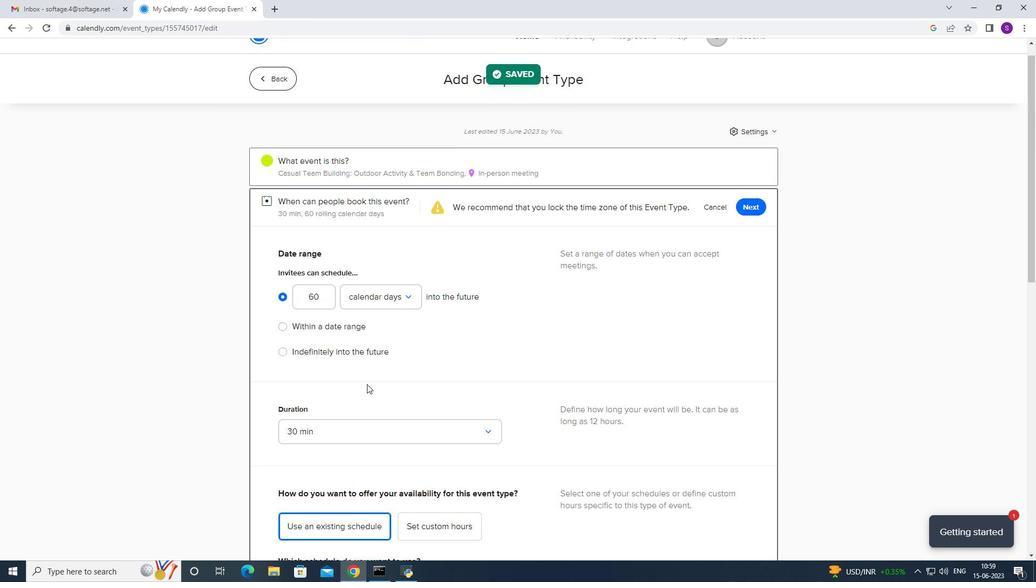 
Action: Mouse moved to (429, 325)
Screenshot: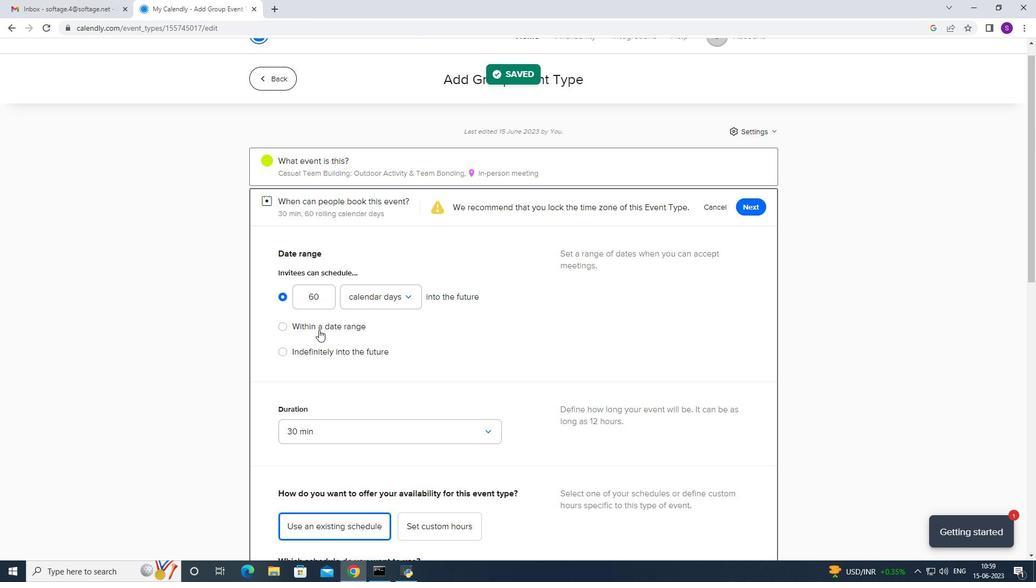 
Action: Mouse pressed left at (429, 325)
Screenshot: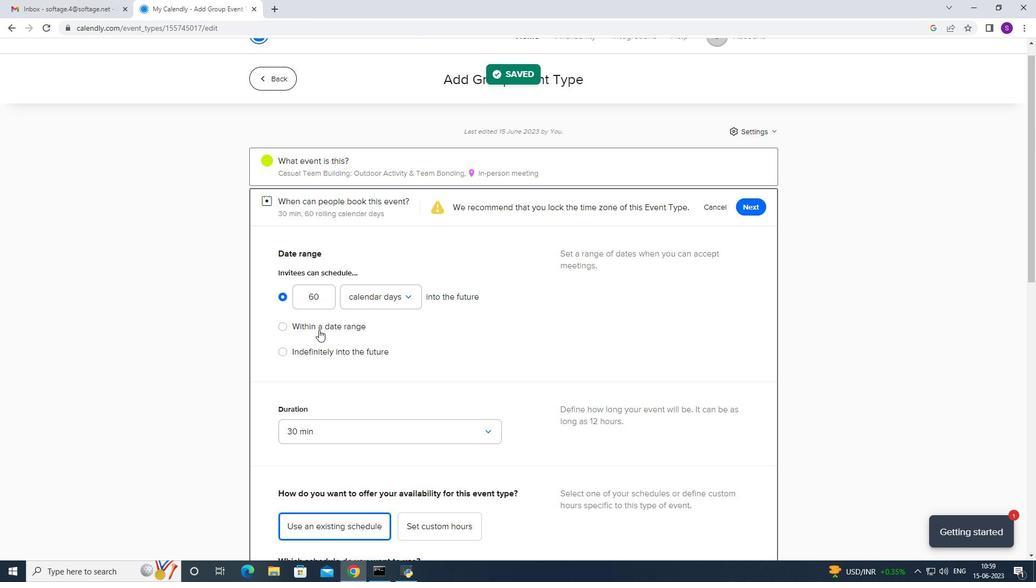 
Action: Mouse moved to (465, 325)
Screenshot: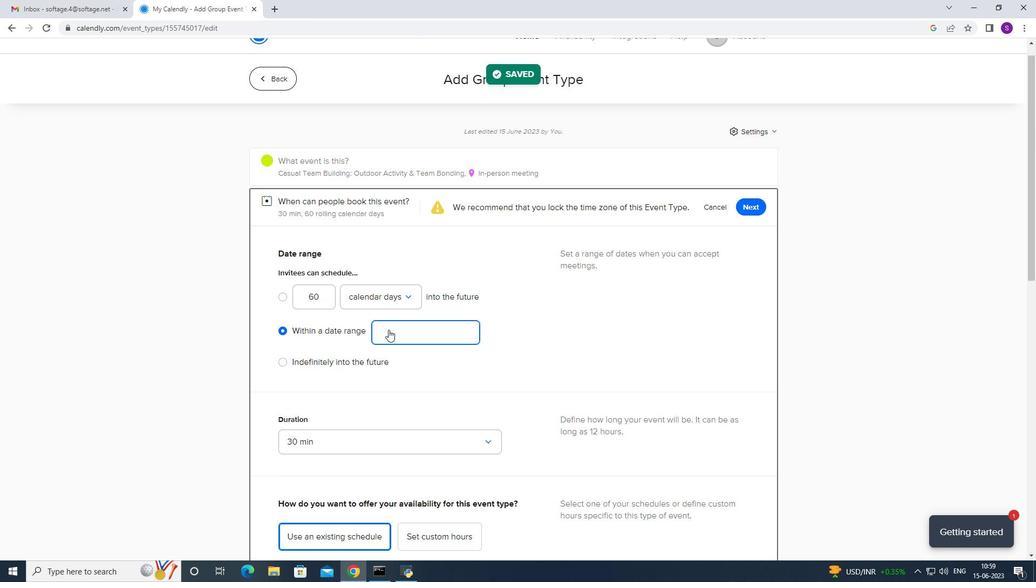 
Action: Mouse pressed left at (465, 325)
Screenshot: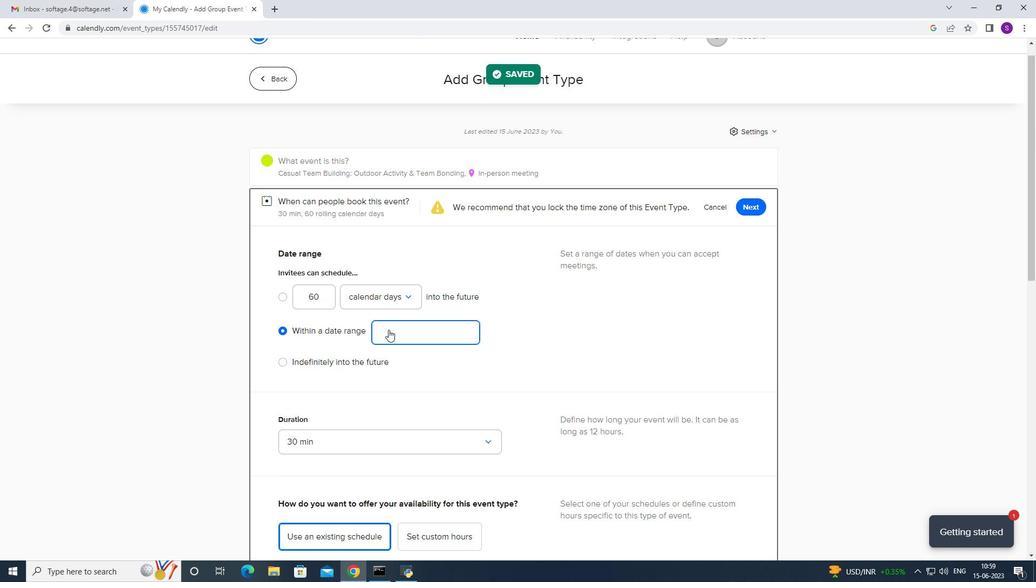 
Action: Mouse moved to (502, 358)
Screenshot: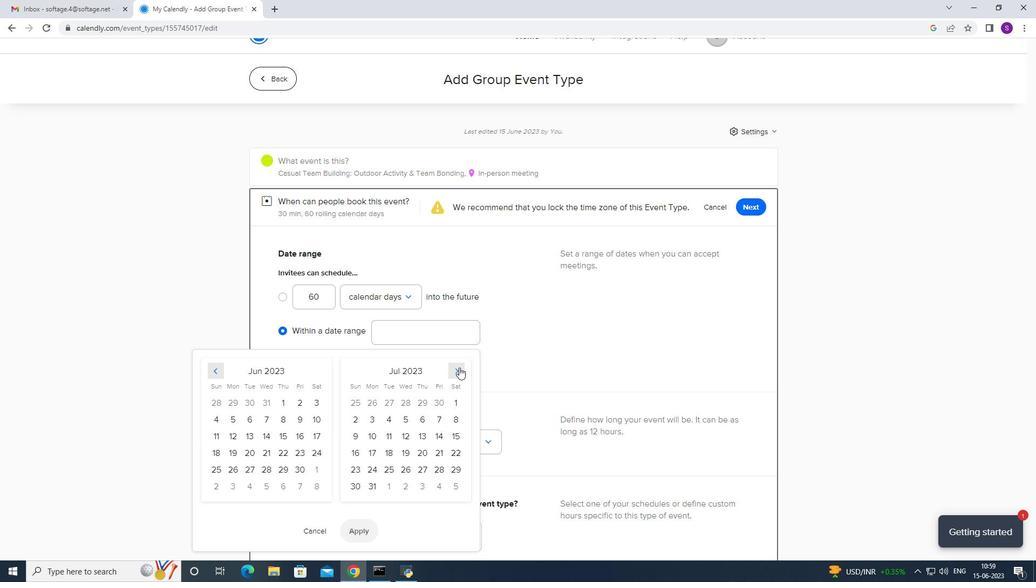 
Action: Mouse pressed left at (502, 358)
Screenshot: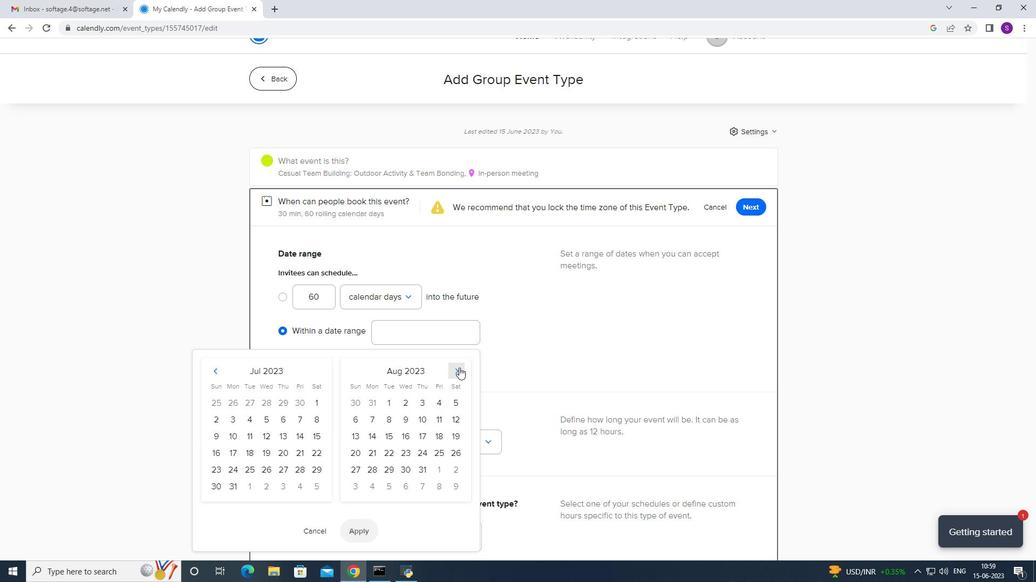 
Action: Mouse pressed left at (502, 358)
Screenshot: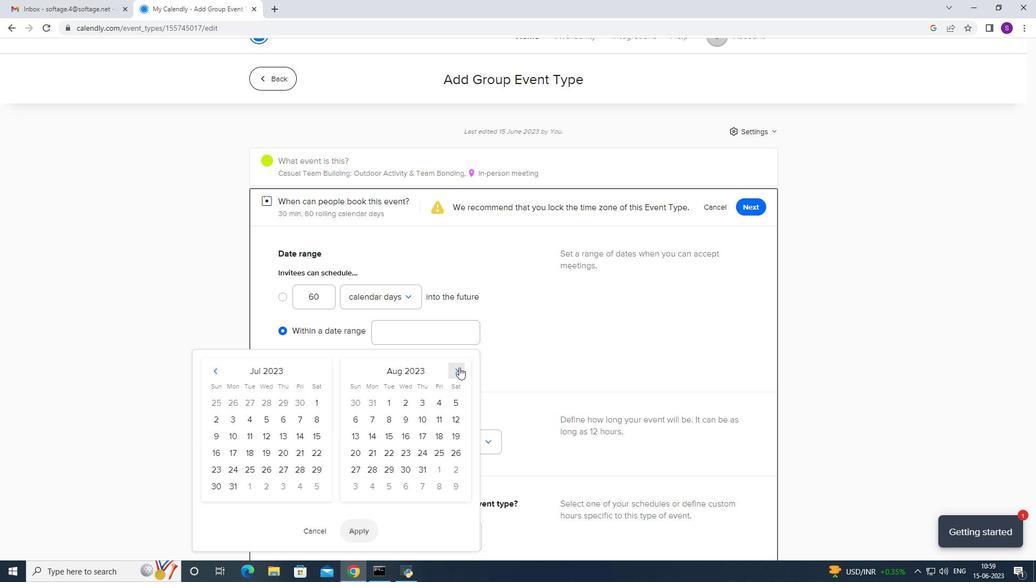 
Action: Mouse pressed left at (502, 358)
Screenshot: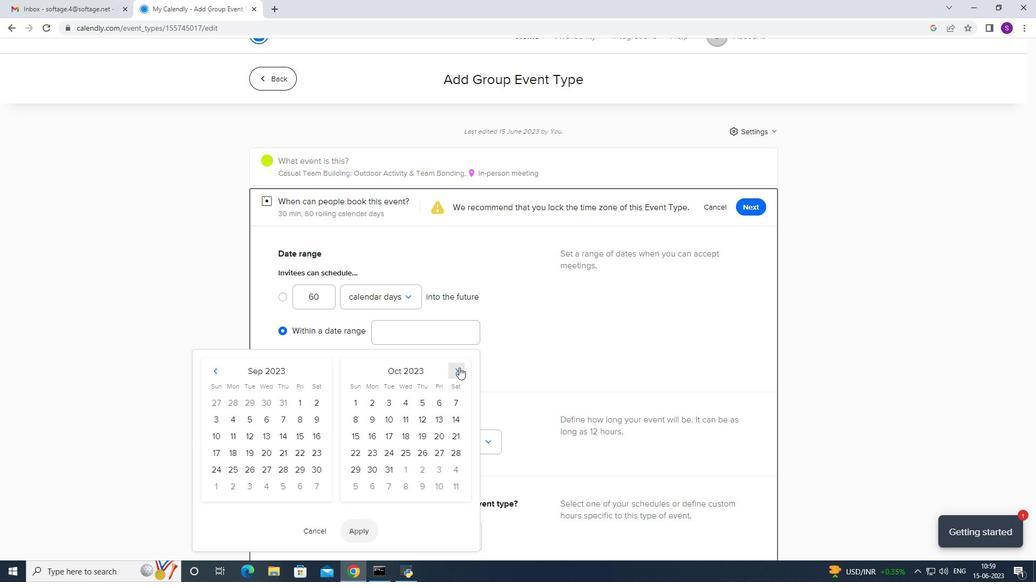 
Action: Mouse pressed left at (502, 358)
Screenshot: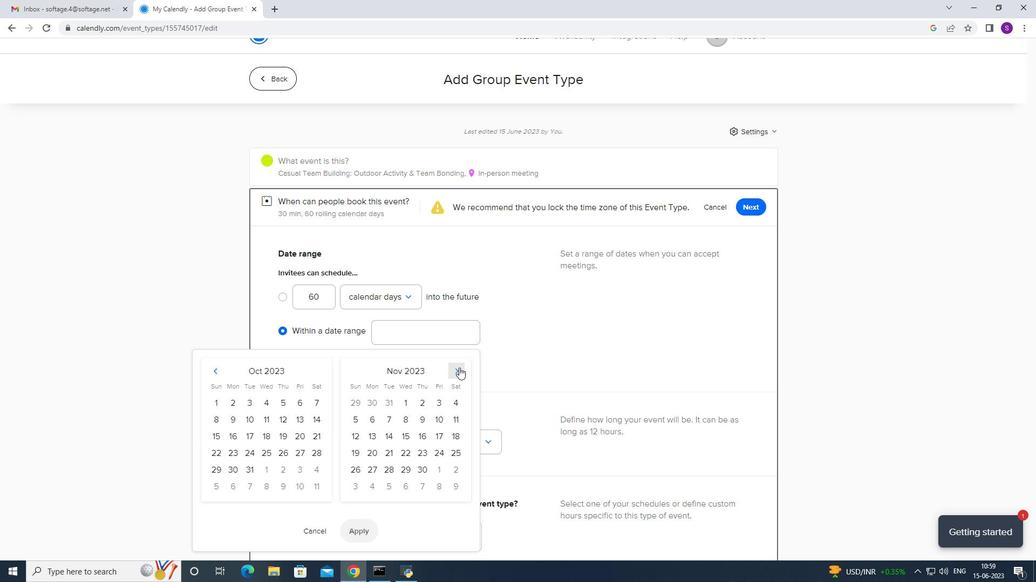 
Action: Mouse pressed left at (502, 358)
Screenshot: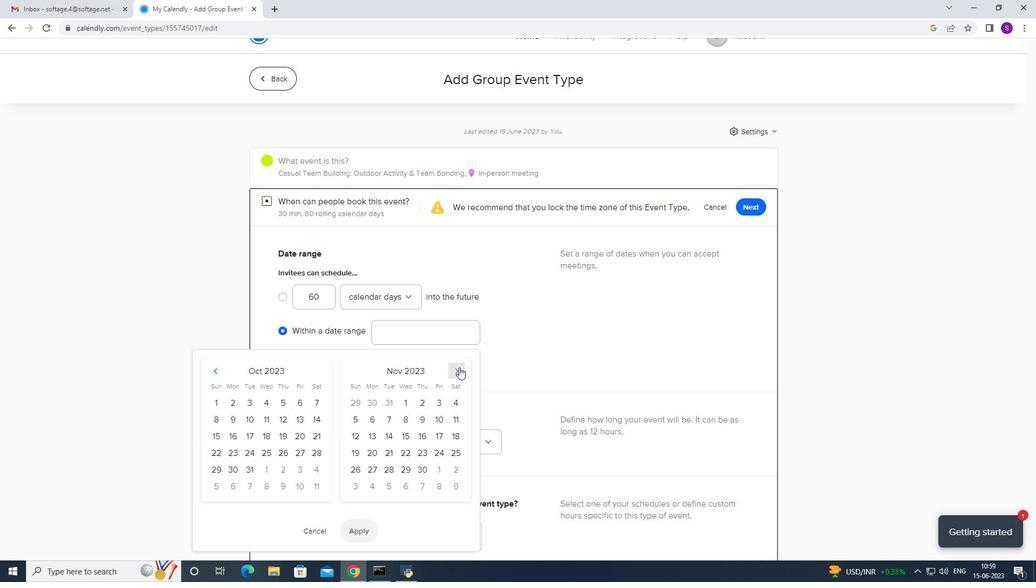 
Action: Mouse pressed left at (502, 358)
Screenshot: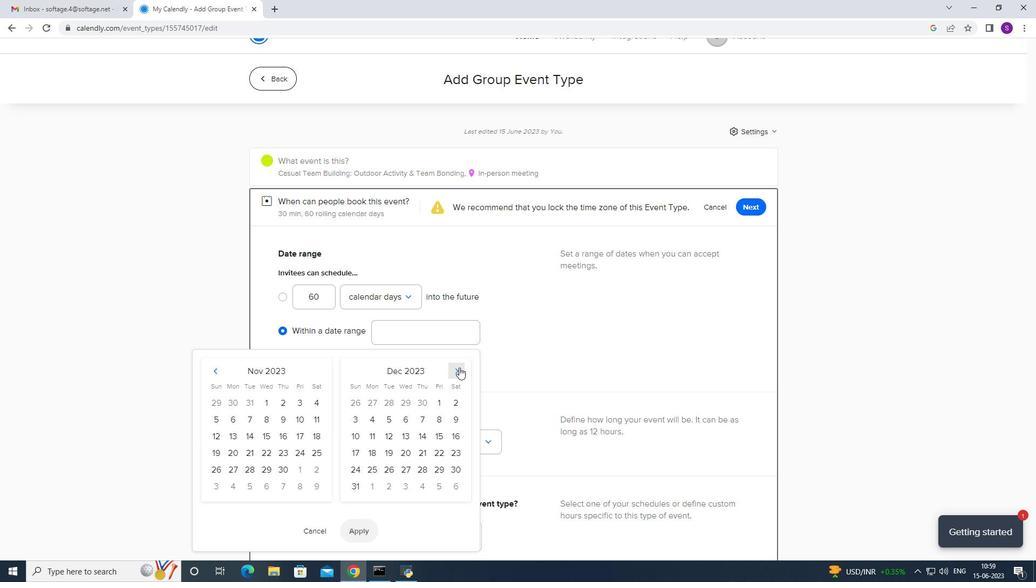 
Action: Mouse pressed left at (502, 358)
Screenshot: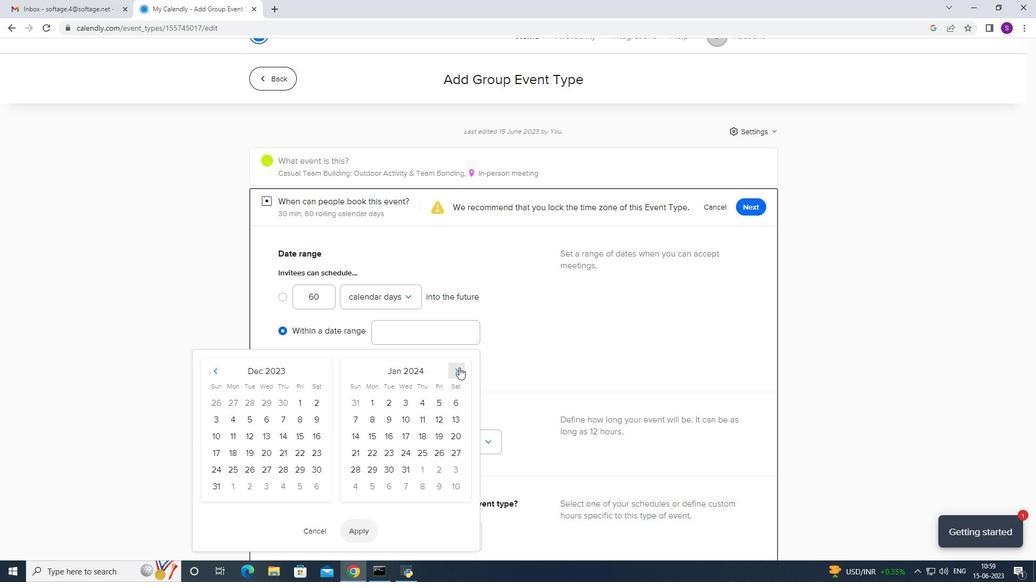 
Action: Mouse pressed left at (502, 358)
Screenshot: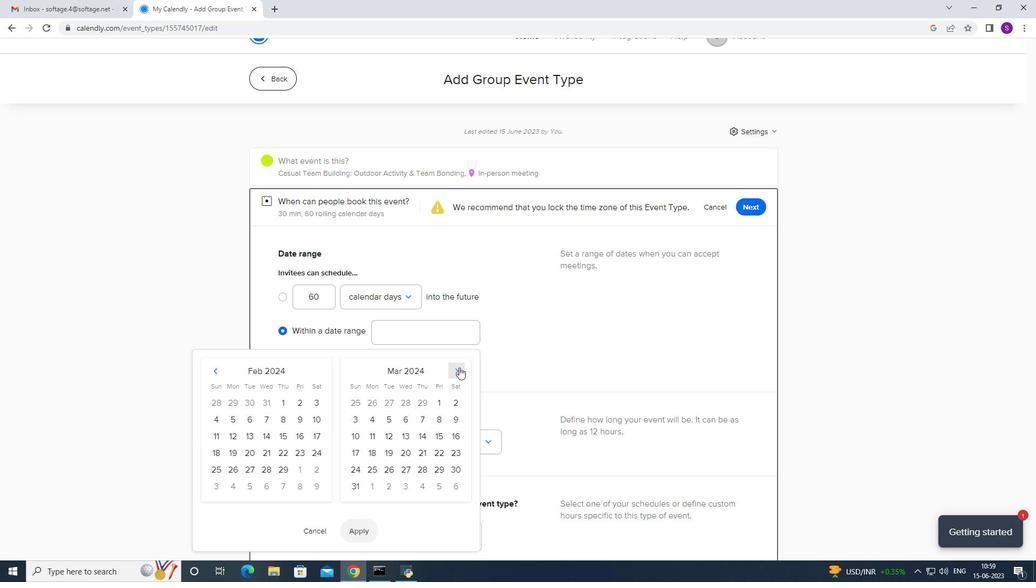 
Action: Mouse pressed left at (502, 358)
Screenshot: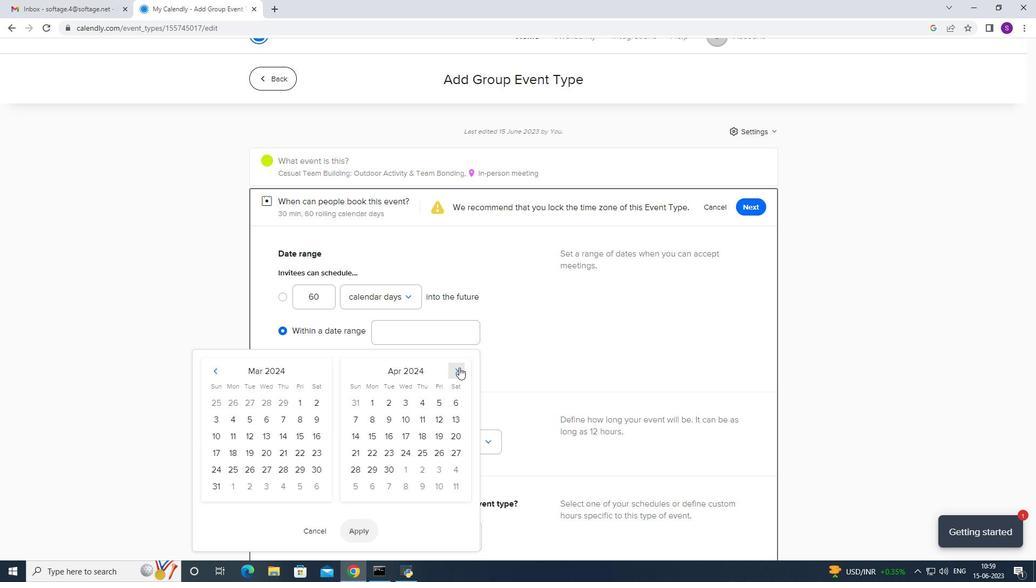 
Action: Mouse moved to (484, 393)
Screenshot: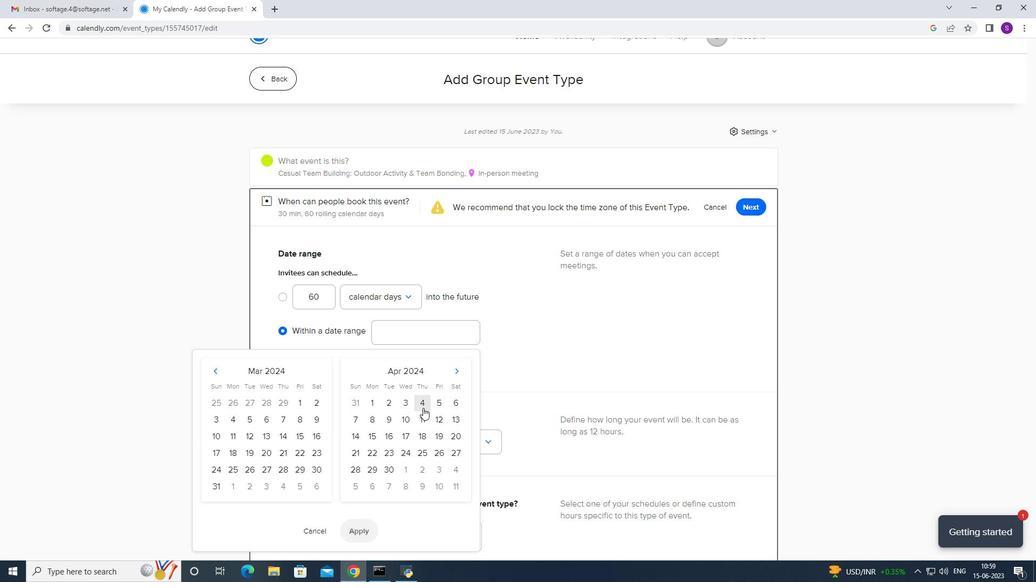 
Action: Mouse pressed left at (484, 393)
Screenshot: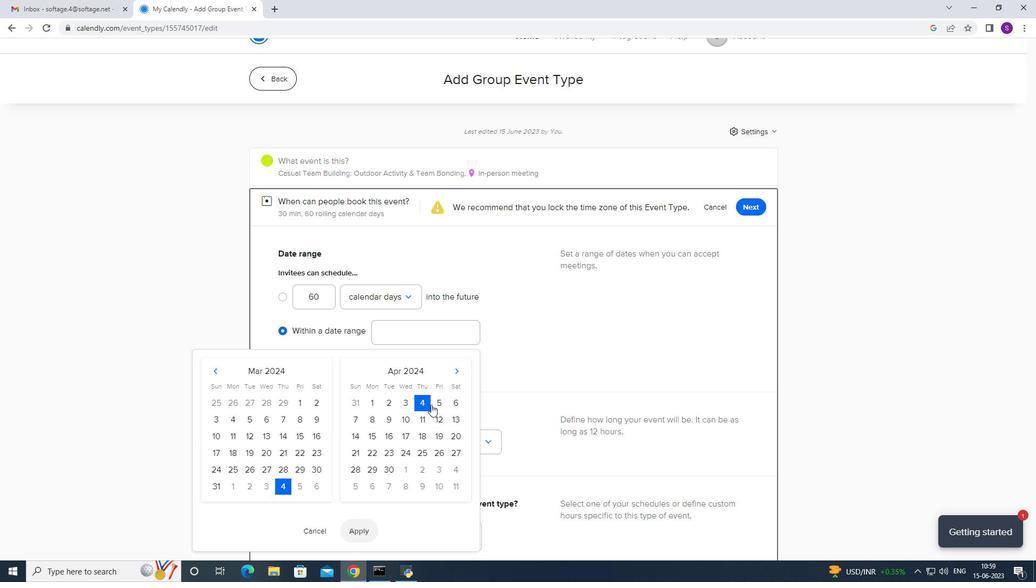 
Action: Mouse moved to (489, 390)
Screenshot: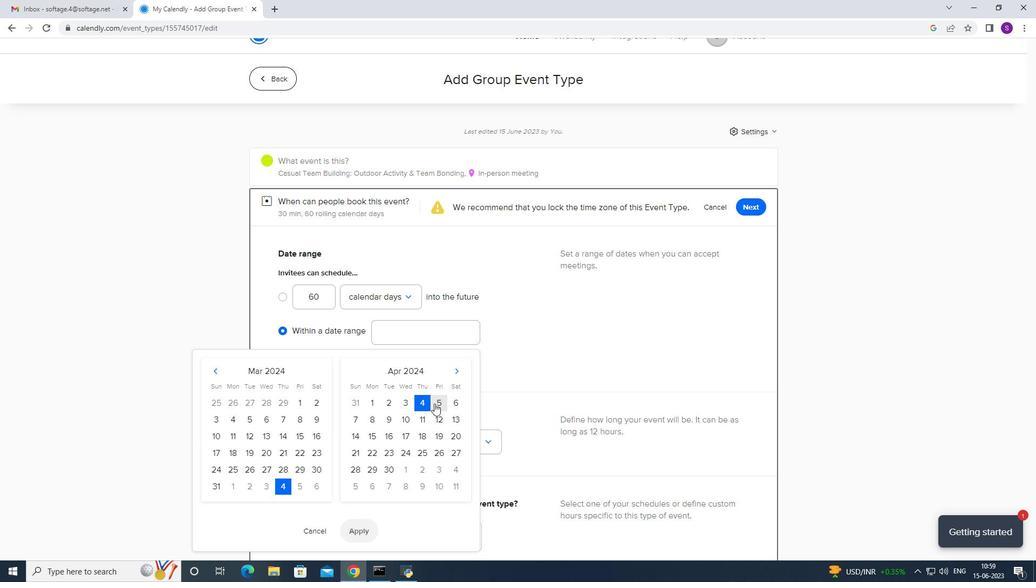 
Action: Mouse pressed left at (489, 390)
Screenshot: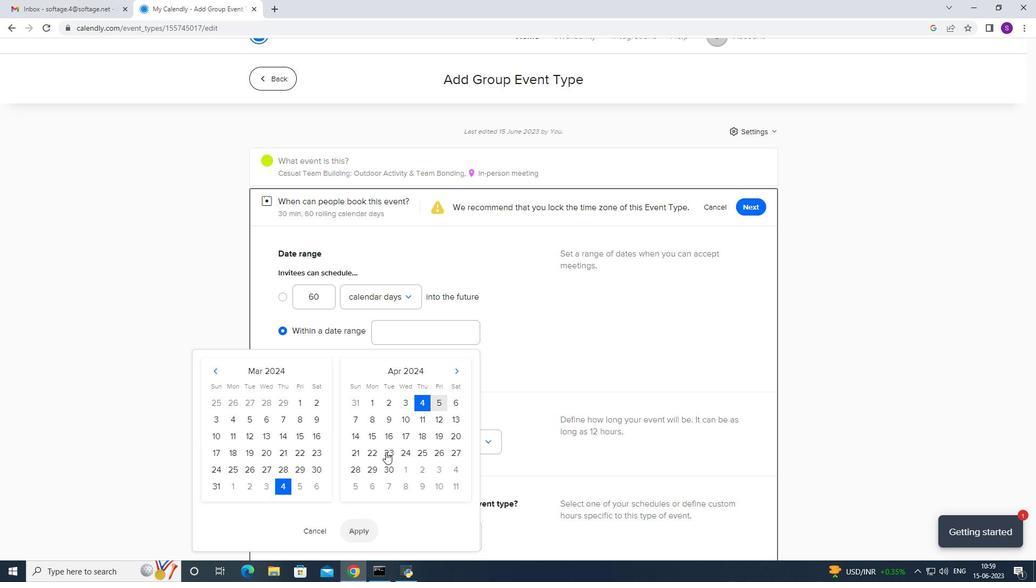 
Action: Mouse moved to (456, 493)
Screenshot: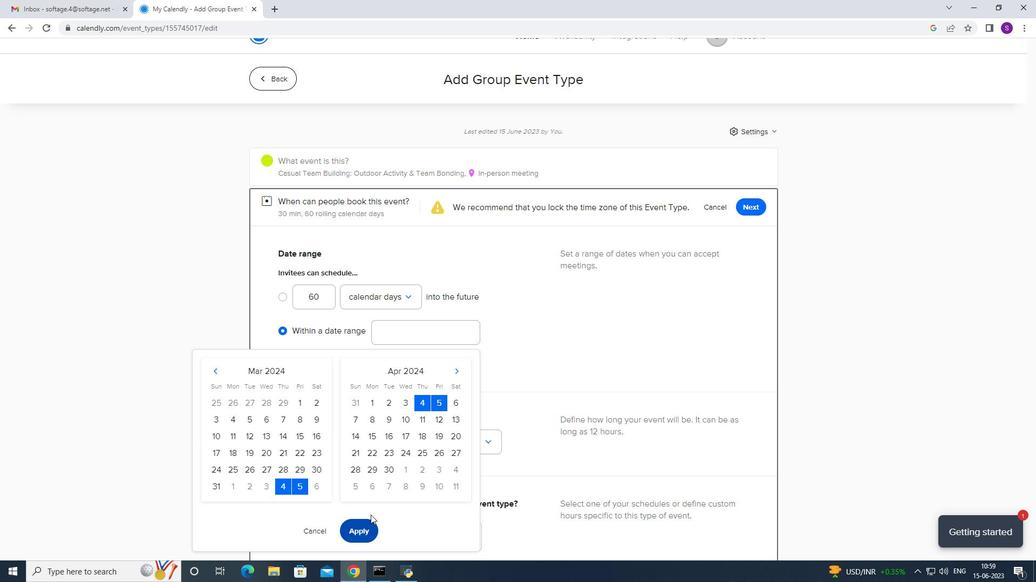 
Action: Mouse pressed left at (456, 493)
Screenshot: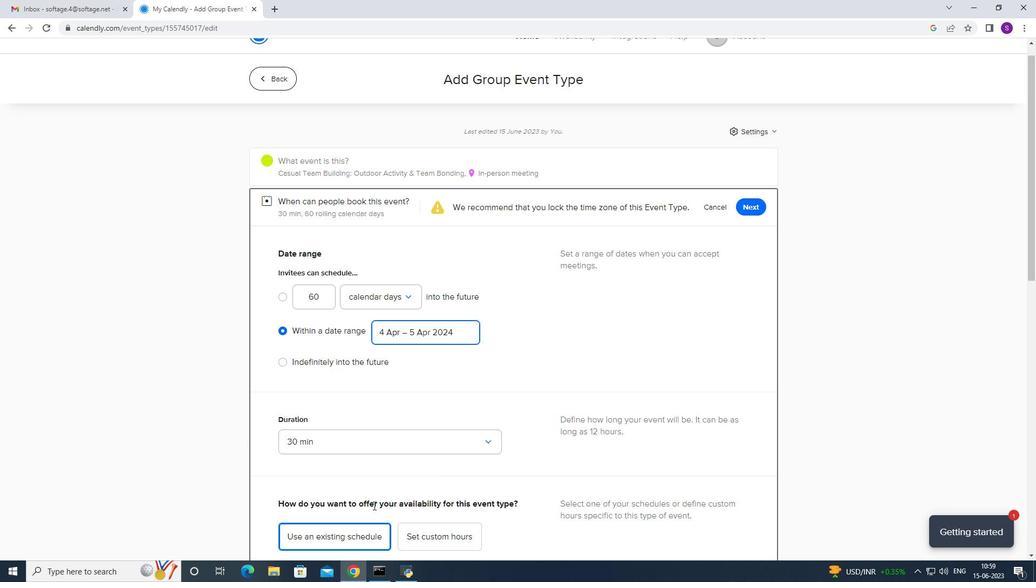 
Action: Mouse moved to (459, 473)
Screenshot: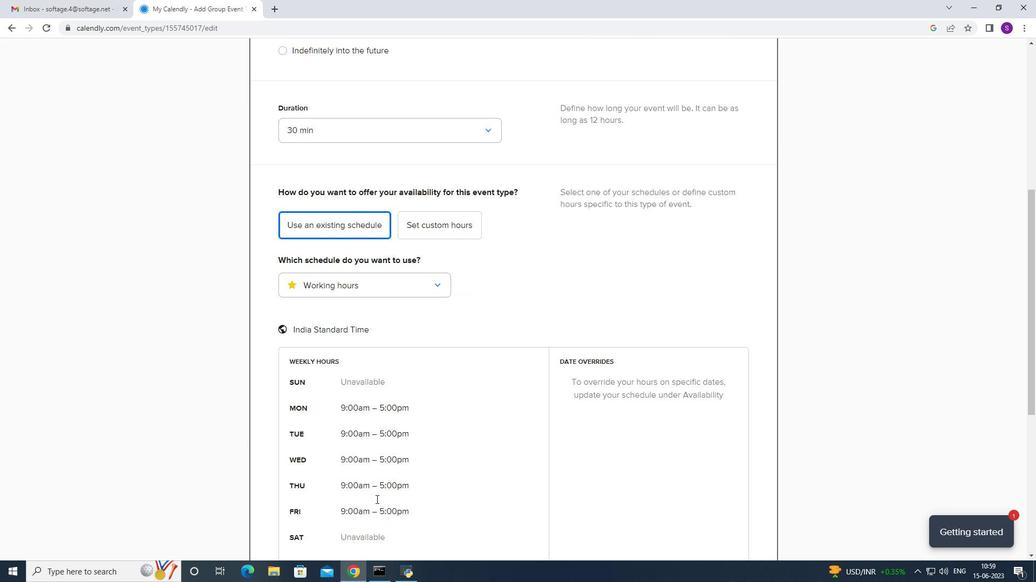 
Action: Mouse scrolled (459, 473) with delta (0, 0)
Screenshot: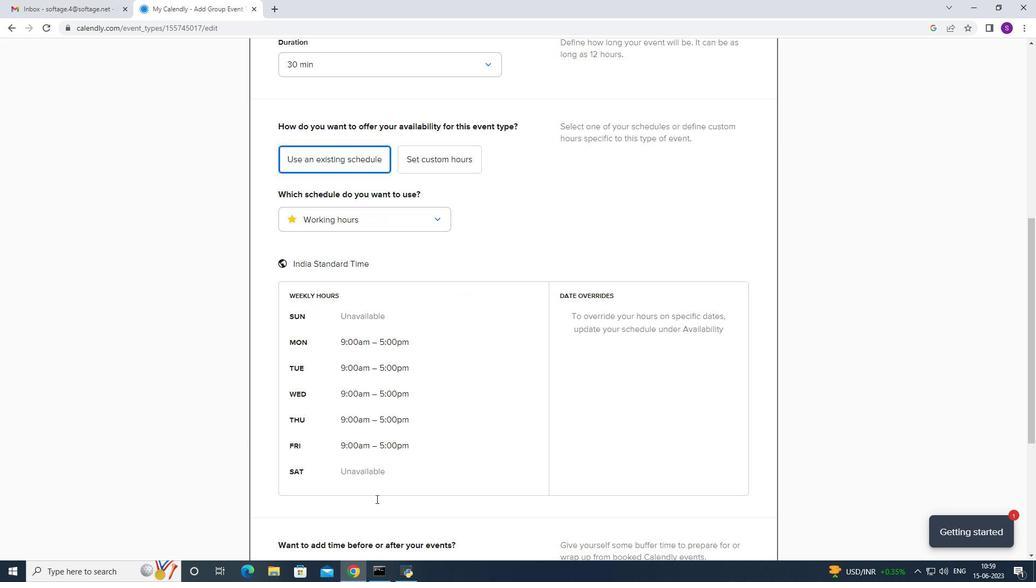 
Action: Mouse scrolled (459, 473) with delta (0, 0)
Screenshot: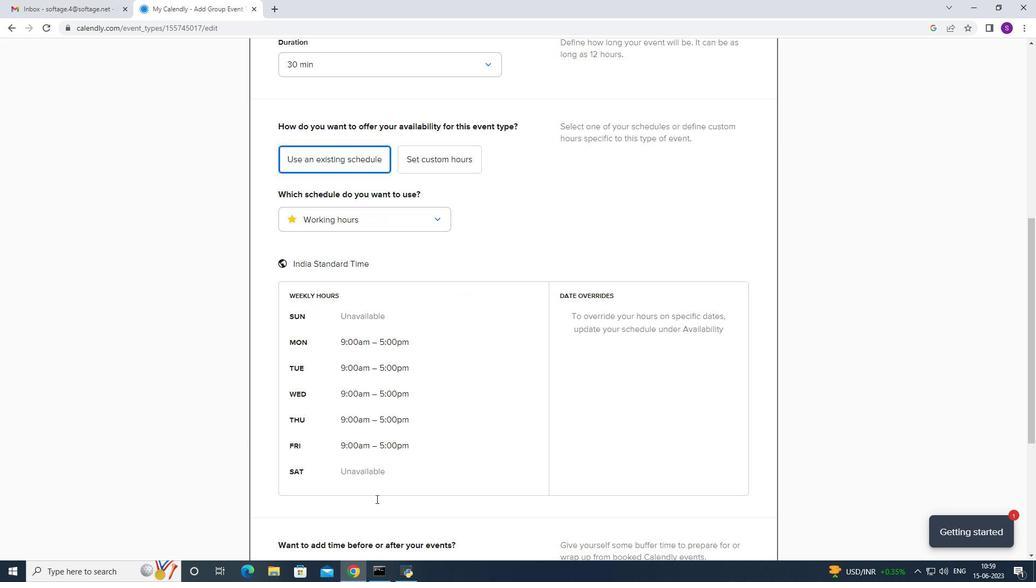 
Action: Mouse scrolled (459, 473) with delta (0, 0)
Screenshot: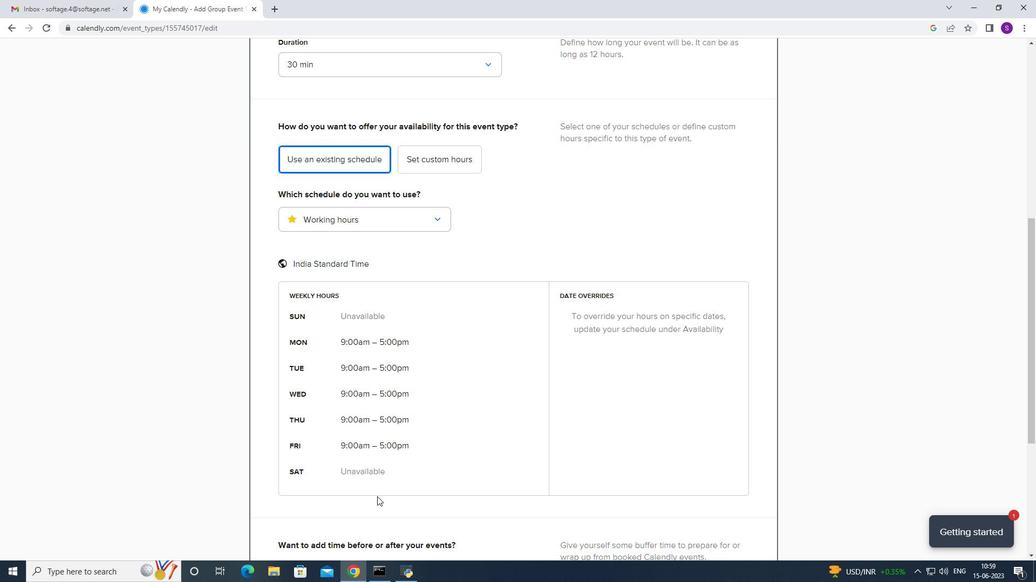 
Action: Mouse scrolled (459, 473) with delta (0, 0)
Screenshot: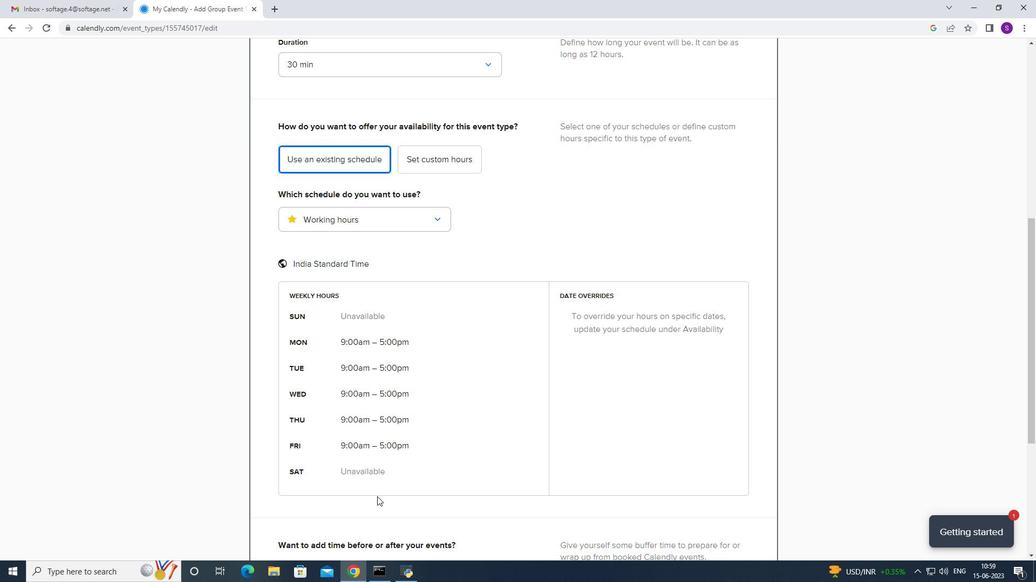 
Action: Mouse scrolled (459, 472) with delta (0, -1)
Screenshot: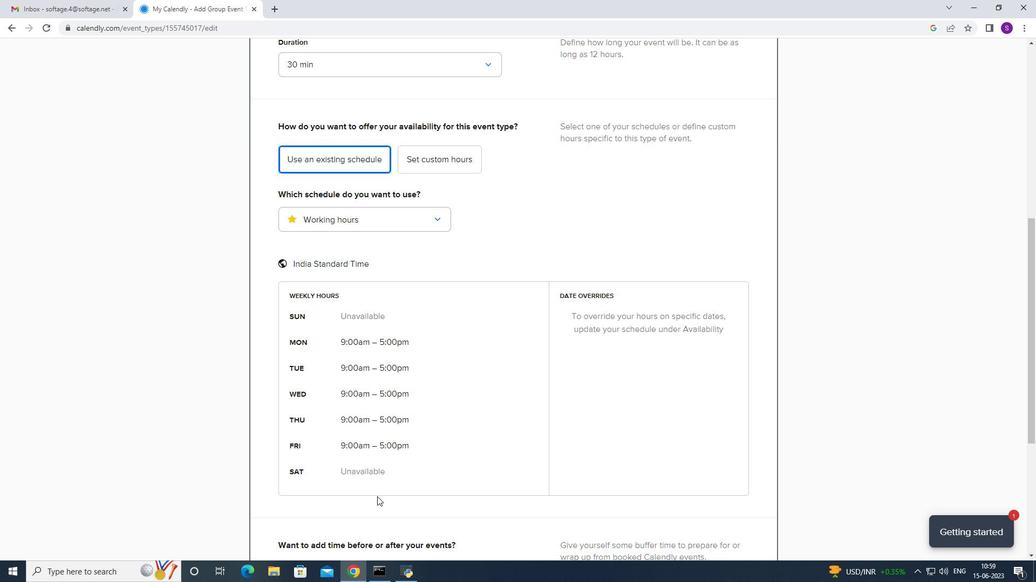 
Action: Mouse scrolled (459, 473) with delta (0, 0)
Screenshot: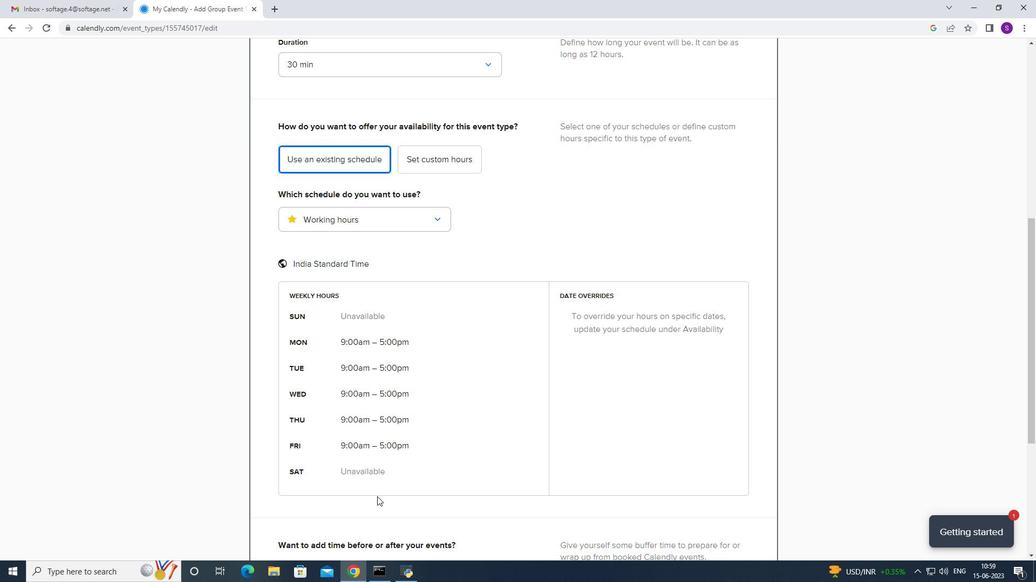
Action: Mouse moved to (459, 471)
Screenshot: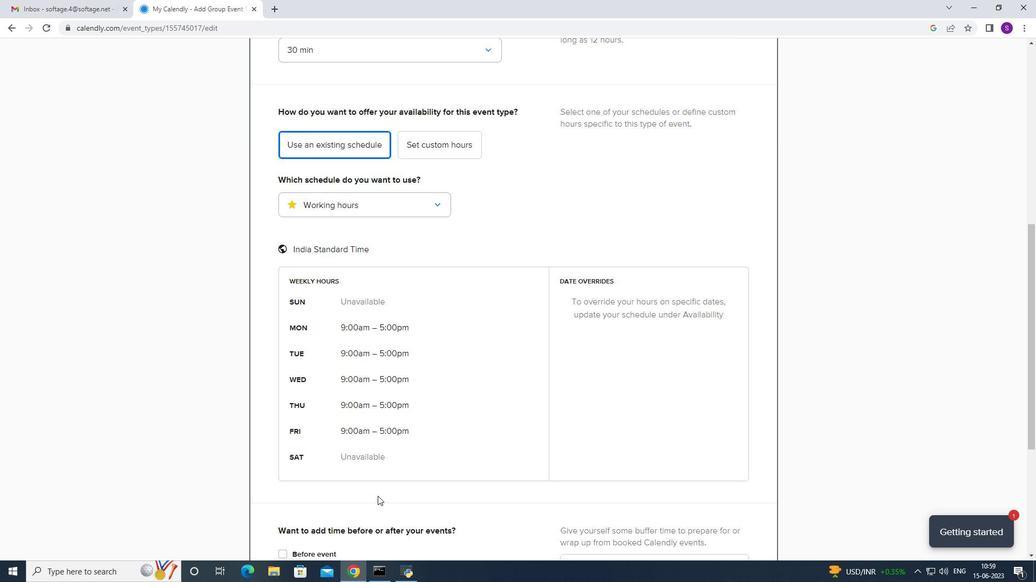 
Action: Mouse scrolled (459, 471) with delta (0, 0)
Screenshot: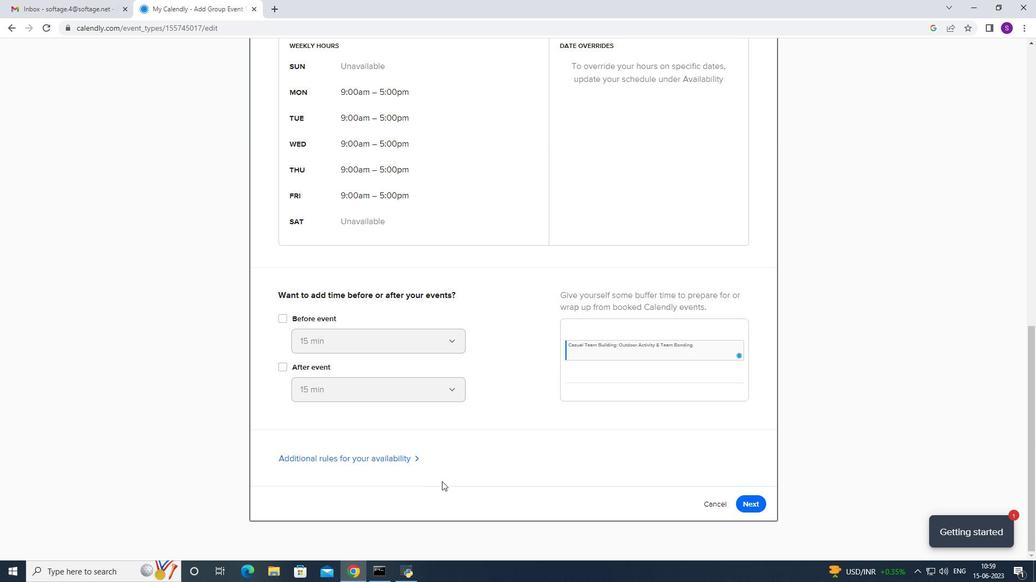 
Action: Mouse scrolled (459, 471) with delta (0, 0)
Screenshot: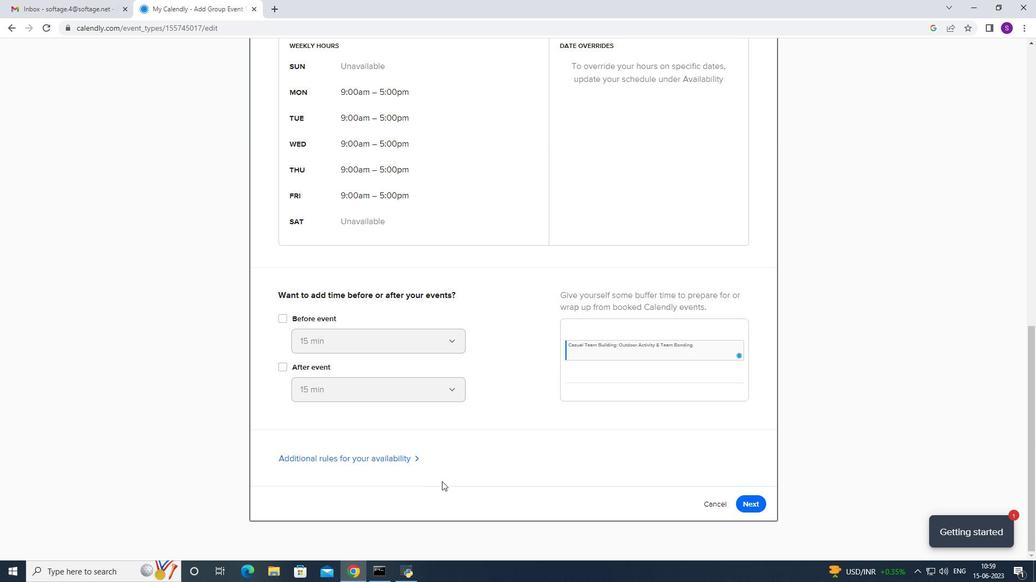 
Action: Mouse scrolled (459, 471) with delta (0, 0)
Screenshot: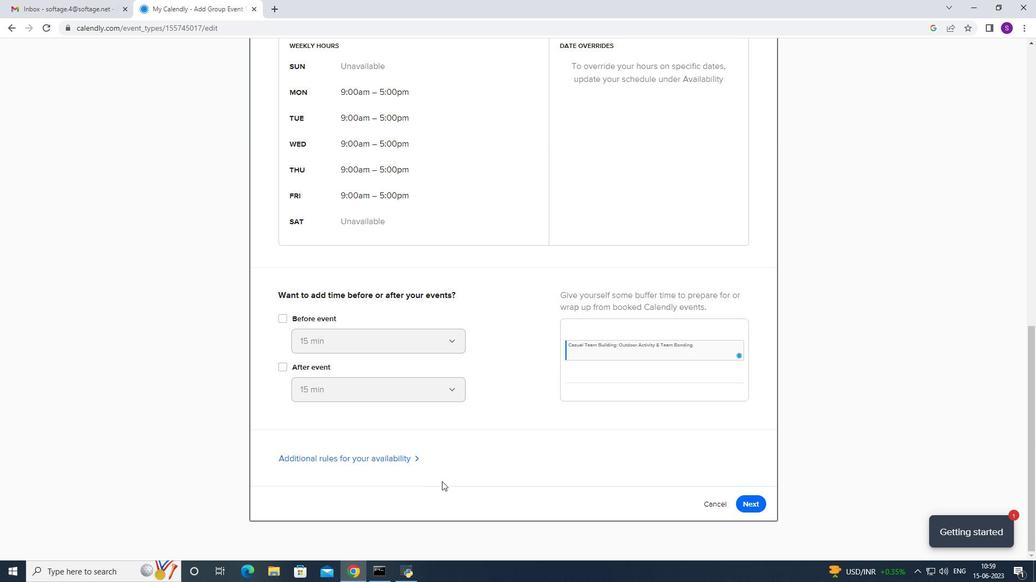 
Action: Mouse scrolled (459, 471) with delta (0, 0)
Screenshot: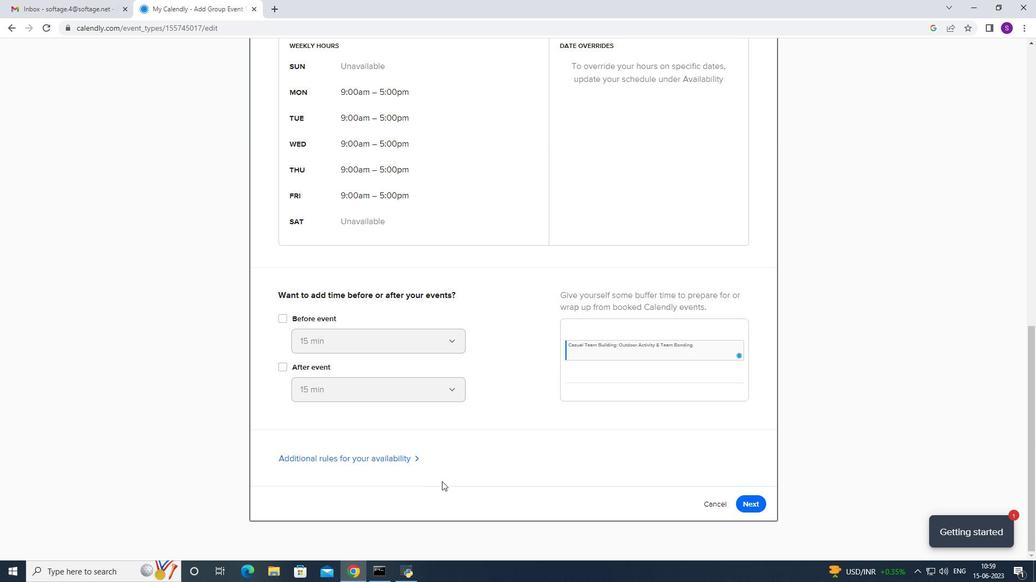 
Action: Mouse scrolled (459, 471) with delta (0, 0)
Screenshot: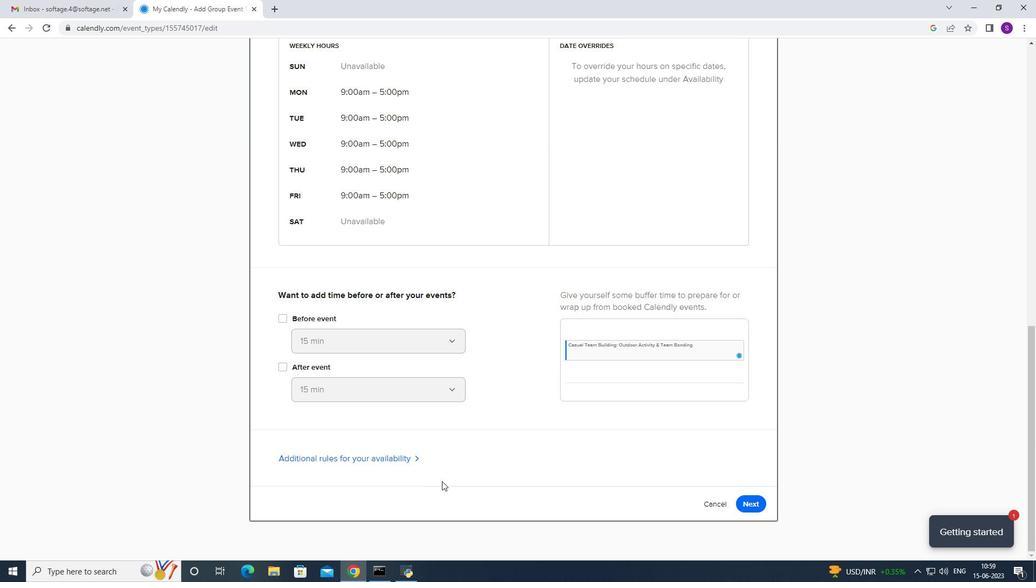 
Action: Mouse scrolled (459, 471) with delta (0, 0)
Screenshot: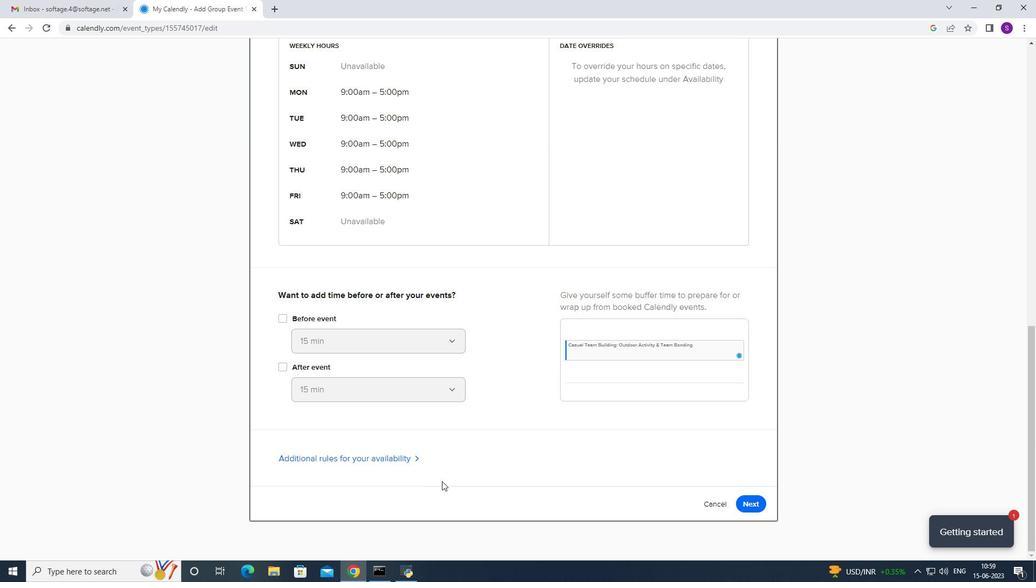 
Action: Mouse moved to (657, 477)
Screenshot: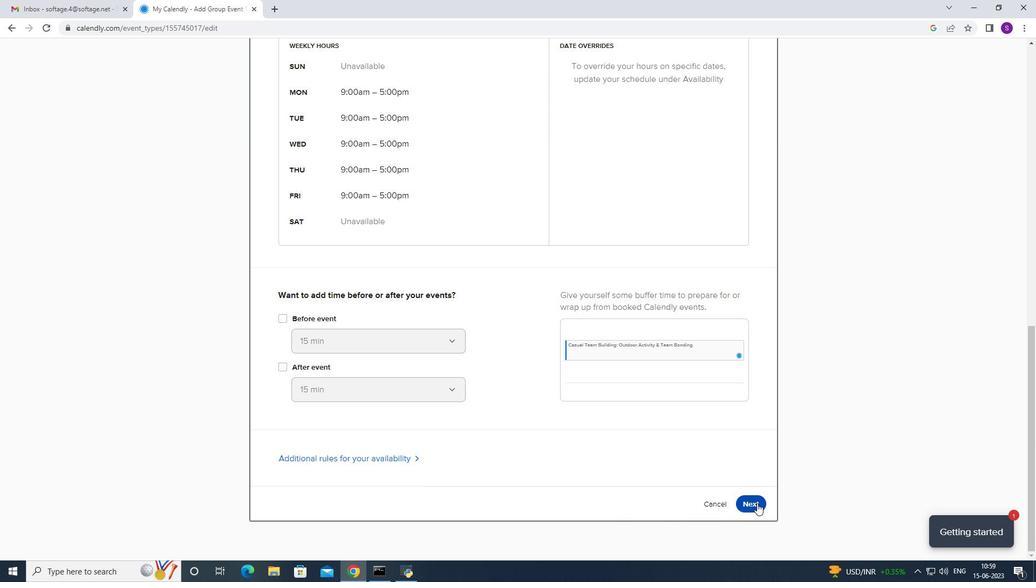
Action: Mouse pressed left at (657, 477)
Screenshot: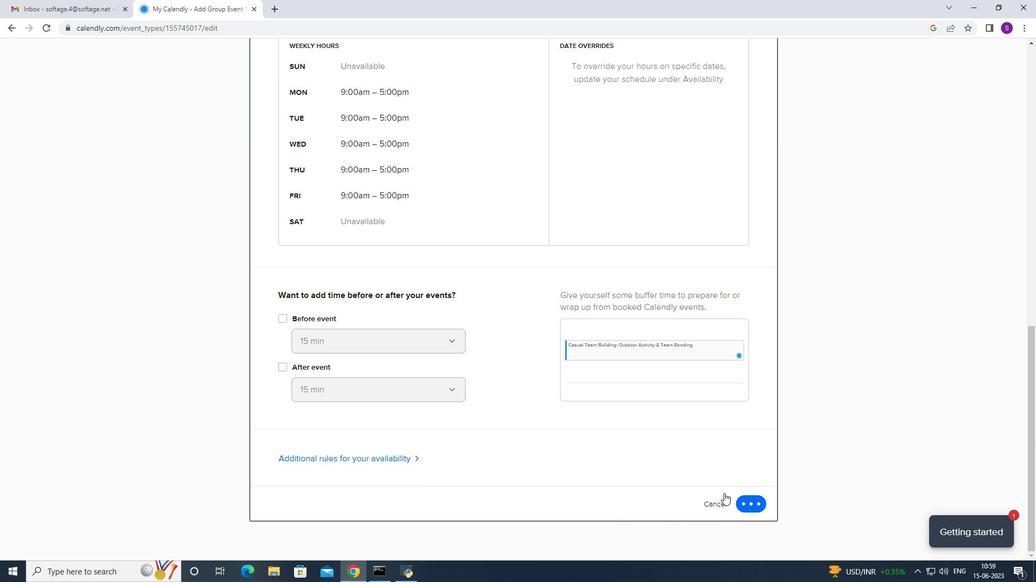 
Action: Mouse moved to (671, 109)
Screenshot: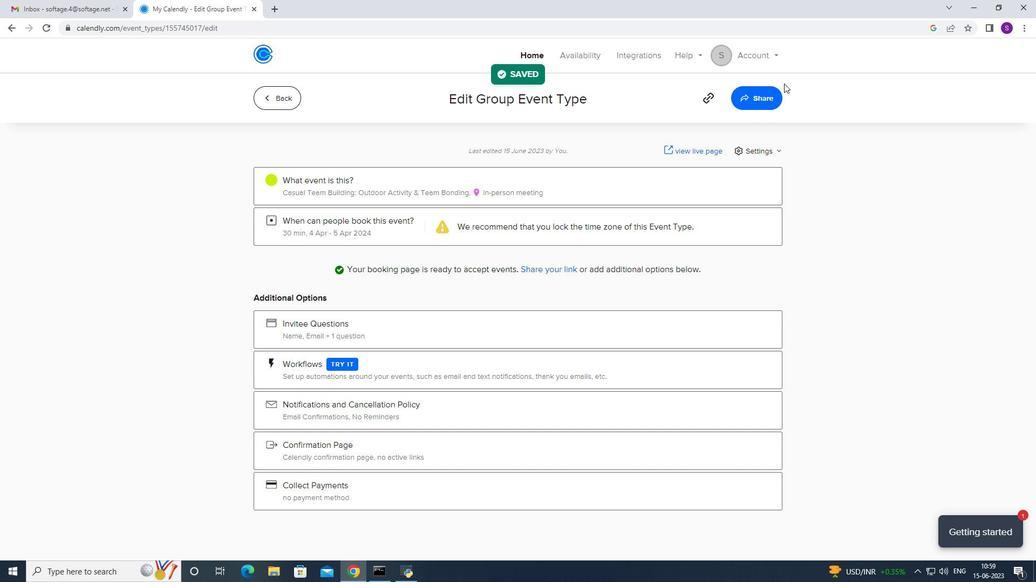 
Action: Mouse pressed left at (671, 109)
Screenshot: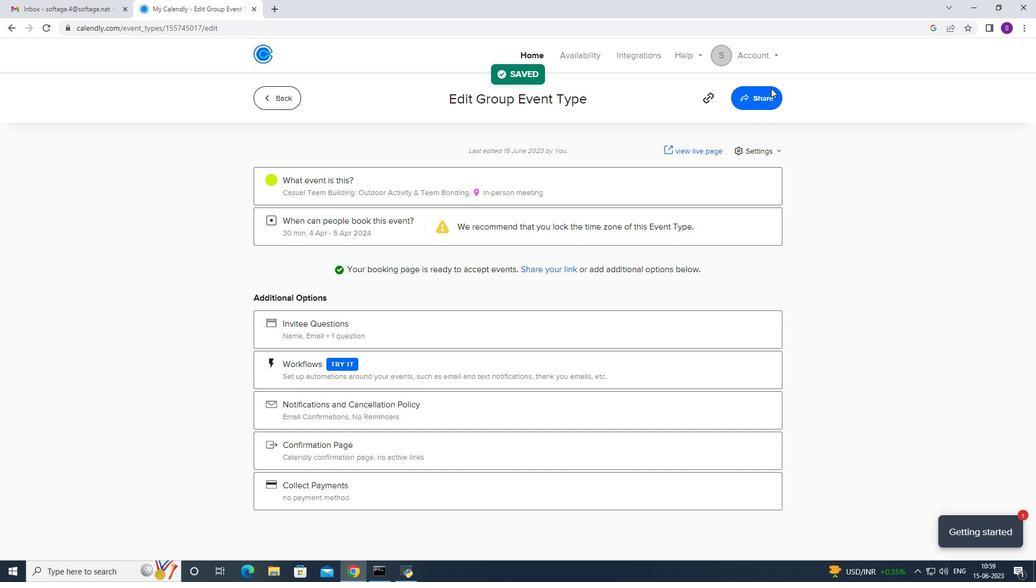 
Action: Mouse moved to (656, 120)
Screenshot: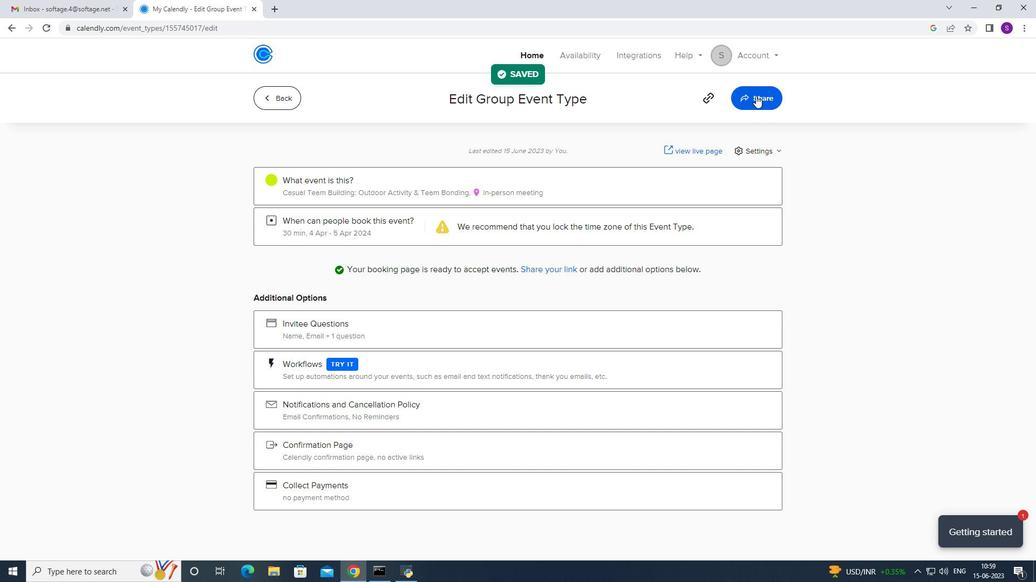 
Action: Mouse pressed left at (656, 120)
Screenshot: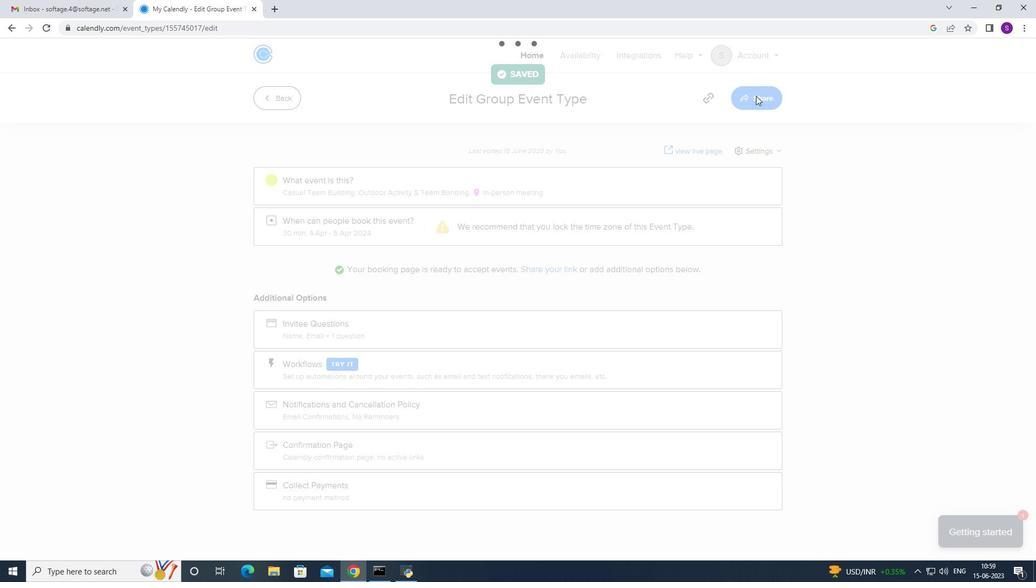 
Action: Mouse moved to (610, 206)
Screenshot: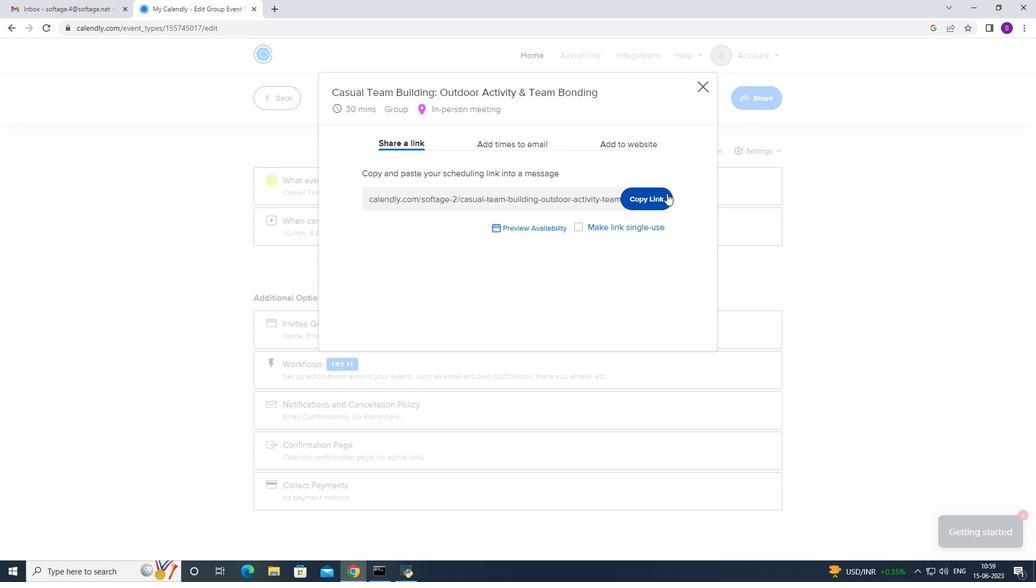 
Action: Mouse pressed left at (610, 206)
Screenshot: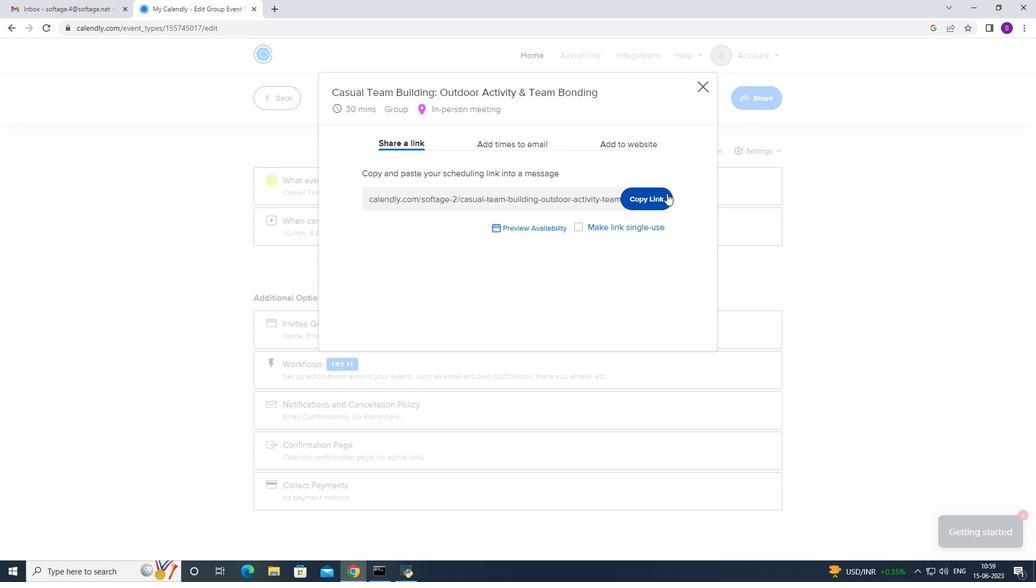 
Action: Mouse moved to (302, 45)
Screenshot: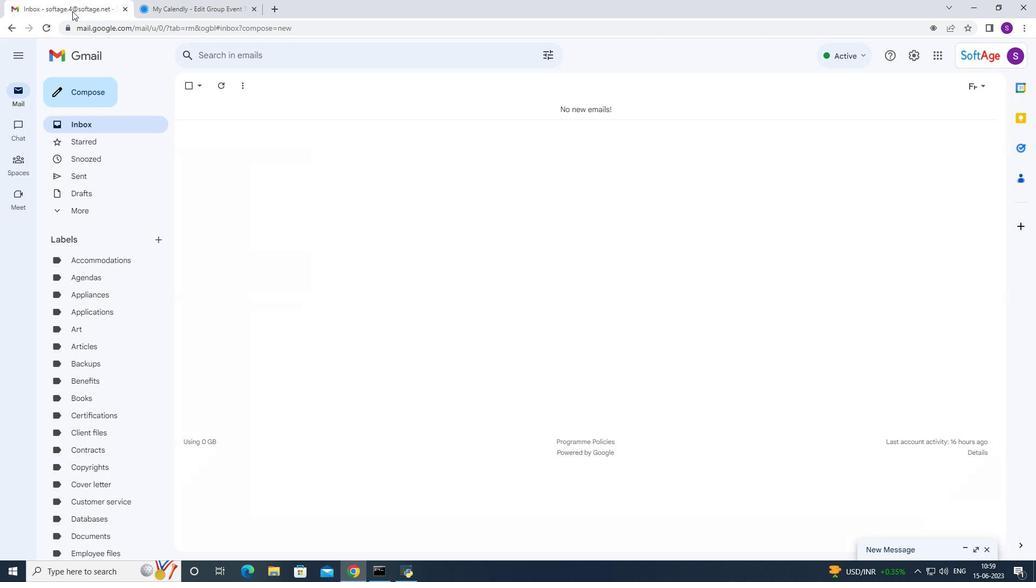 
Action: Mouse pressed left at (302, 45)
Screenshot: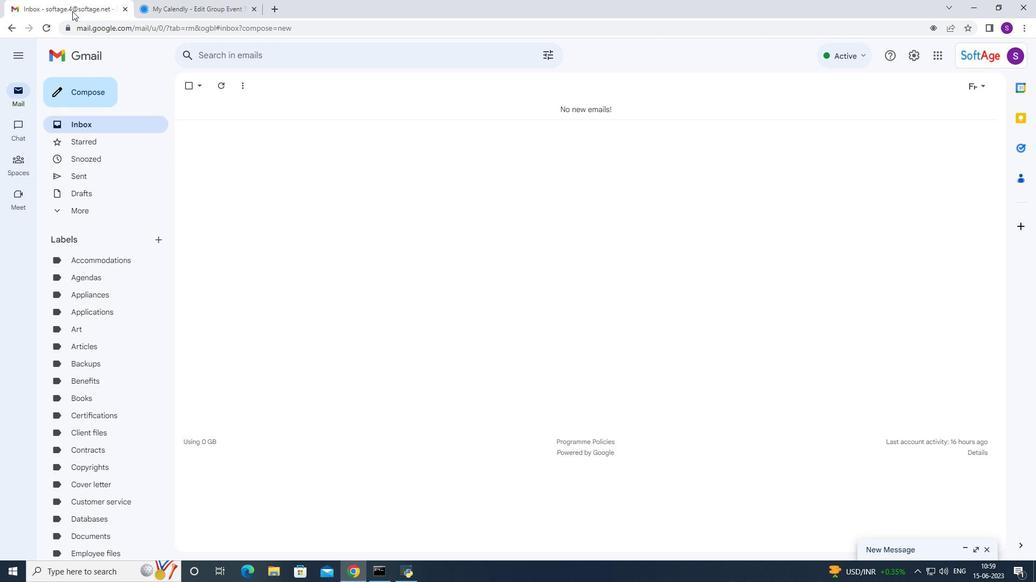 
Action: Mouse moved to (293, 120)
Screenshot: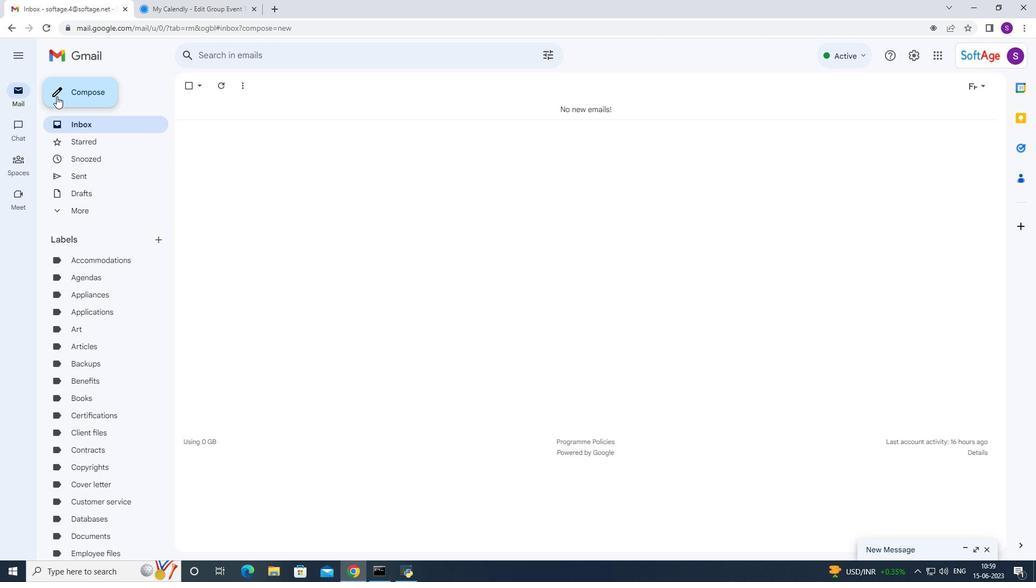 
Action: Mouse pressed left at (293, 120)
Screenshot: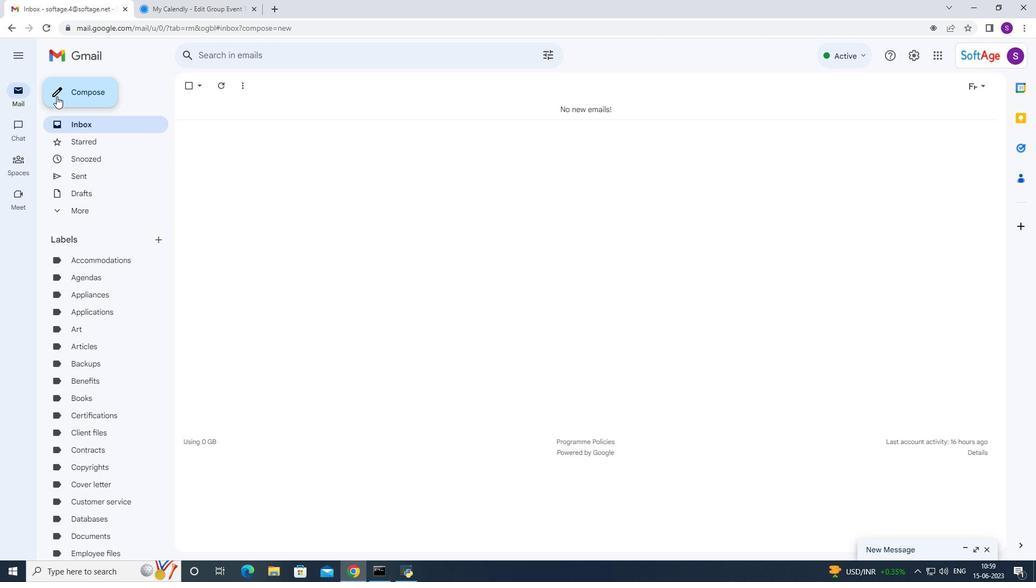 
Action: Mouse moved to (553, 305)
Screenshot: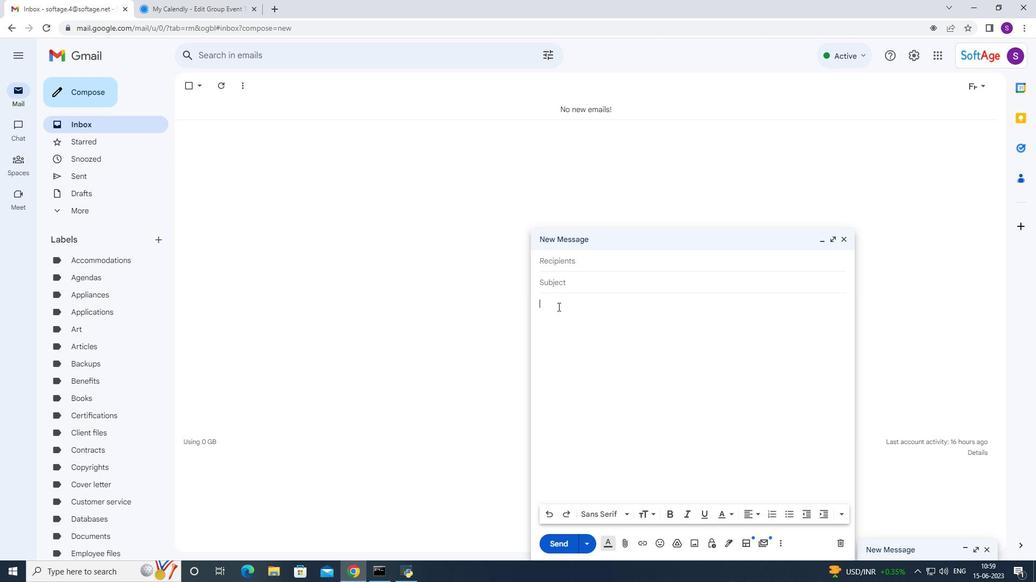 
Action: Mouse pressed left at (553, 305)
Screenshot: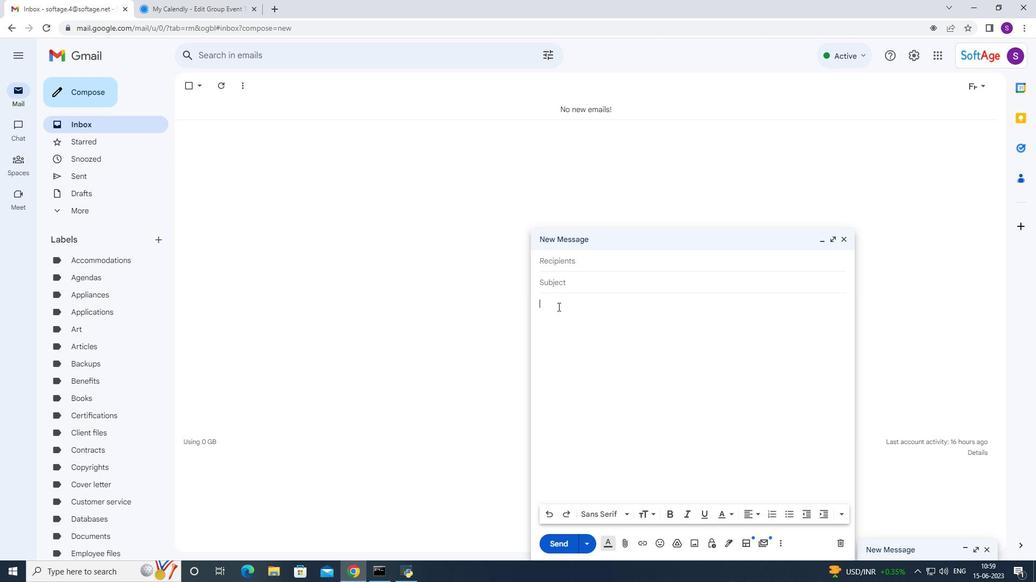 
Action: Mouse pressed right at (553, 305)
Screenshot: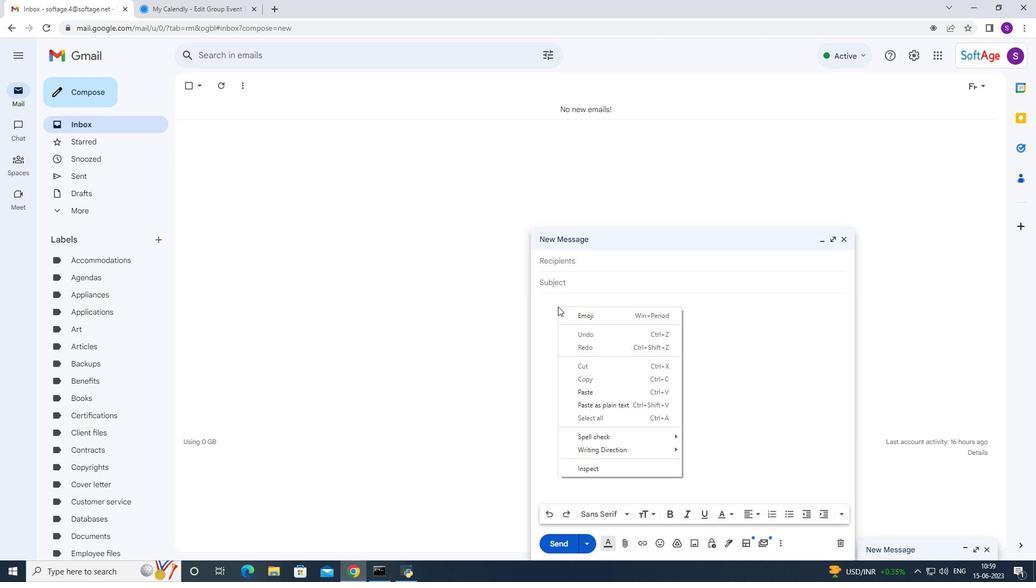 
Action: Mouse moved to (571, 374)
Screenshot: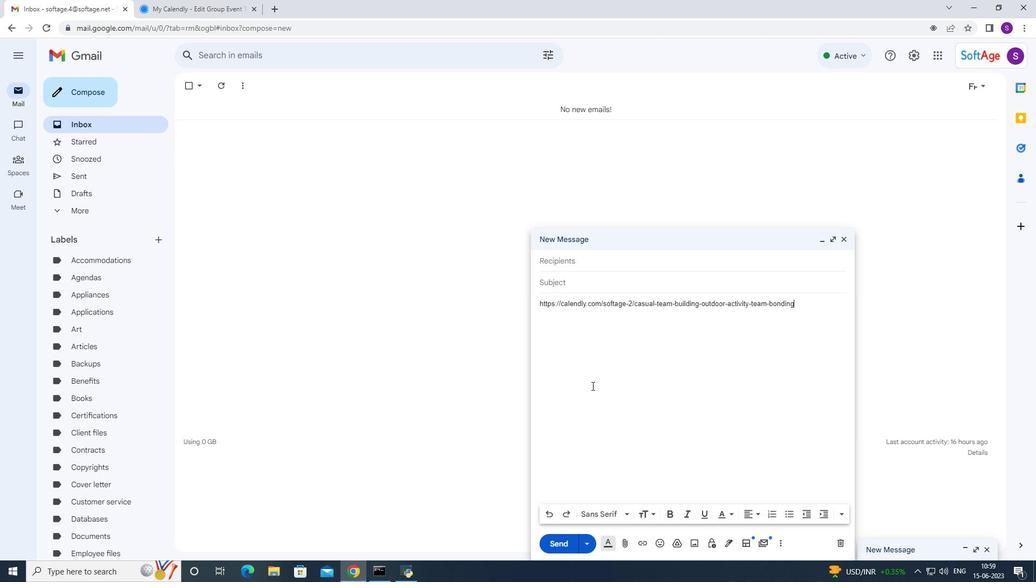 
Action: Mouse pressed left at (571, 374)
Screenshot: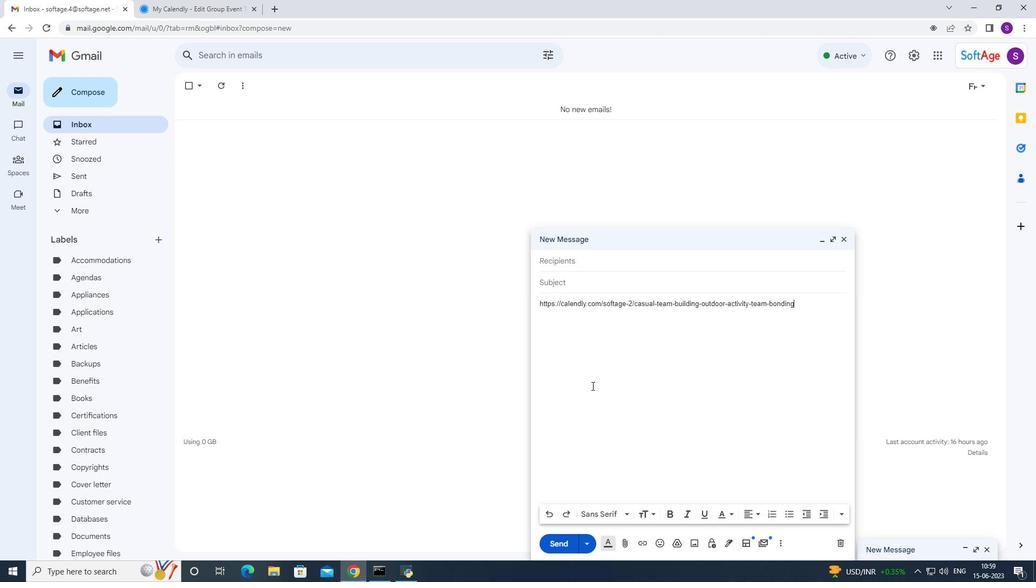 
Action: Mouse moved to (570, 280)
Screenshot: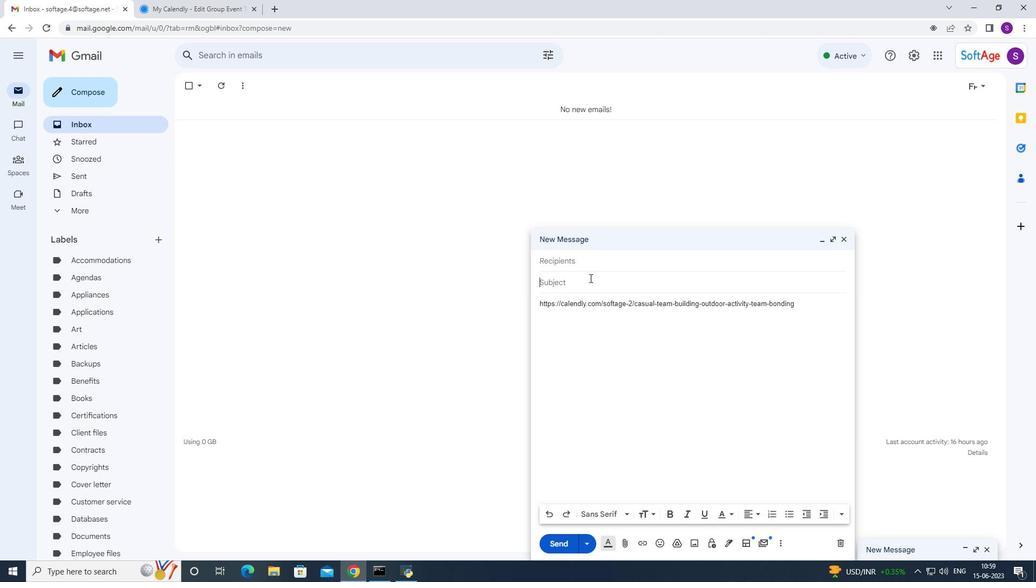 
Action: Mouse pressed left at (570, 280)
Screenshot: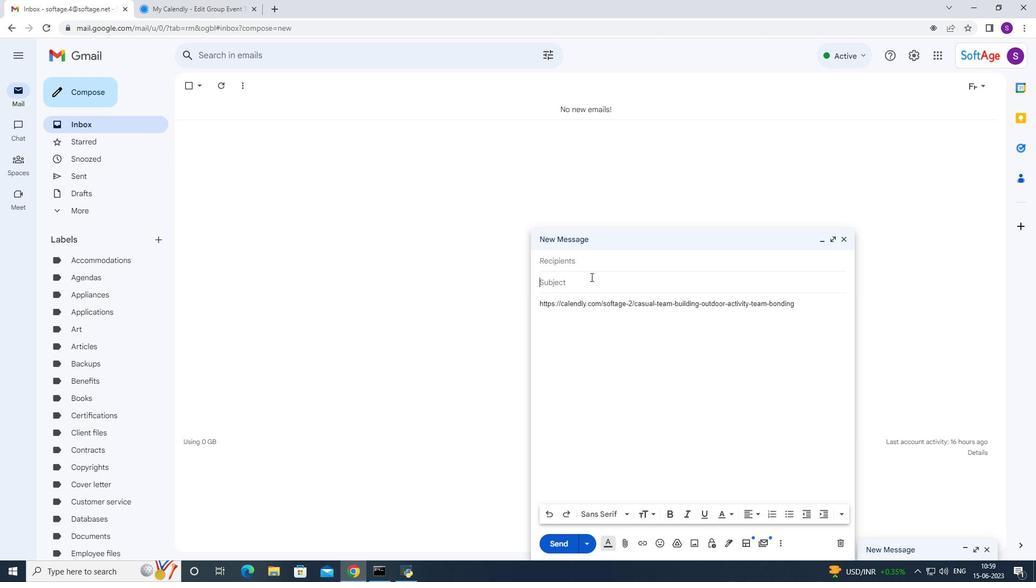 
Action: Mouse moved to (579, 264)
Screenshot: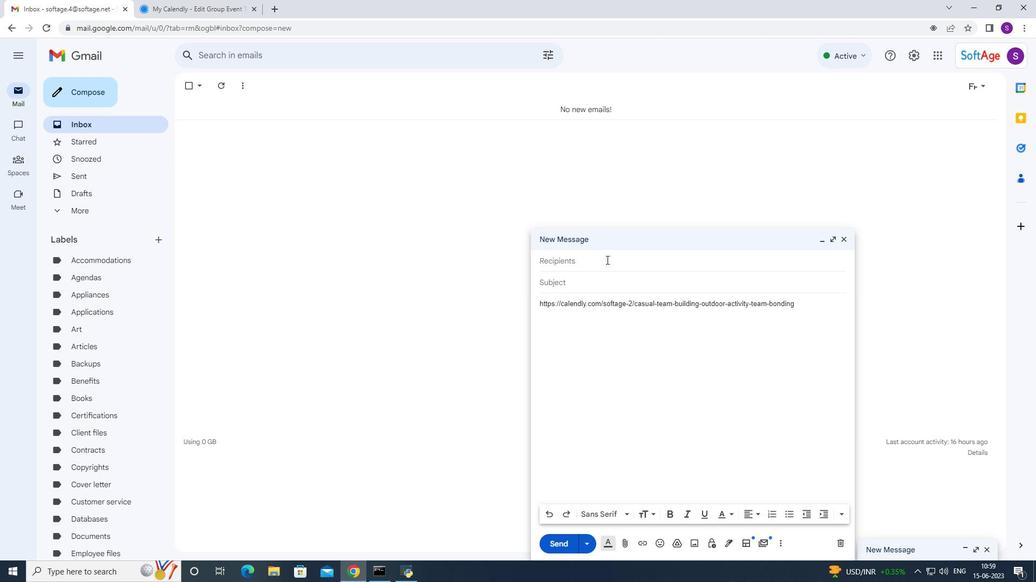 
Action: Mouse pressed left at (579, 264)
Screenshot: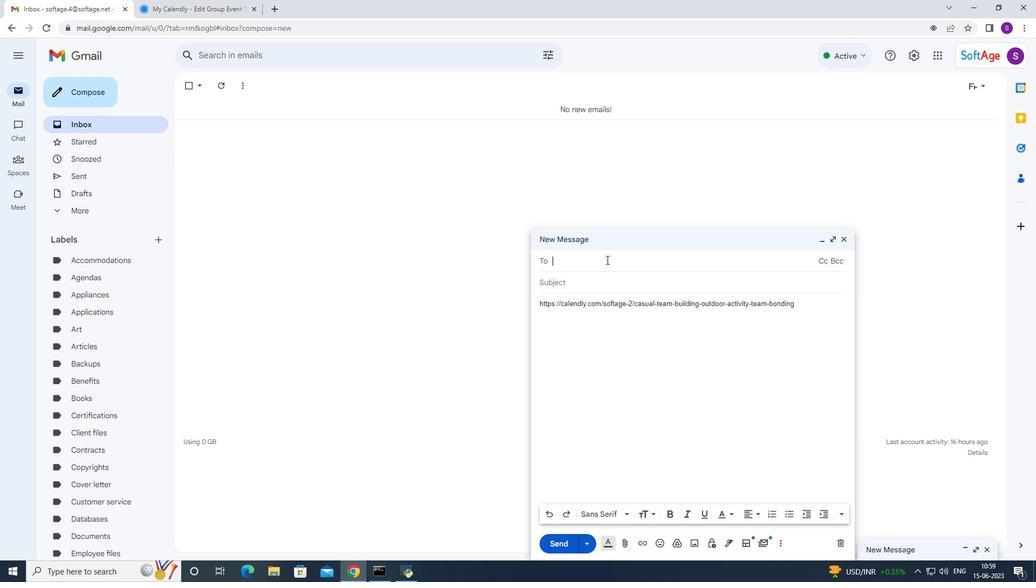 
Action: Mouse moved to (580, 263)
Screenshot: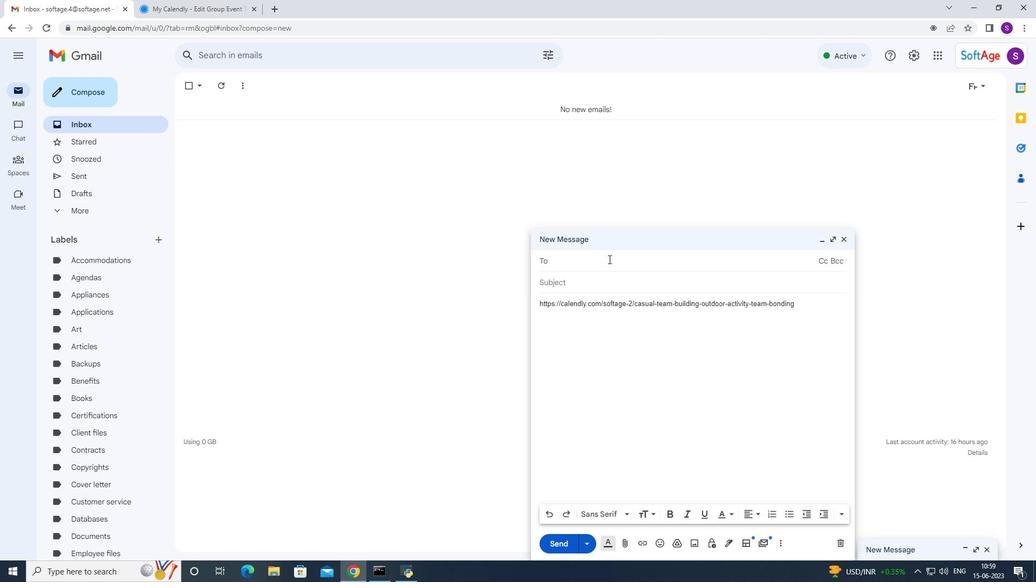 
Action: Key pressed sp<Key.backspace>oftage.2<Key.enter>softag
Screenshot: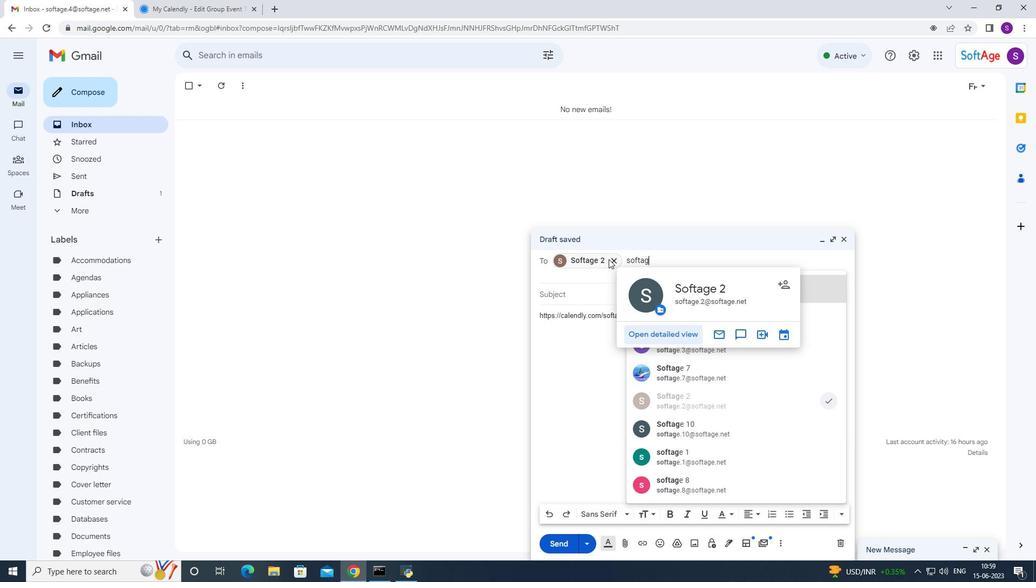 
Action: Mouse moved to (589, 300)
Screenshot: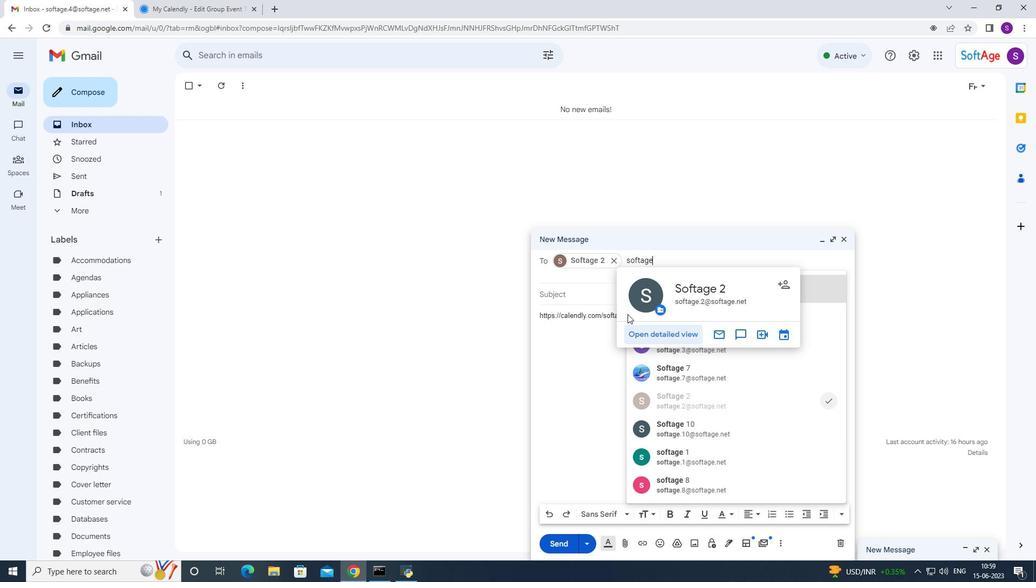
Action: Key pressed e
Screenshot: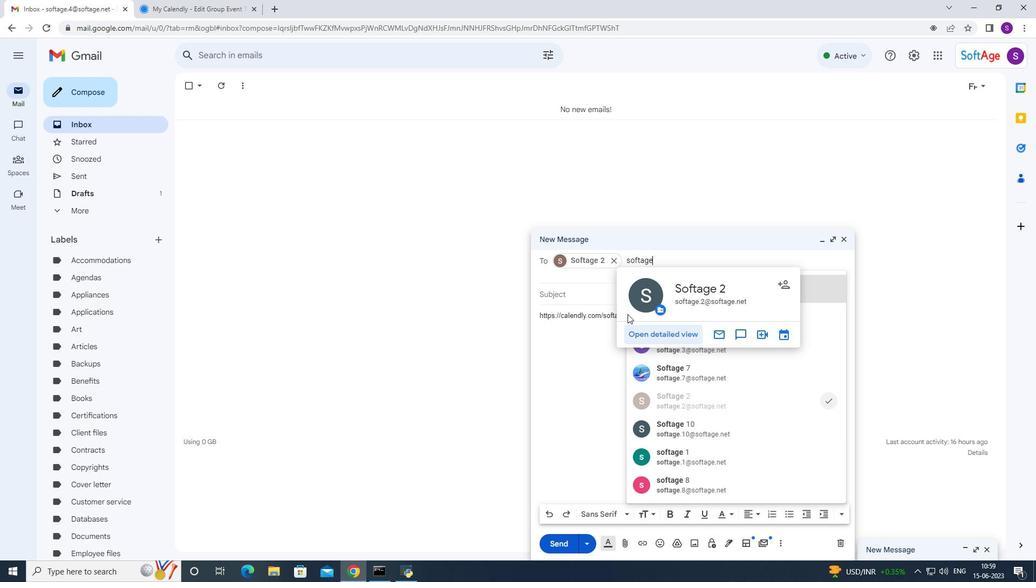 
Action: Mouse moved to (580, 383)
Screenshot: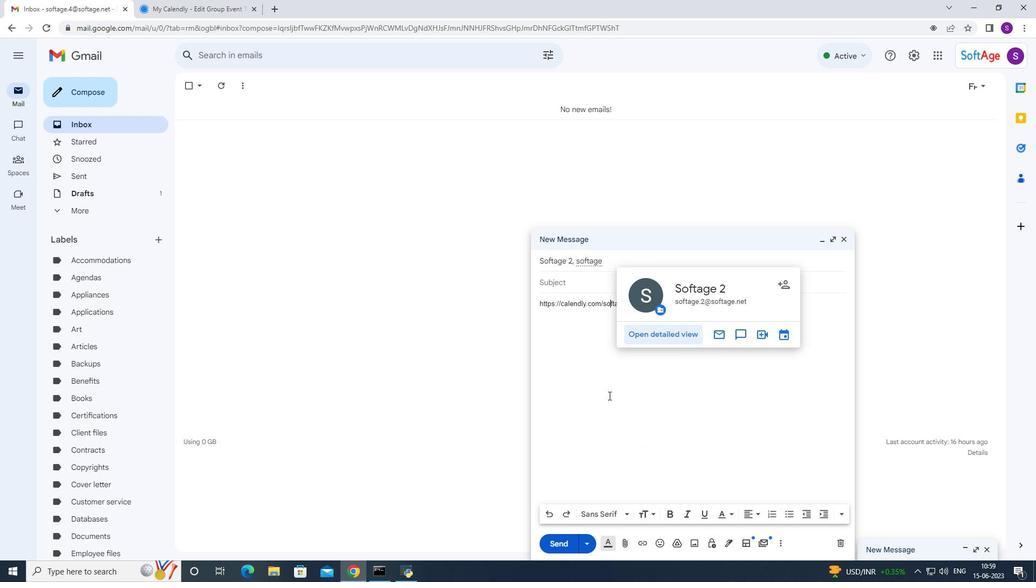 
Action: Mouse pressed left at (580, 383)
Screenshot: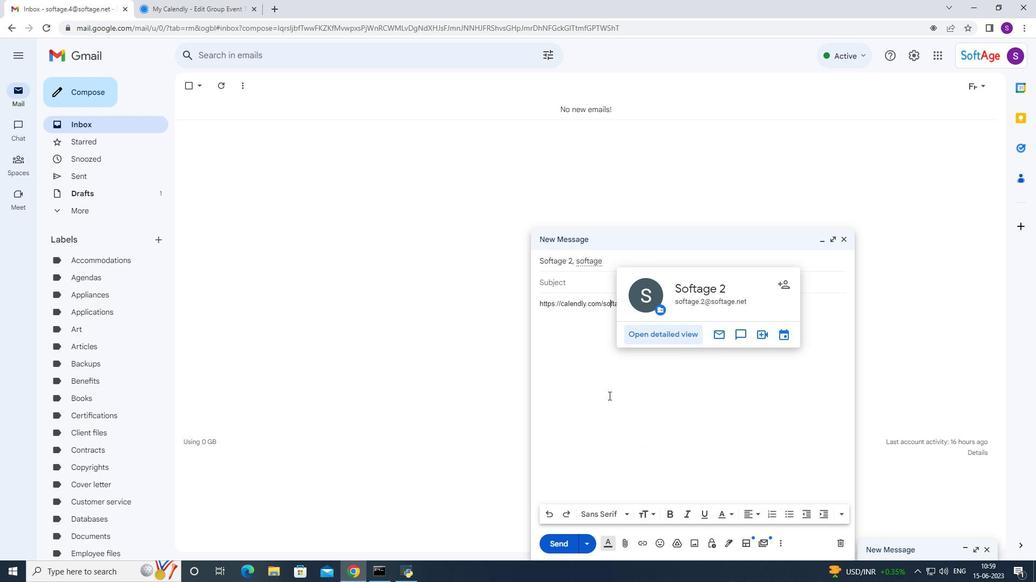 
Action: Mouse moved to (585, 263)
Screenshot: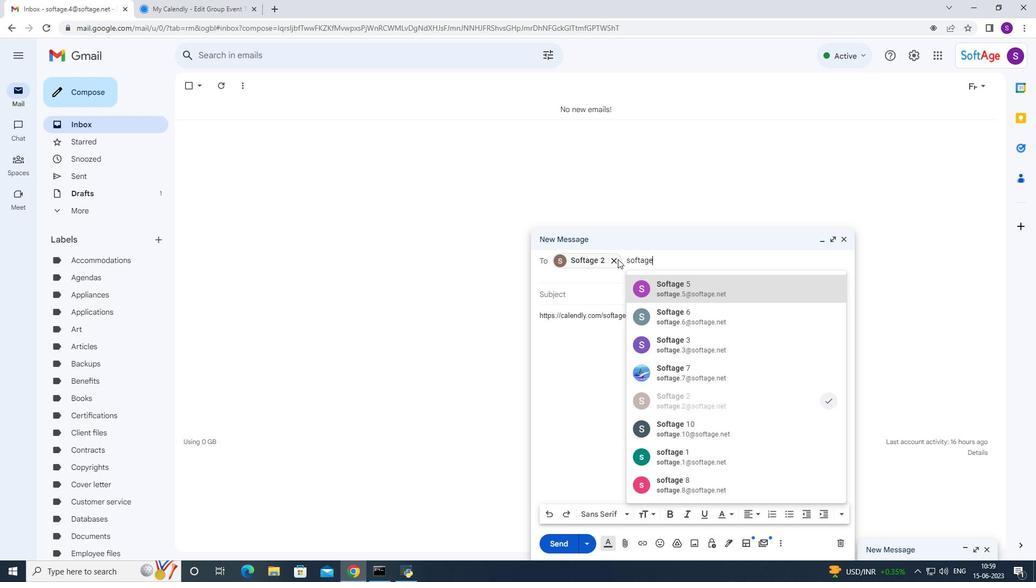 
Action: Mouse pressed left at (585, 263)
Screenshot: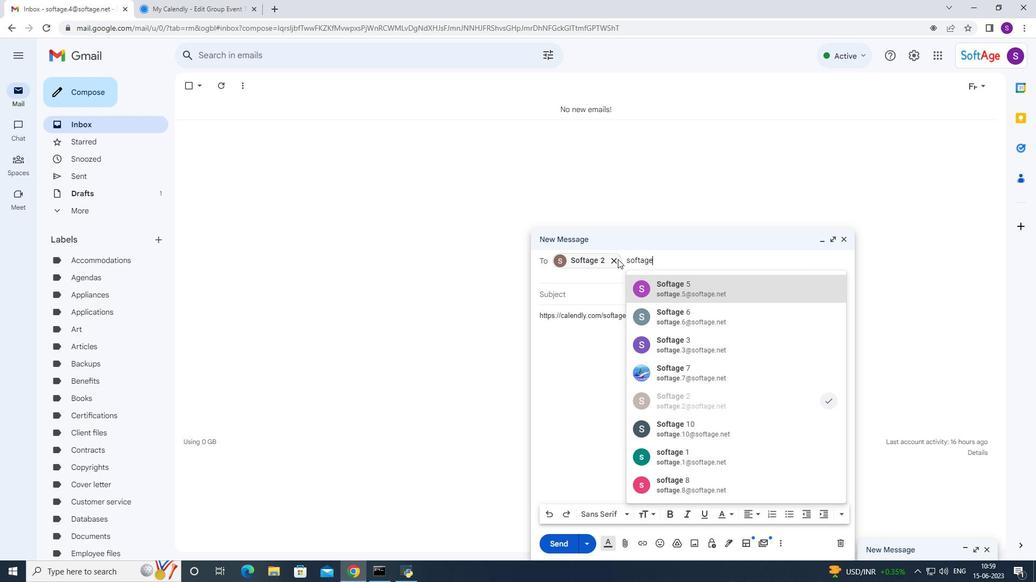 
Action: Mouse moved to (609, 340)
Screenshot: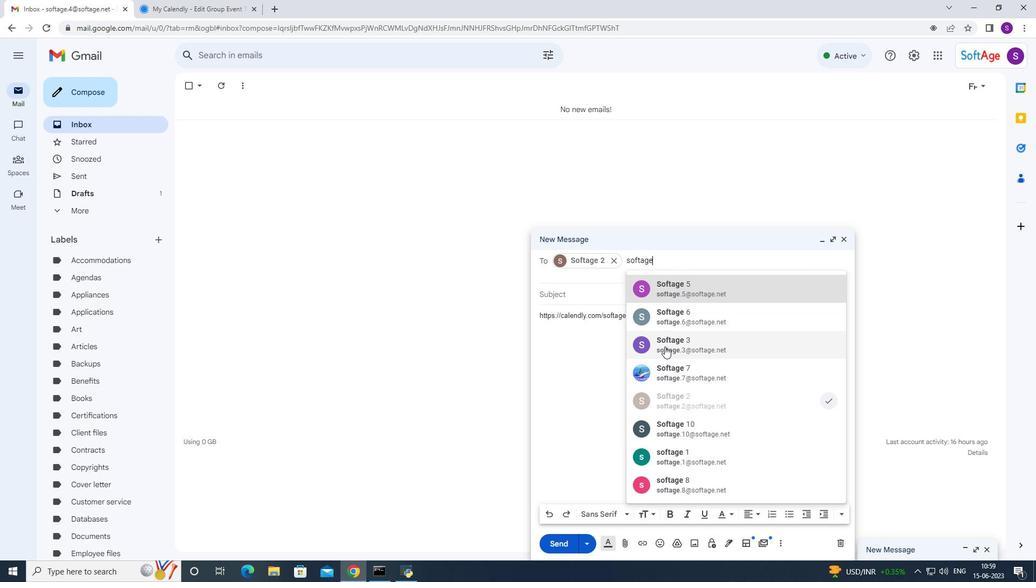 
Action: Mouse pressed left at (609, 340)
Screenshot: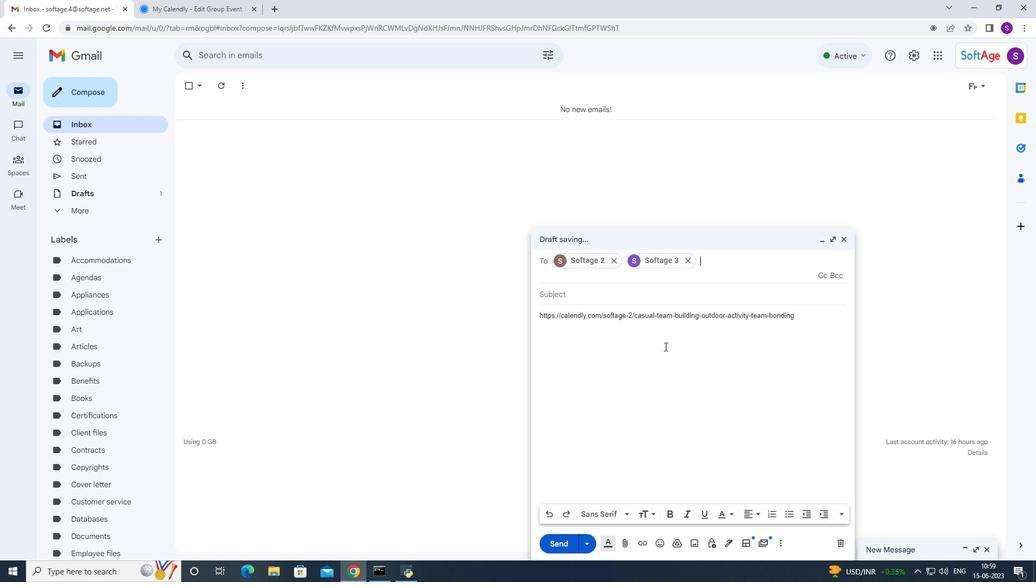
Action: Mouse moved to (547, 352)
Screenshot: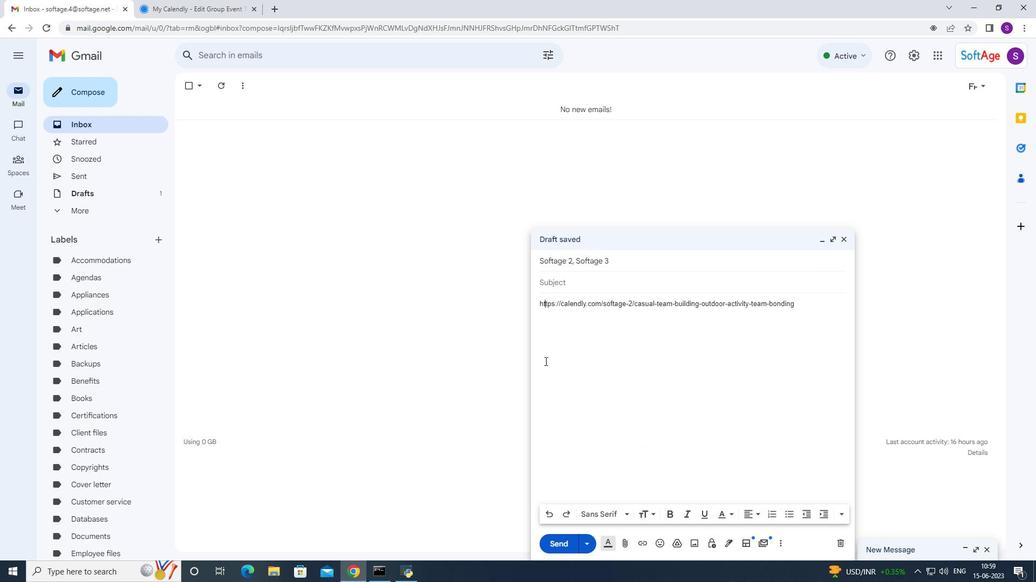 
Action: Mouse pressed left at (547, 352)
Screenshot: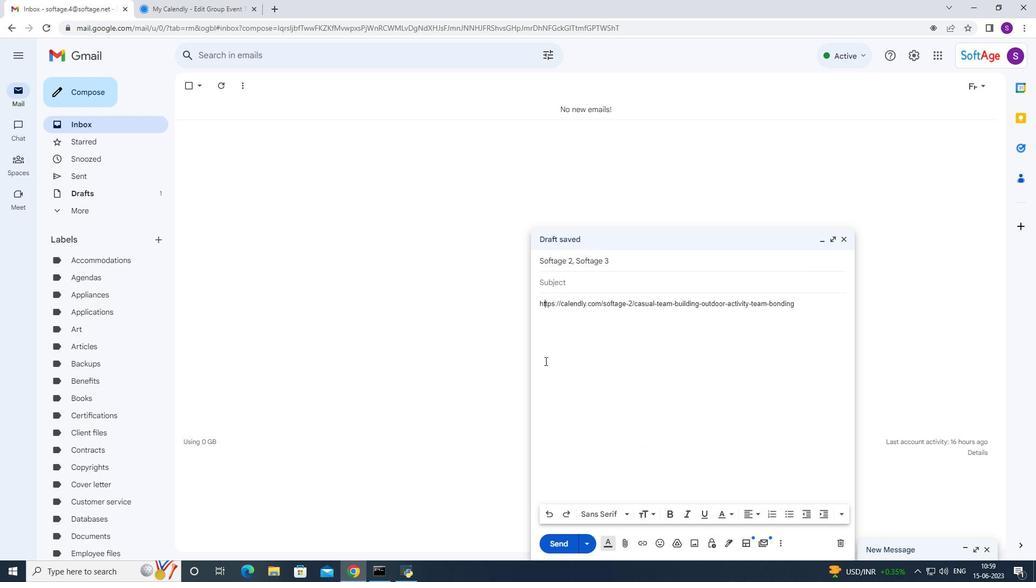 
Action: Mouse moved to (559, 333)
Screenshot: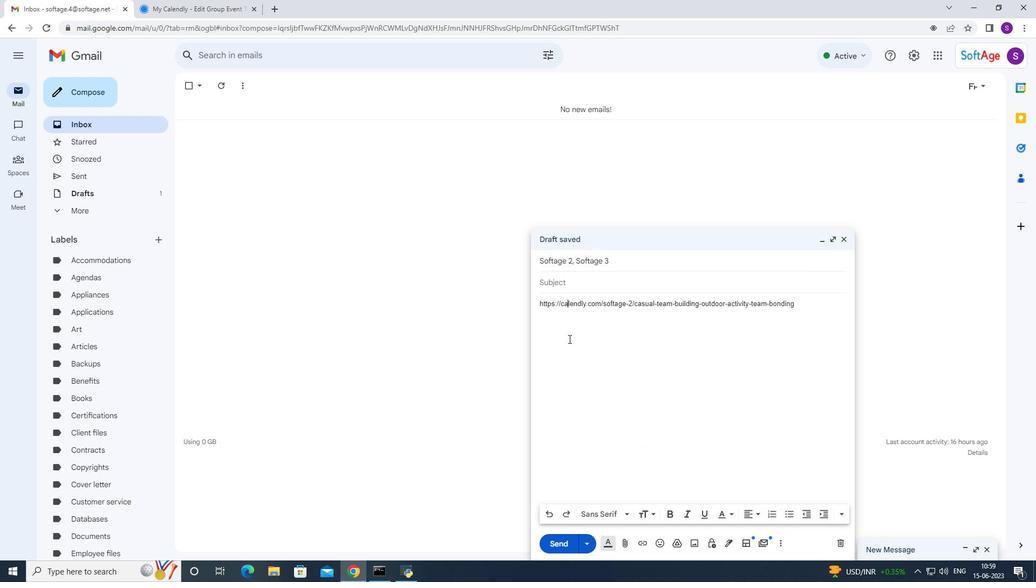 
Action: Mouse pressed left at (559, 333)
Screenshot: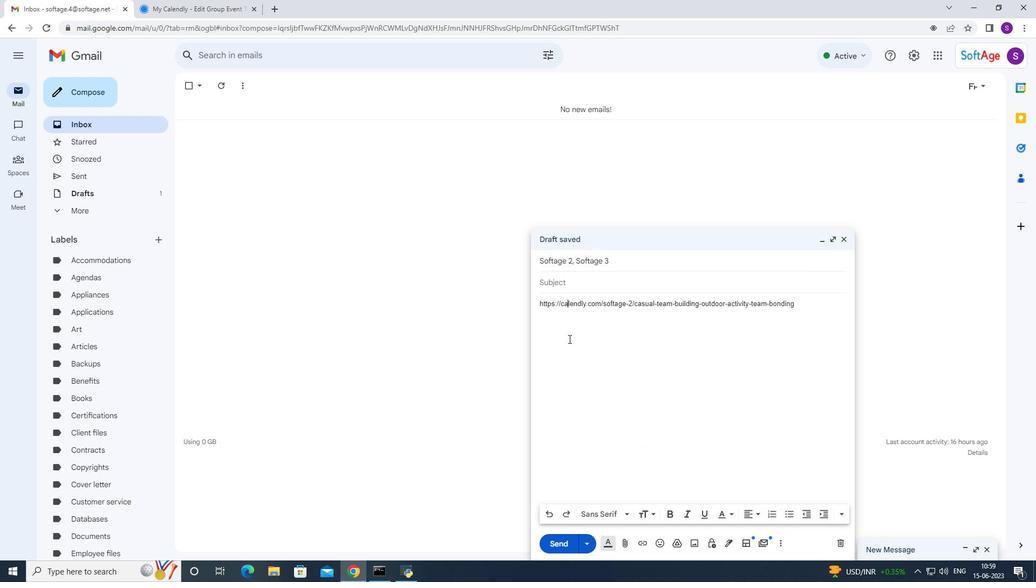 
Action: Mouse moved to (546, 512)
Screenshot: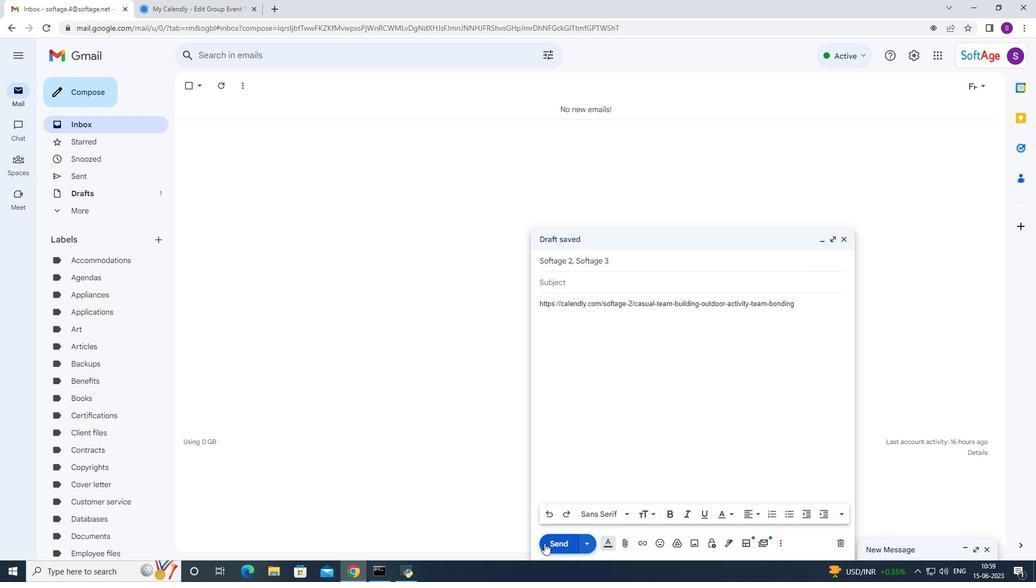
Action: Mouse pressed left at (546, 512)
Screenshot: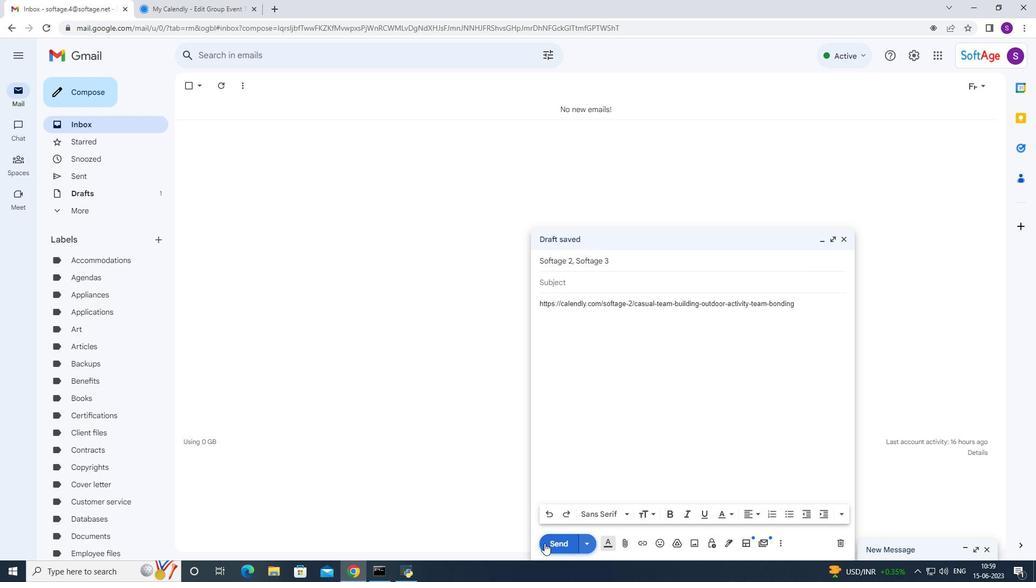 
